 Task: Search one way flight ticket for 1 adult, 5 children, 2 infants in seat and 1 infant on lap in first from Gunnison: Gunnison-crested Butte Regional Airport to South Bend: South Bend International Airport on 8-6-2023. Choice of flights is Delta. Number of bags: 1 checked bag. Price is upto 87000. Outbound departure time preference is 21:00.
Action: Mouse moved to (253, 416)
Screenshot: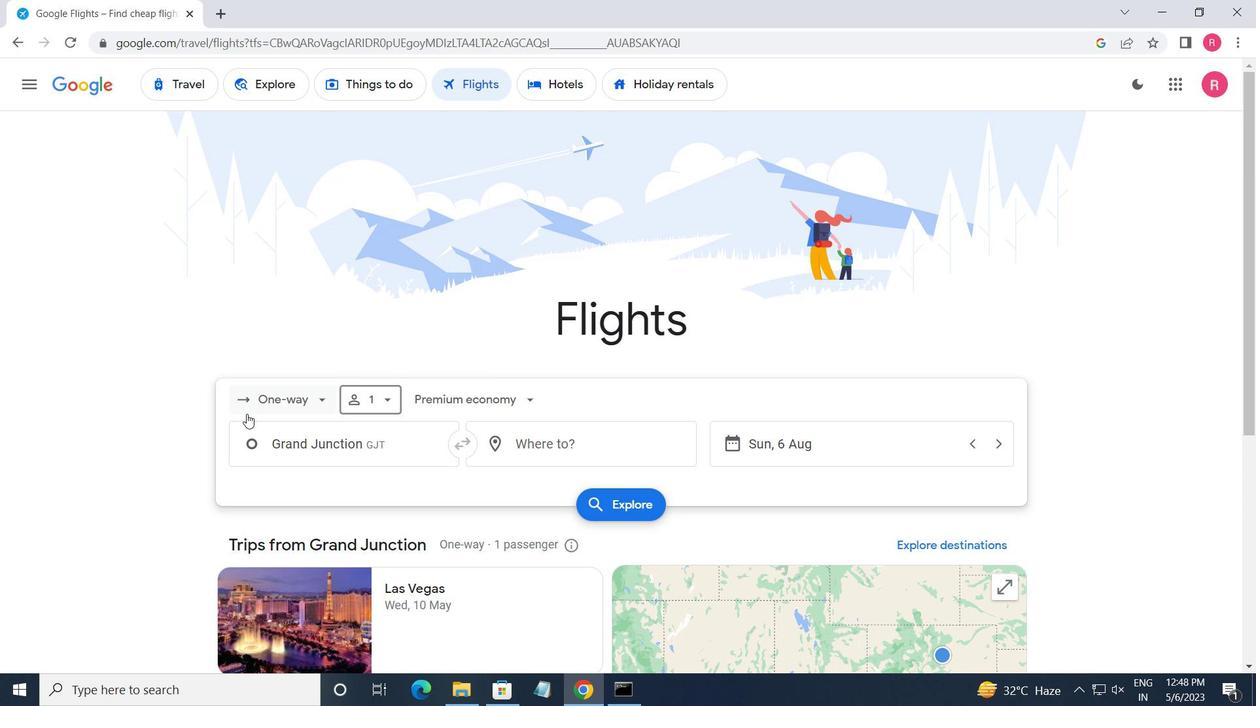 
Action: Mouse pressed left at (253, 416)
Screenshot: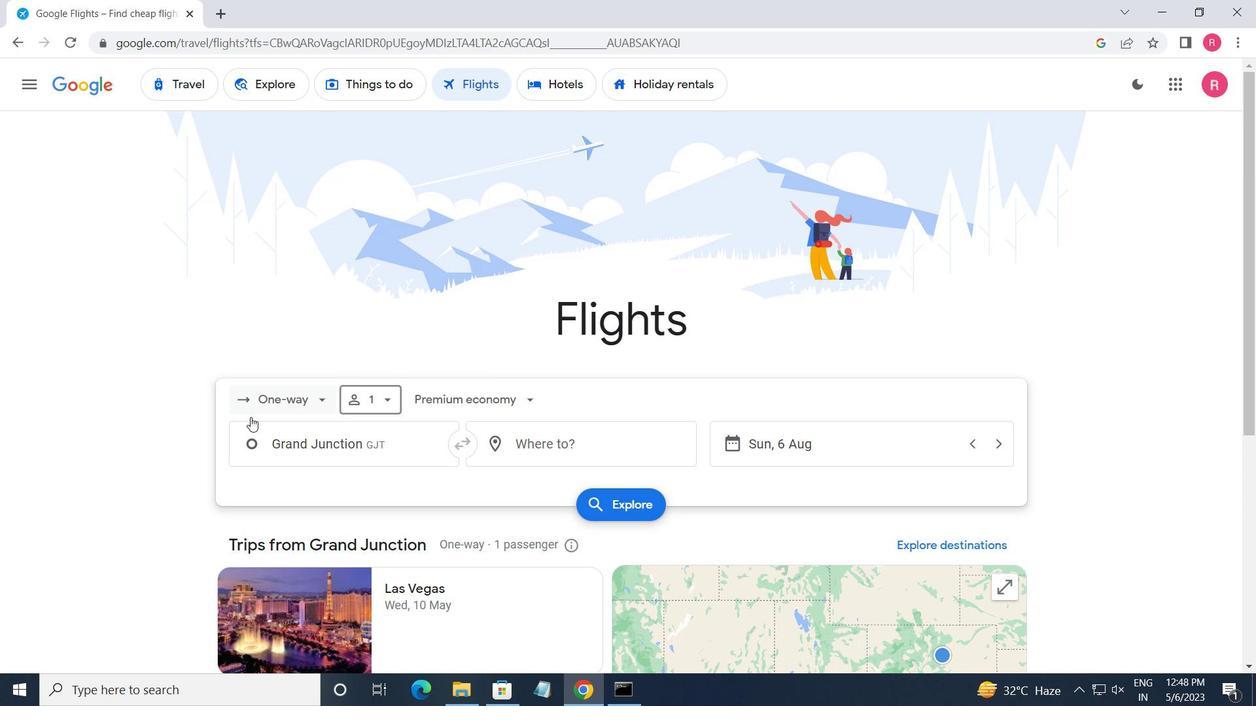 
Action: Mouse moved to (321, 471)
Screenshot: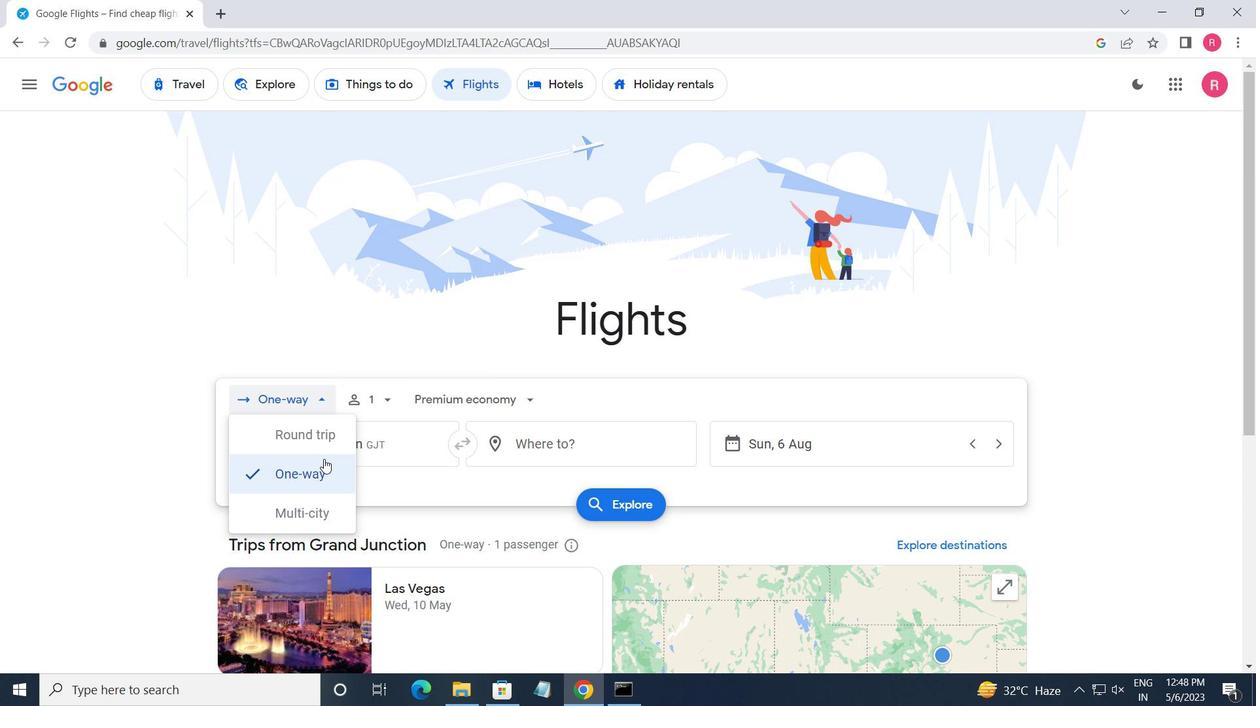 
Action: Mouse pressed left at (321, 471)
Screenshot: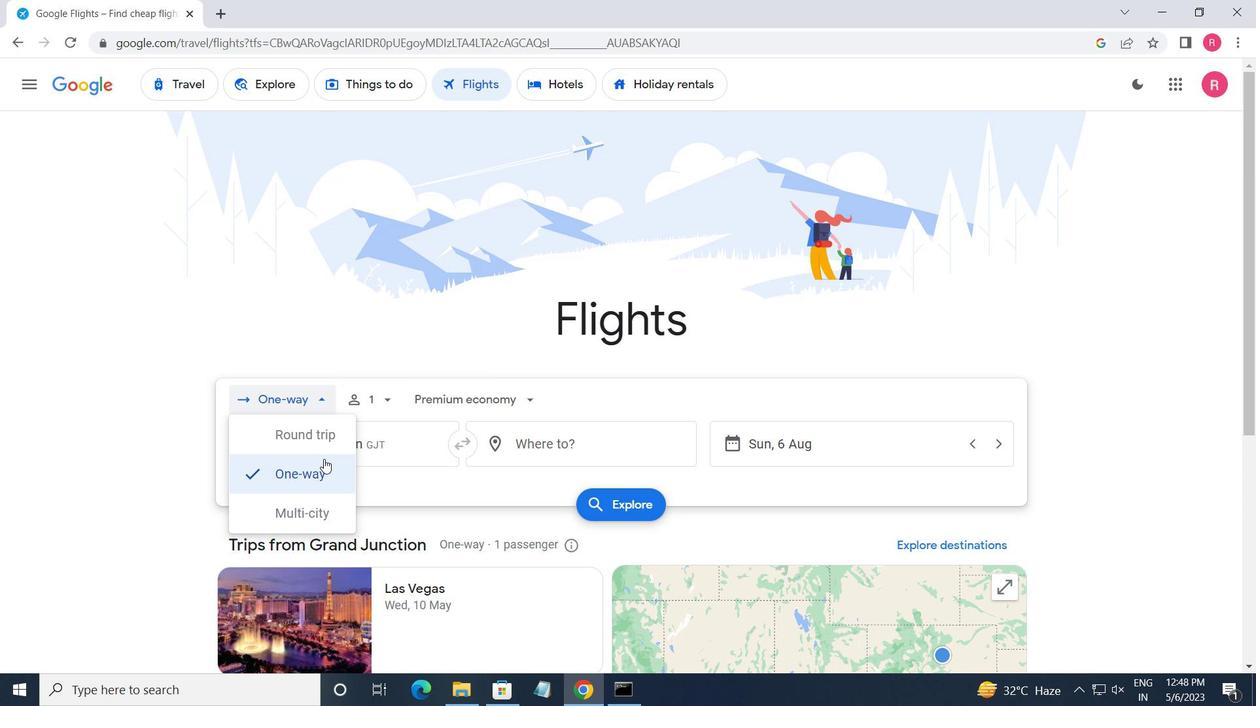 
Action: Mouse moved to (378, 412)
Screenshot: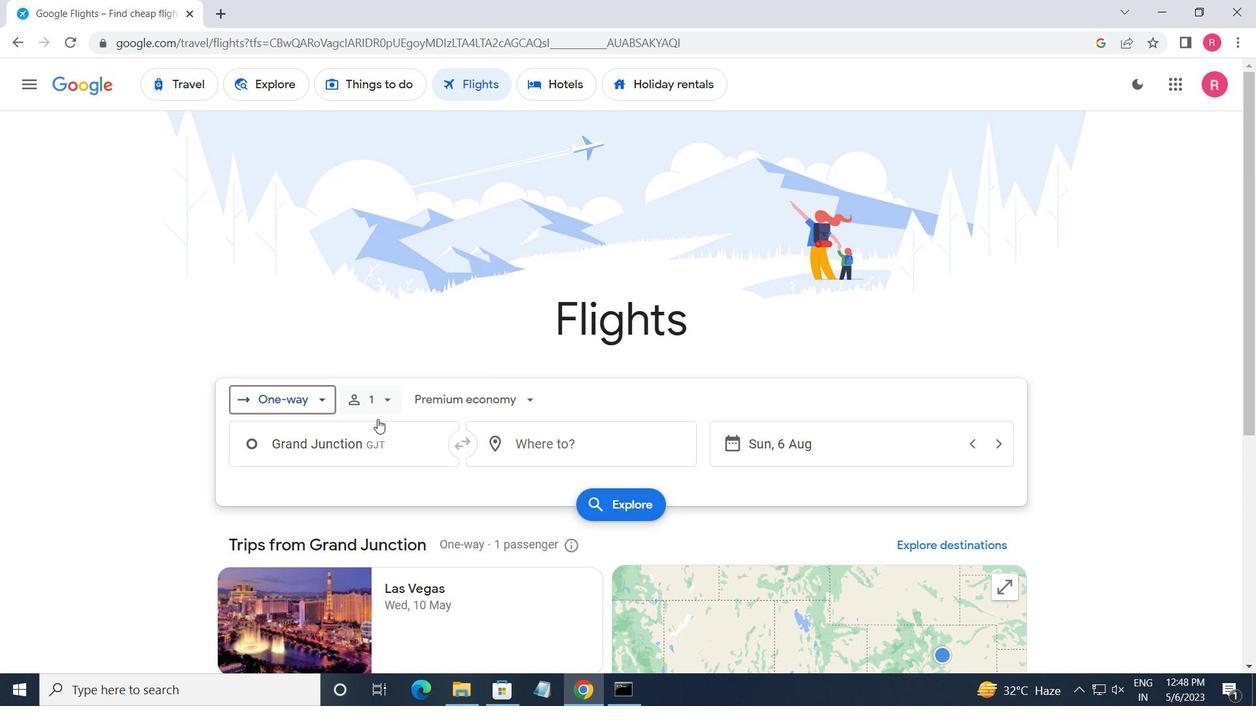 
Action: Mouse pressed left at (378, 412)
Screenshot: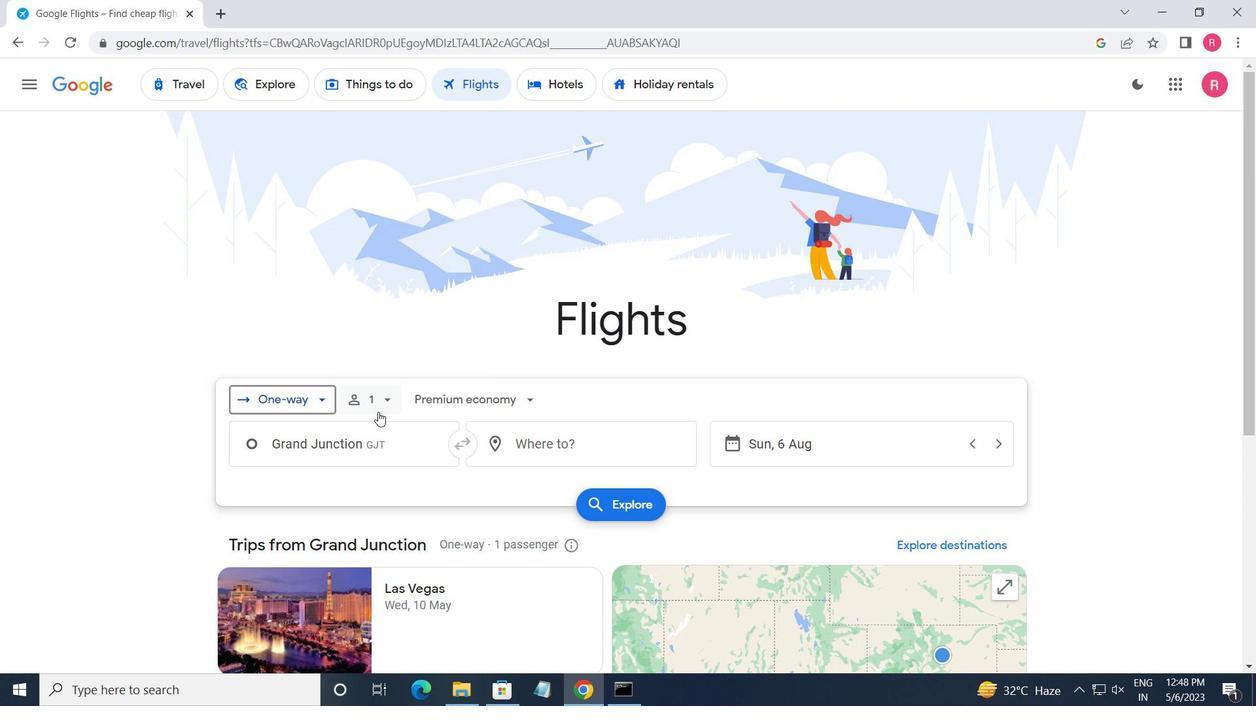 
Action: Mouse moved to (509, 481)
Screenshot: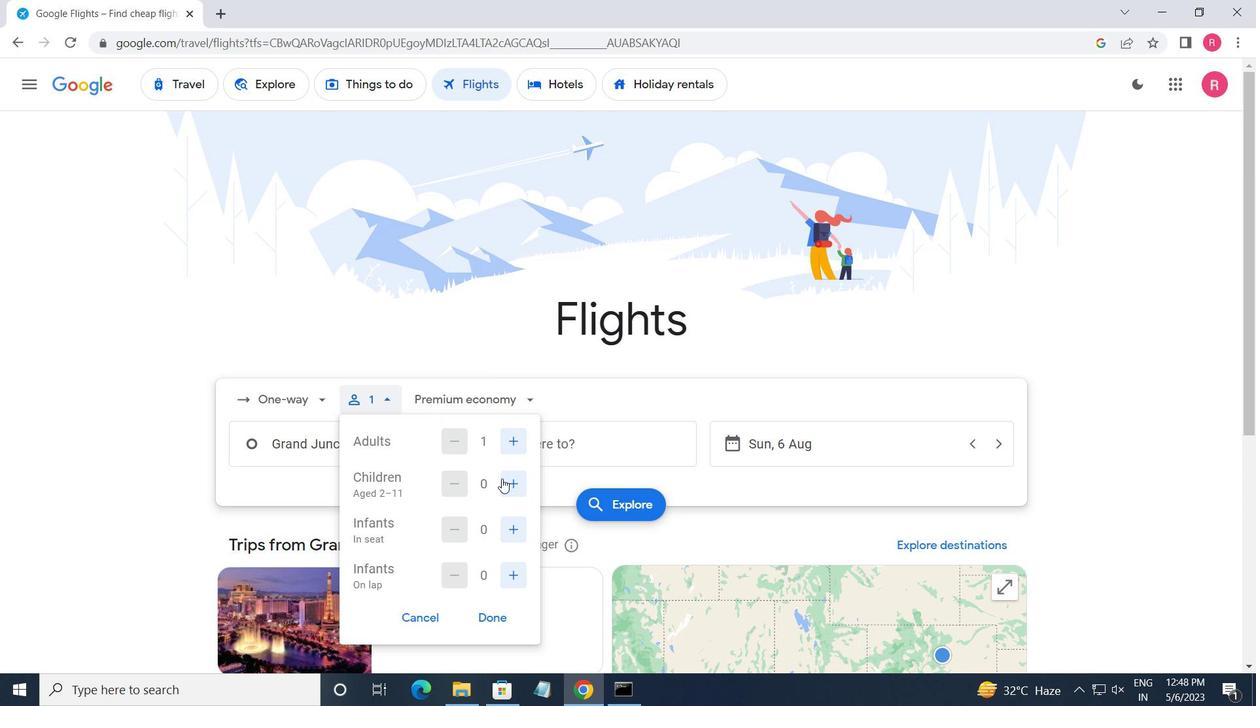 
Action: Mouse pressed left at (509, 481)
Screenshot: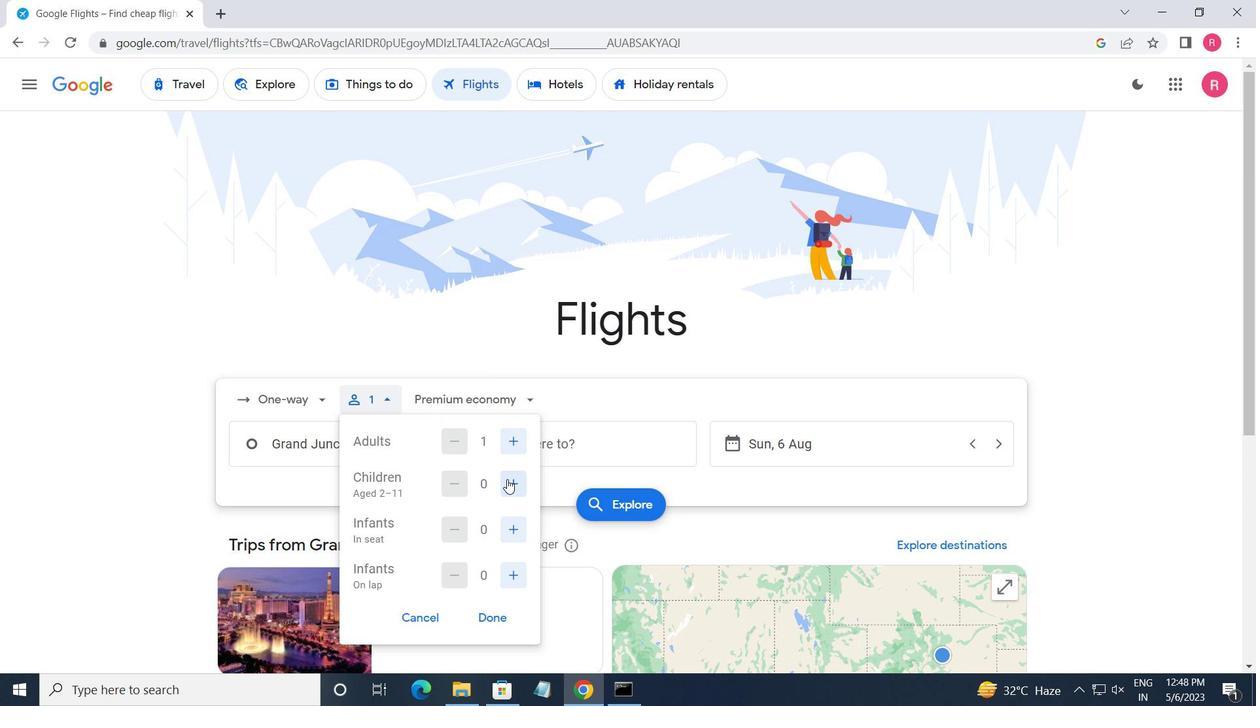 
Action: Mouse pressed left at (509, 481)
Screenshot: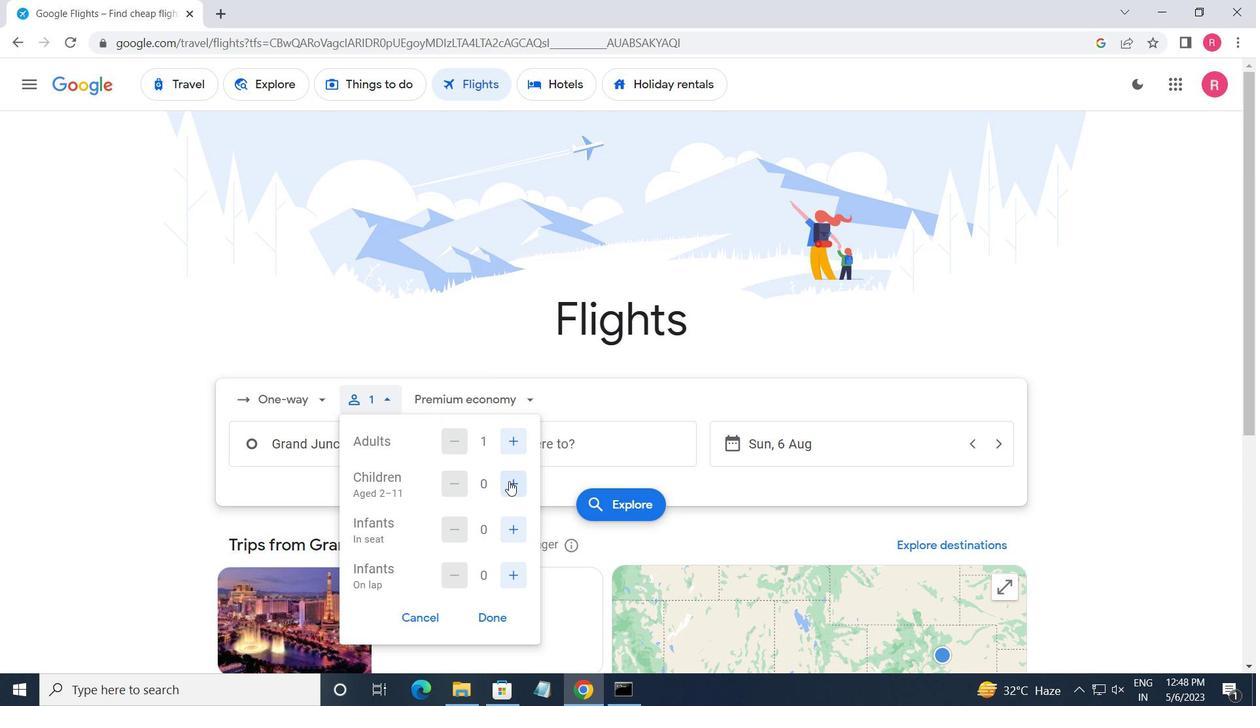 
Action: Mouse pressed left at (509, 481)
Screenshot: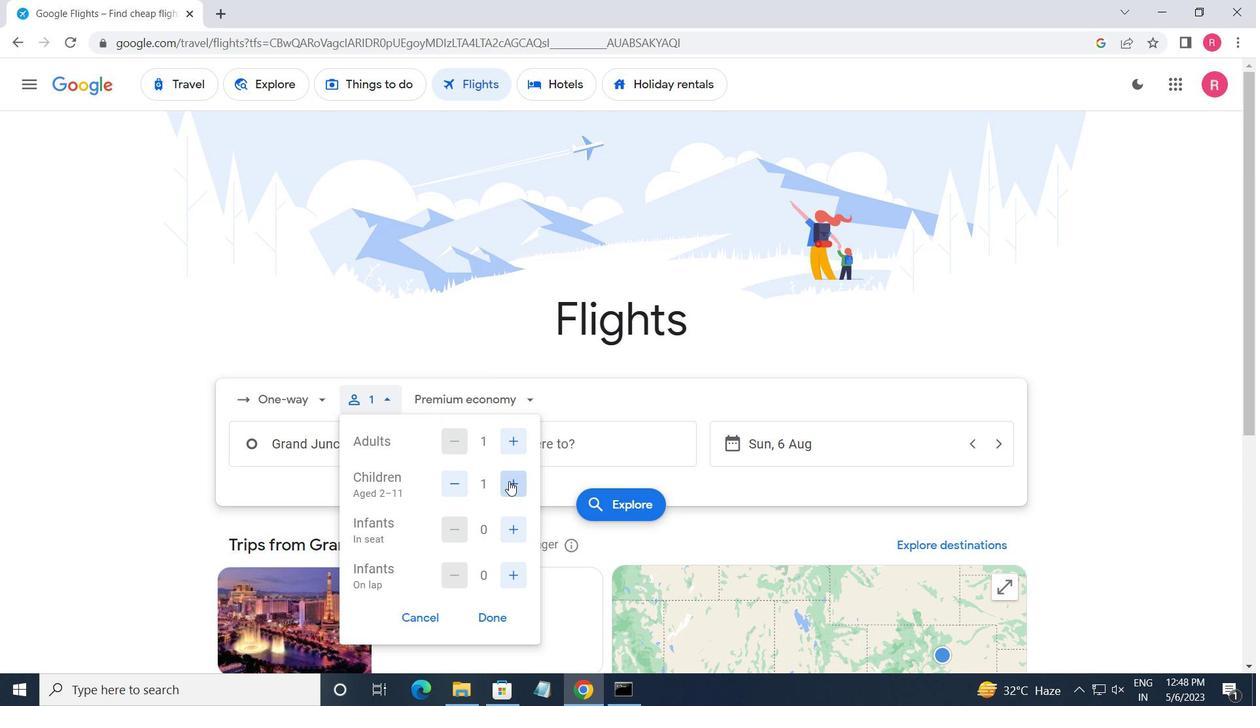
Action: Mouse pressed left at (509, 481)
Screenshot: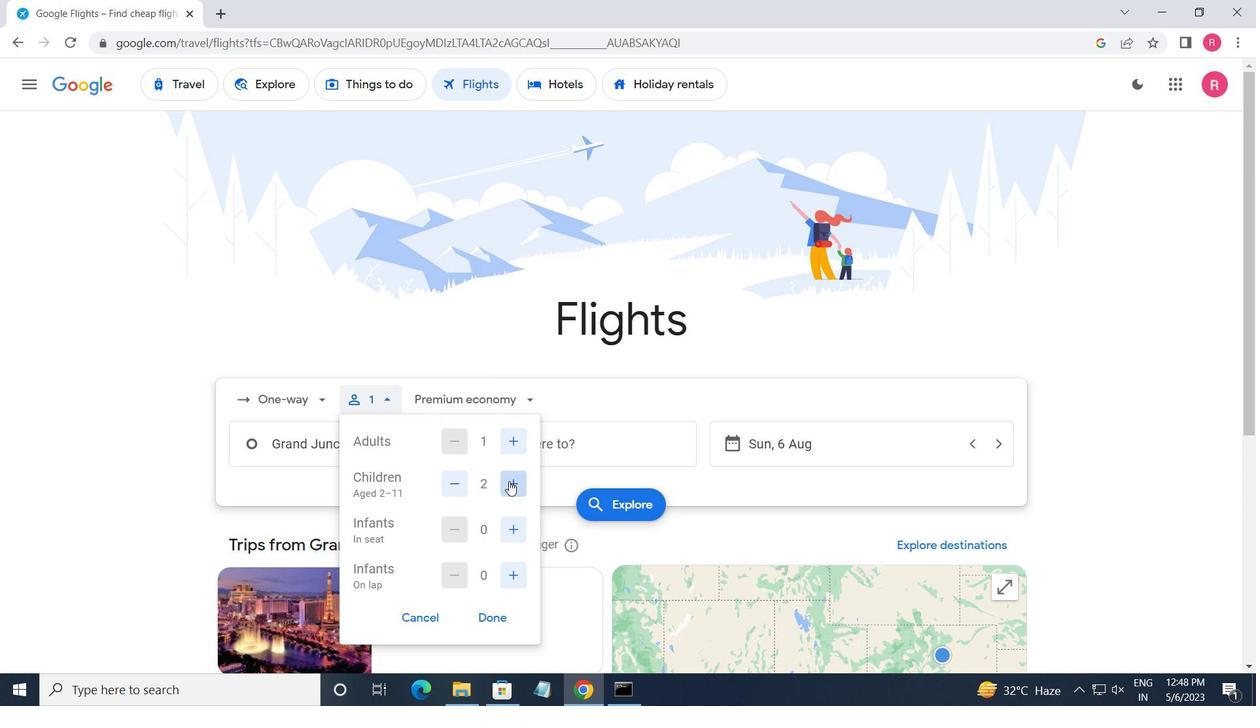 
Action: Mouse pressed left at (509, 481)
Screenshot: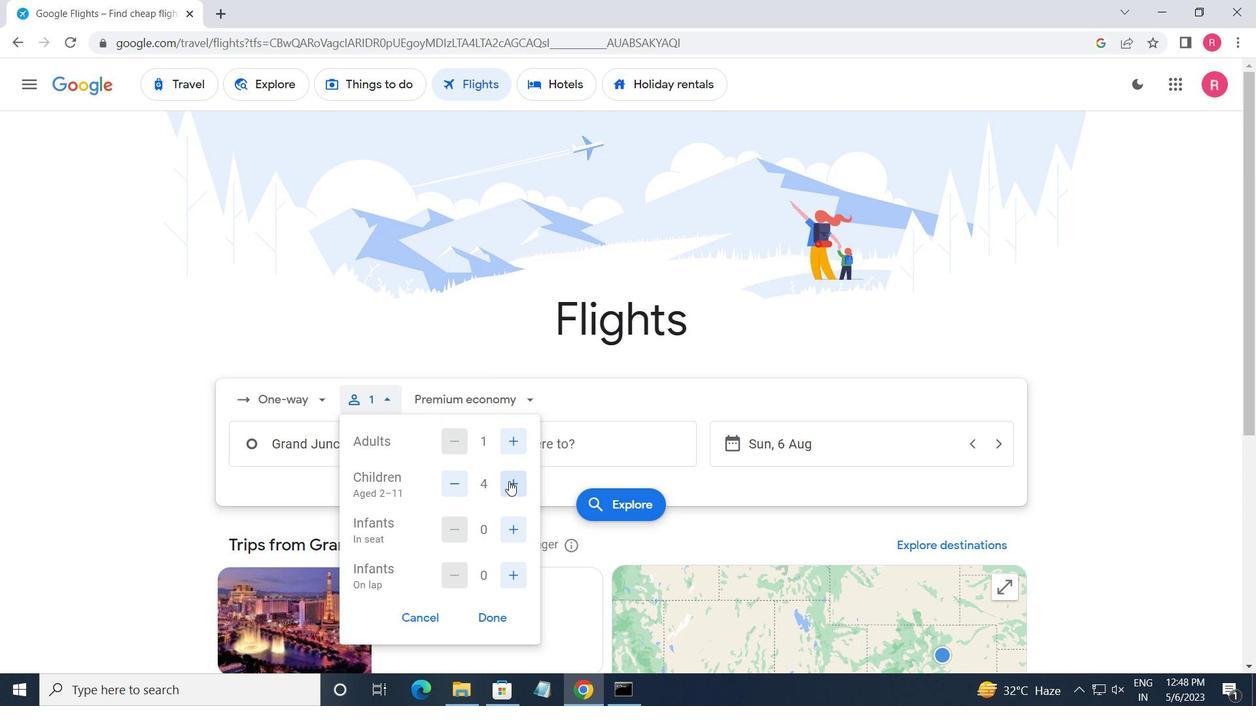 
Action: Mouse moved to (514, 516)
Screenshot: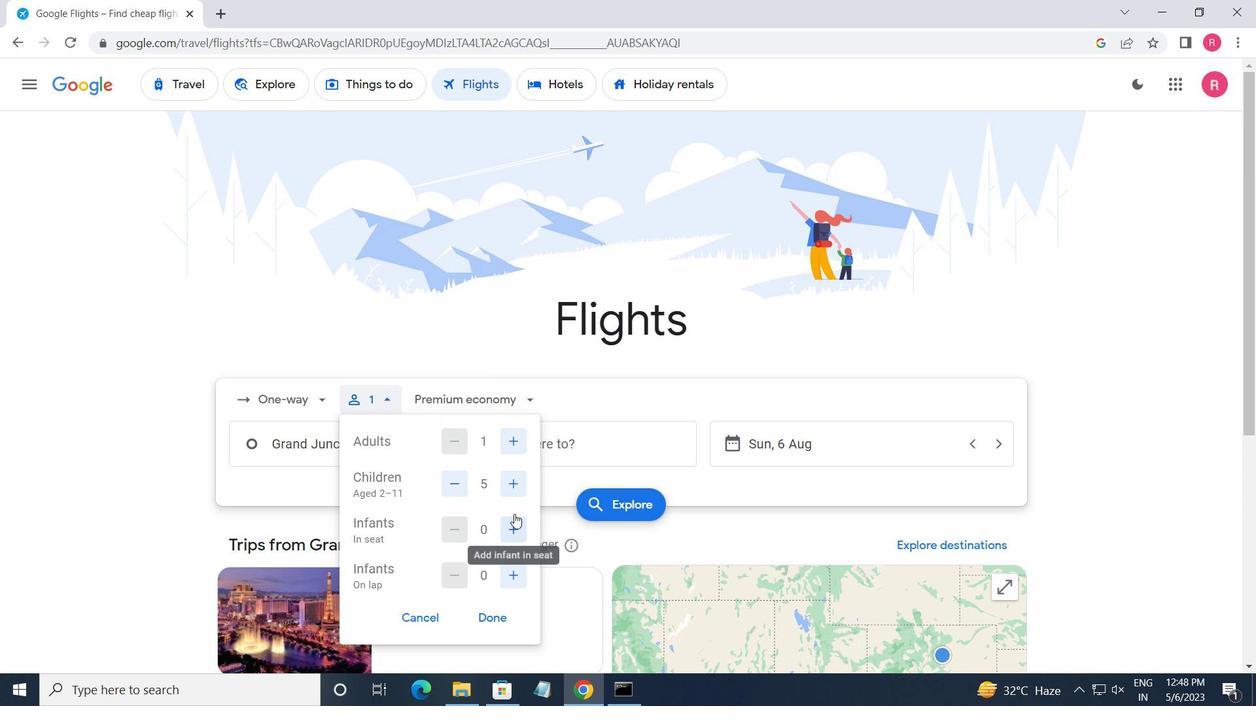 
Action: Mouse pressed left at (514, 516)
Screenshot: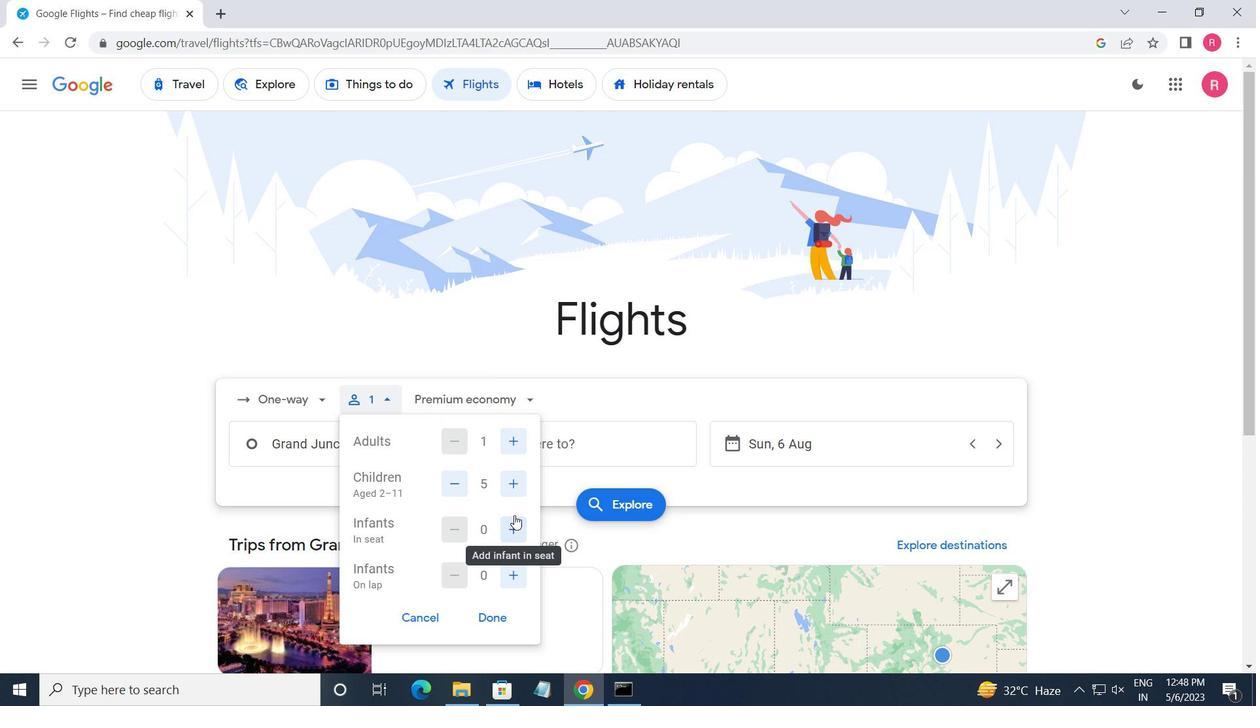 
Action: Mouse pressed left at (514, 516)
Screenshot: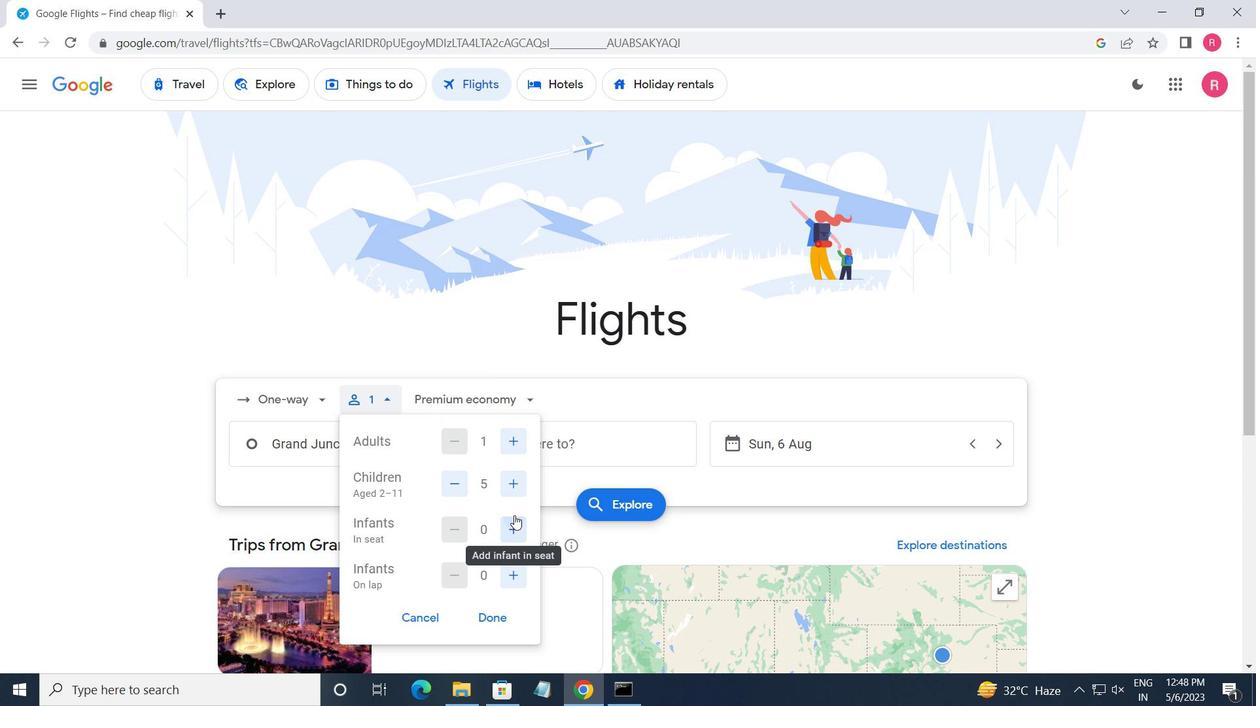 
Action: Mouse moved to (518, 571)
Screenshot: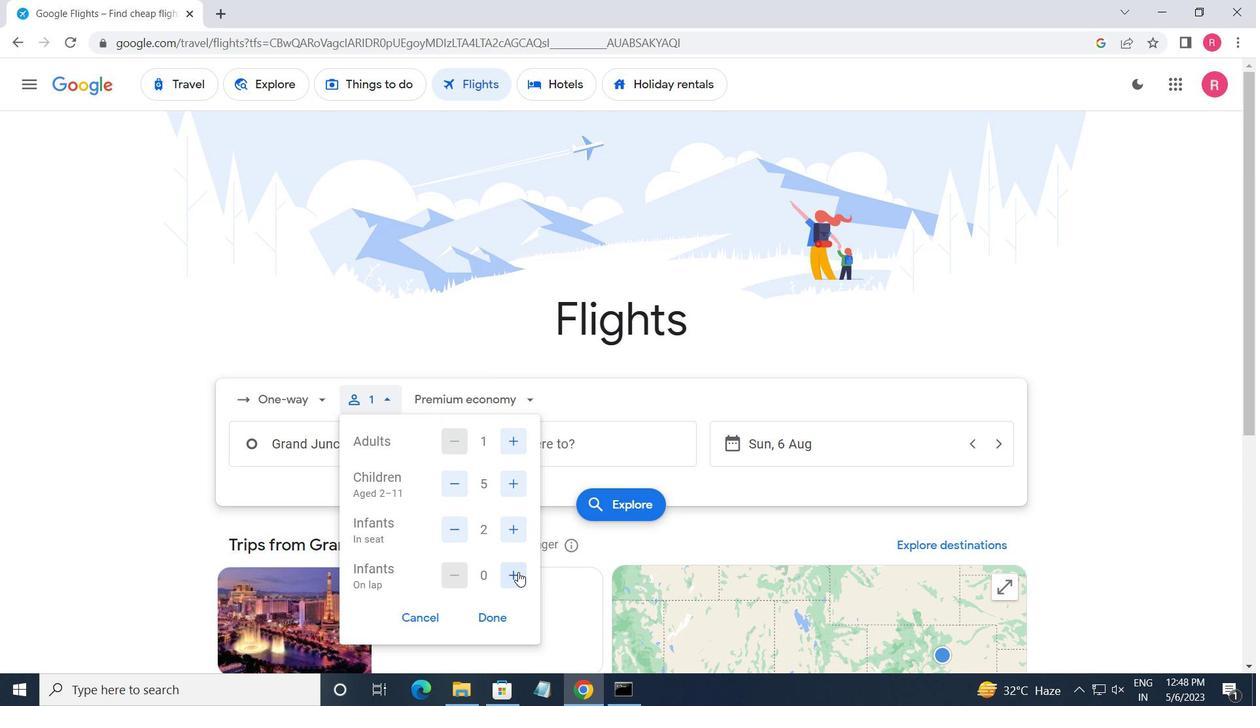 
Action: Mouse pressed left at (518, 571)
Screenshot: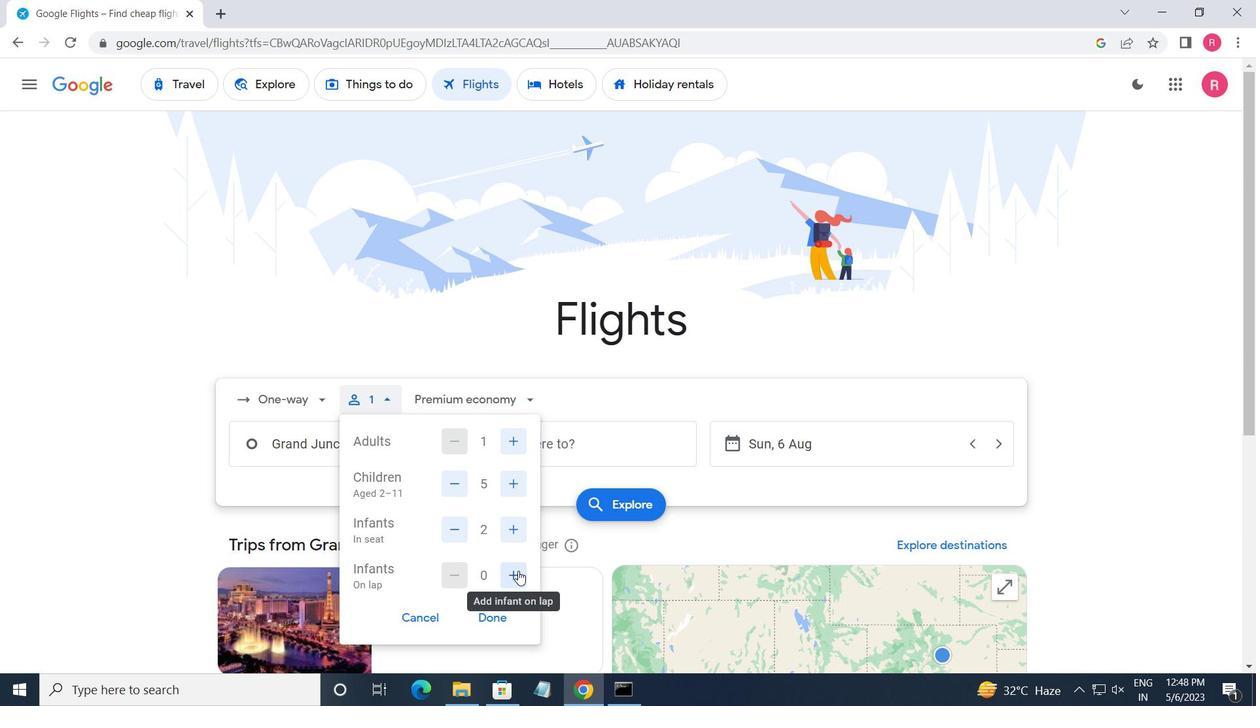 
Action: Mouse moved to (460, 595)
Screenshot: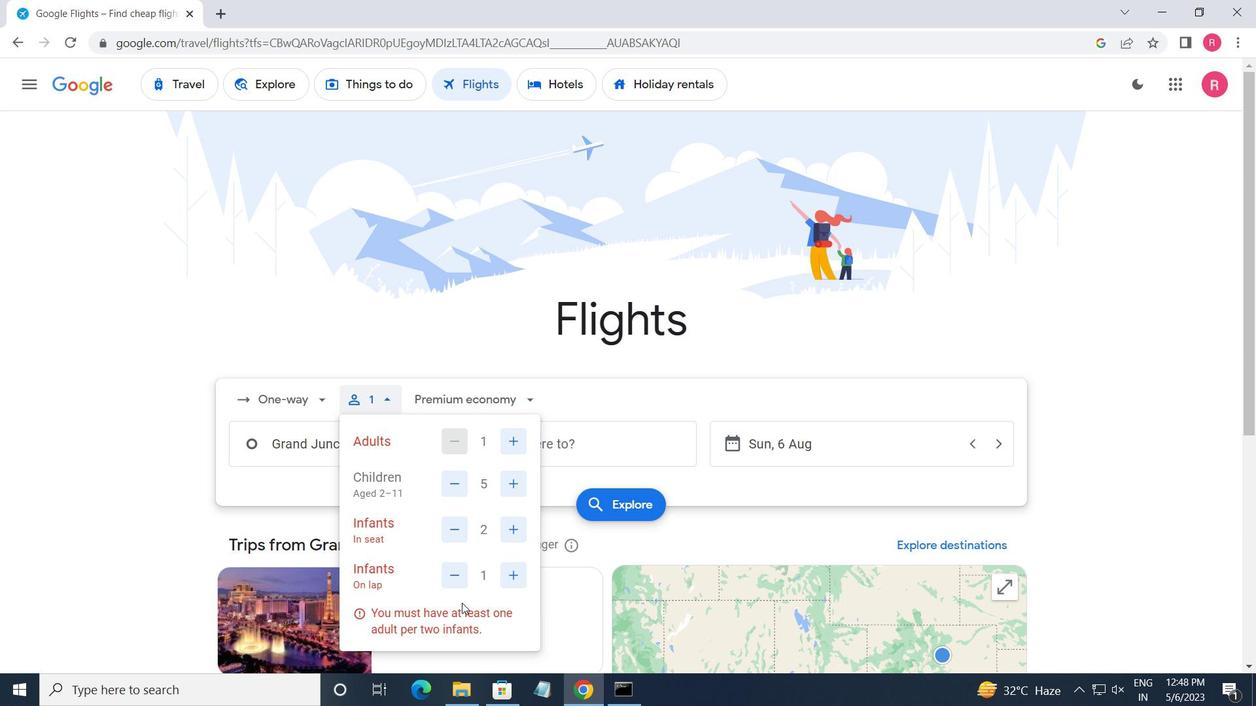 
Action: Mouse pressed left at (460, 595)
Screenshot: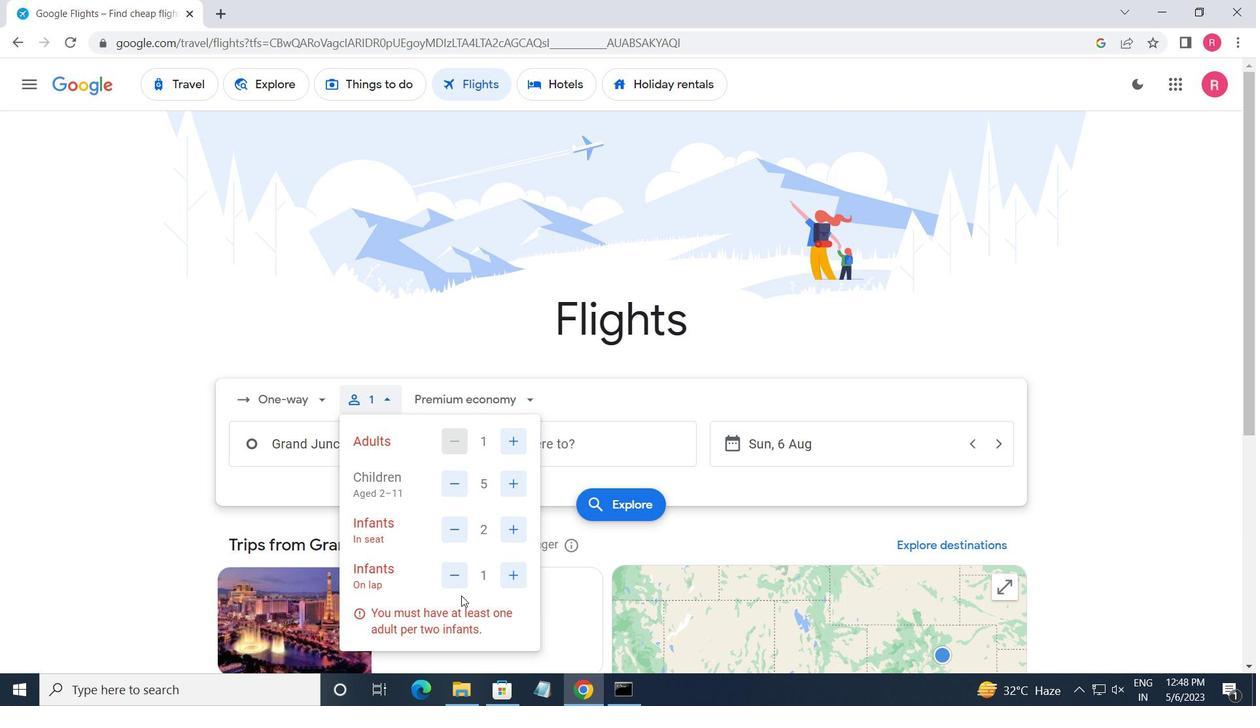 
Action: Mouse moved to (459, 585)
Screenshot: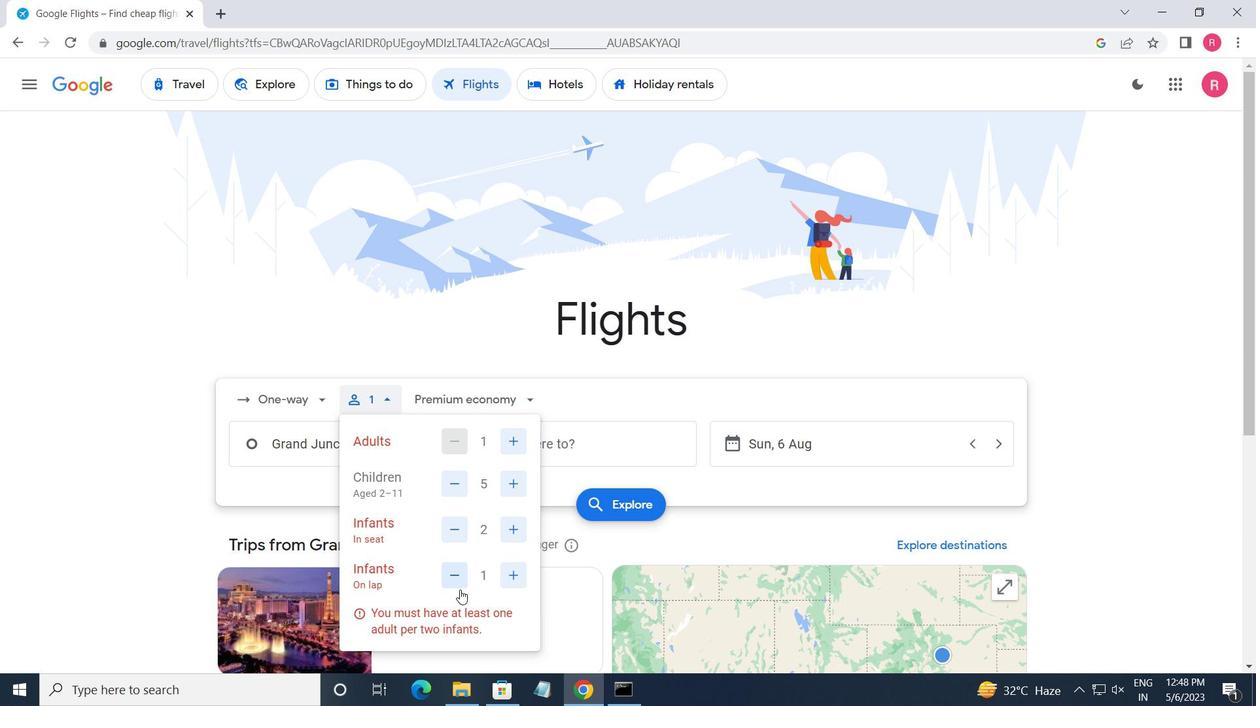 
Action: Mouse pressed left at (459, 585)
Screenshot: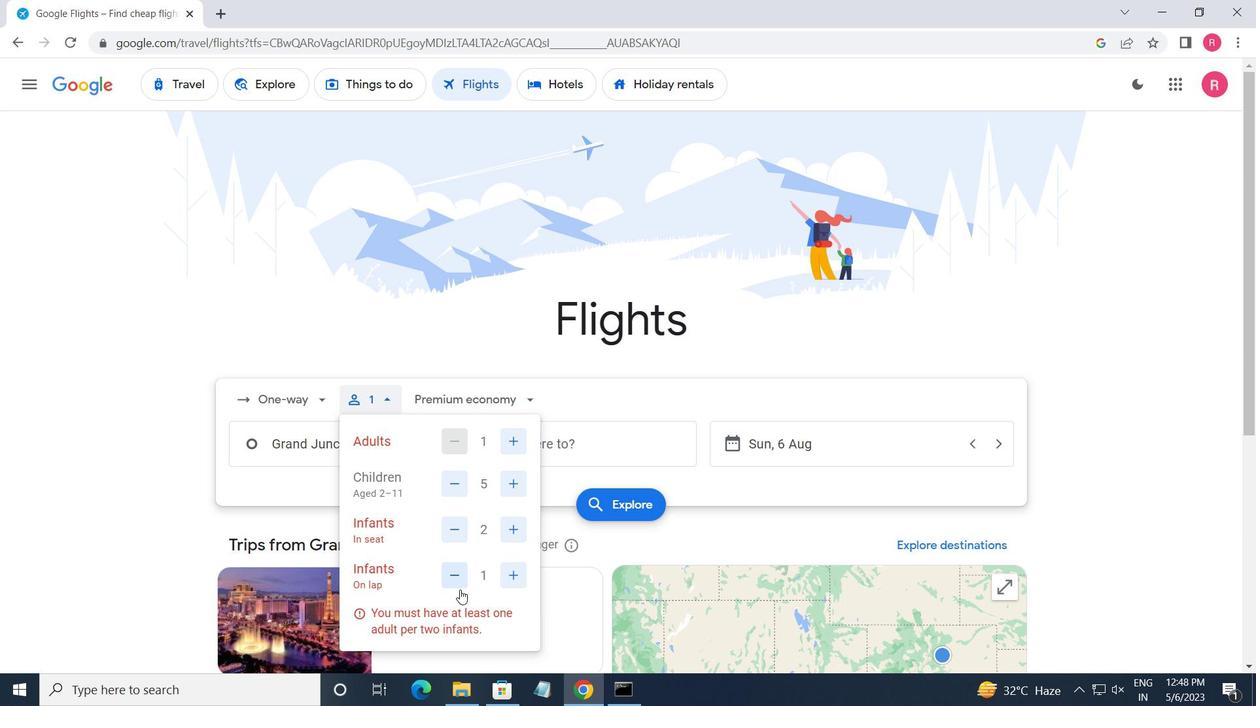 
Action: Mouse moved to (488, 621)
Screenshot: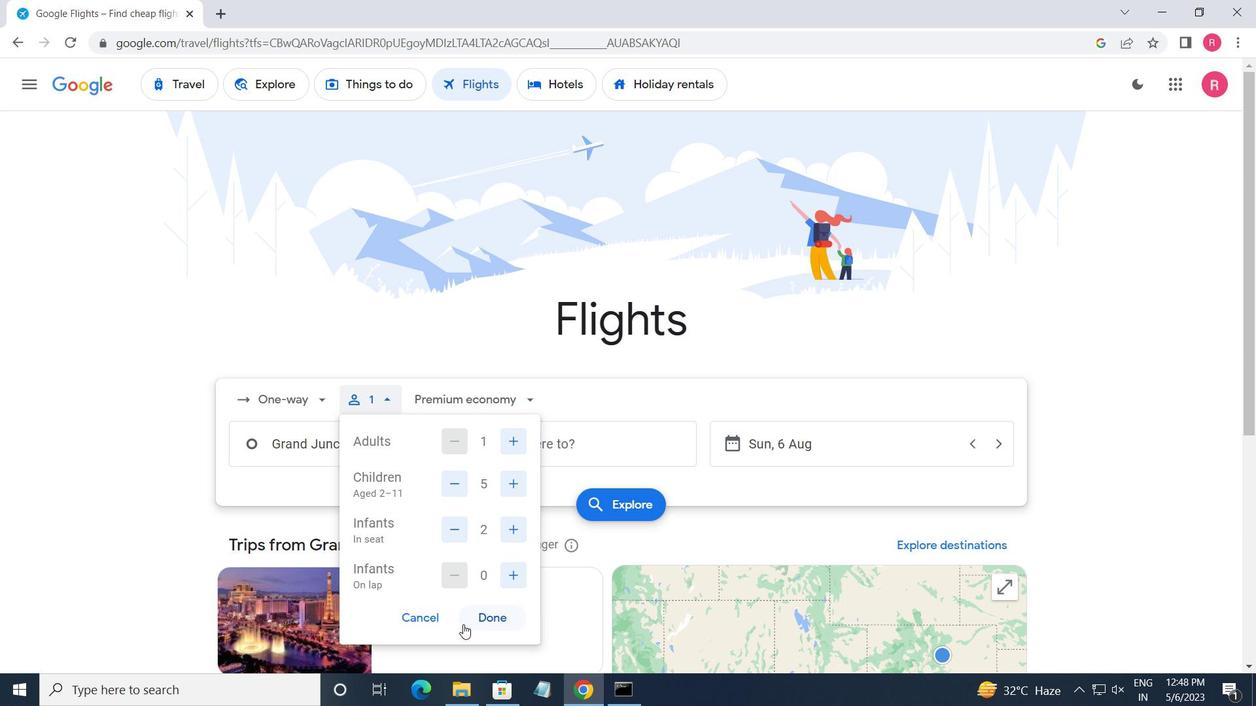 
Action: Mouse pressed left at (488, 621)
Screenshot: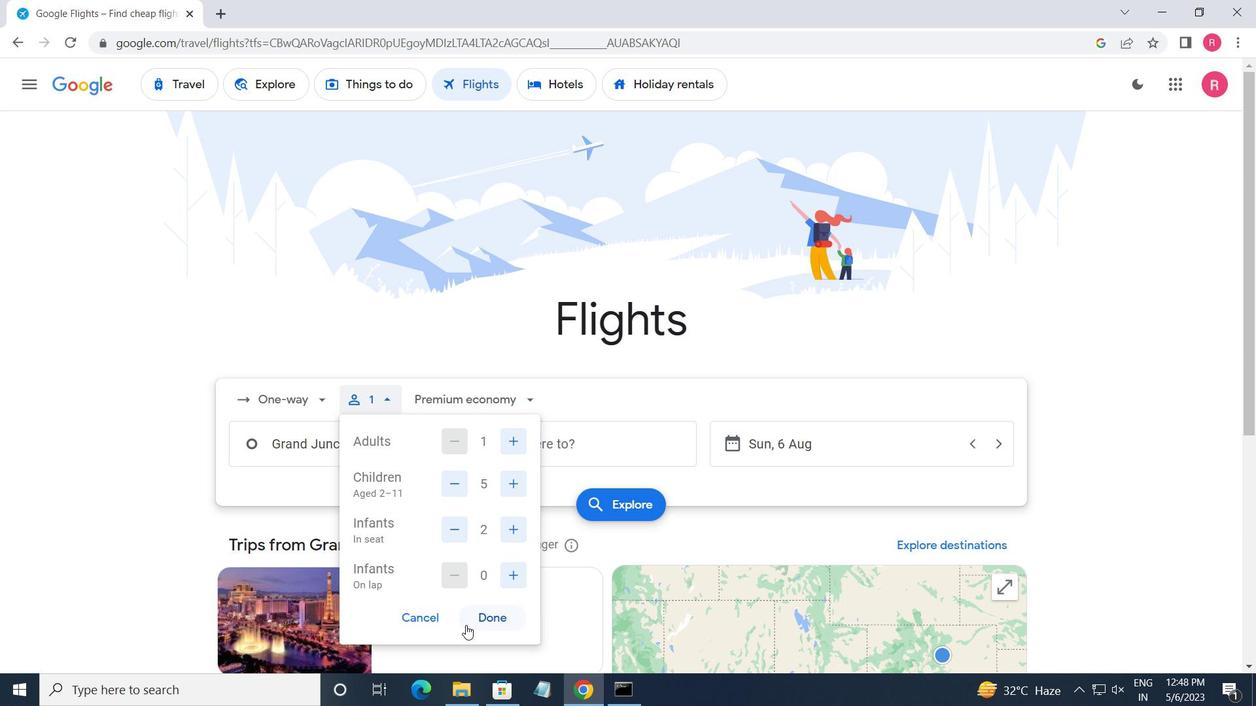 
Action: Mouse moved to (450, 397)
Screenshot: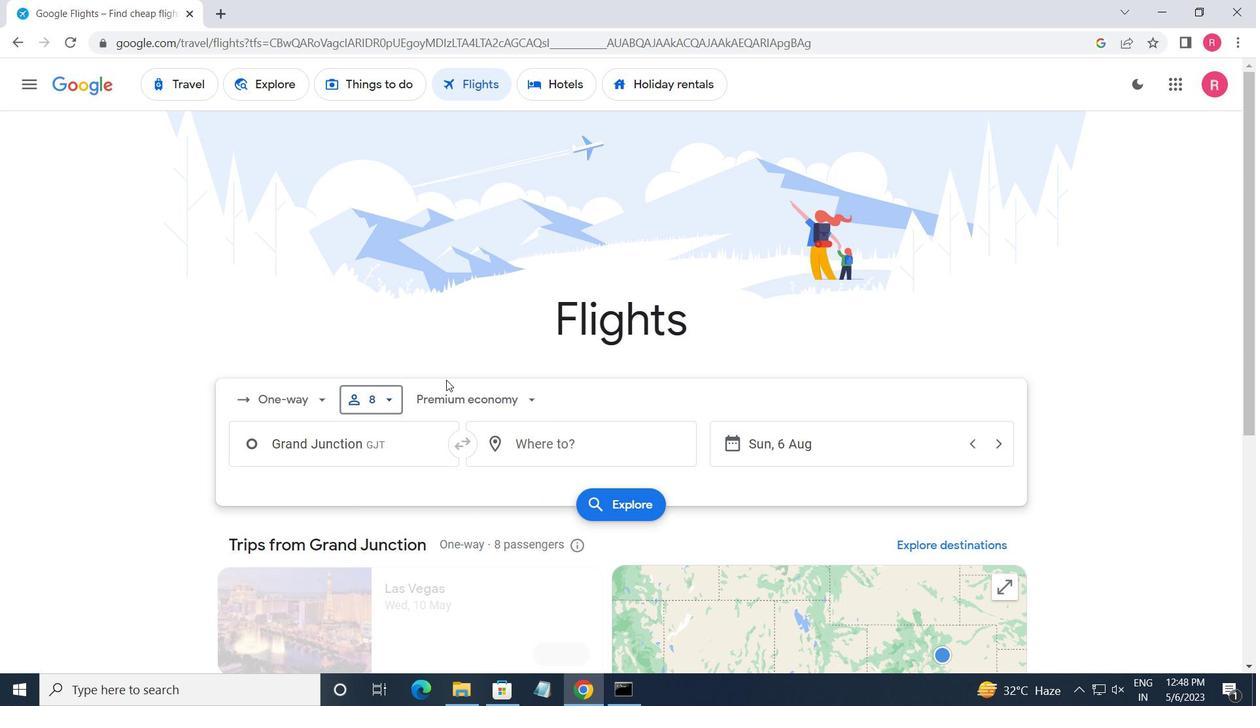 
Action: Mouse pressed left at (450, 397)
Screenshot: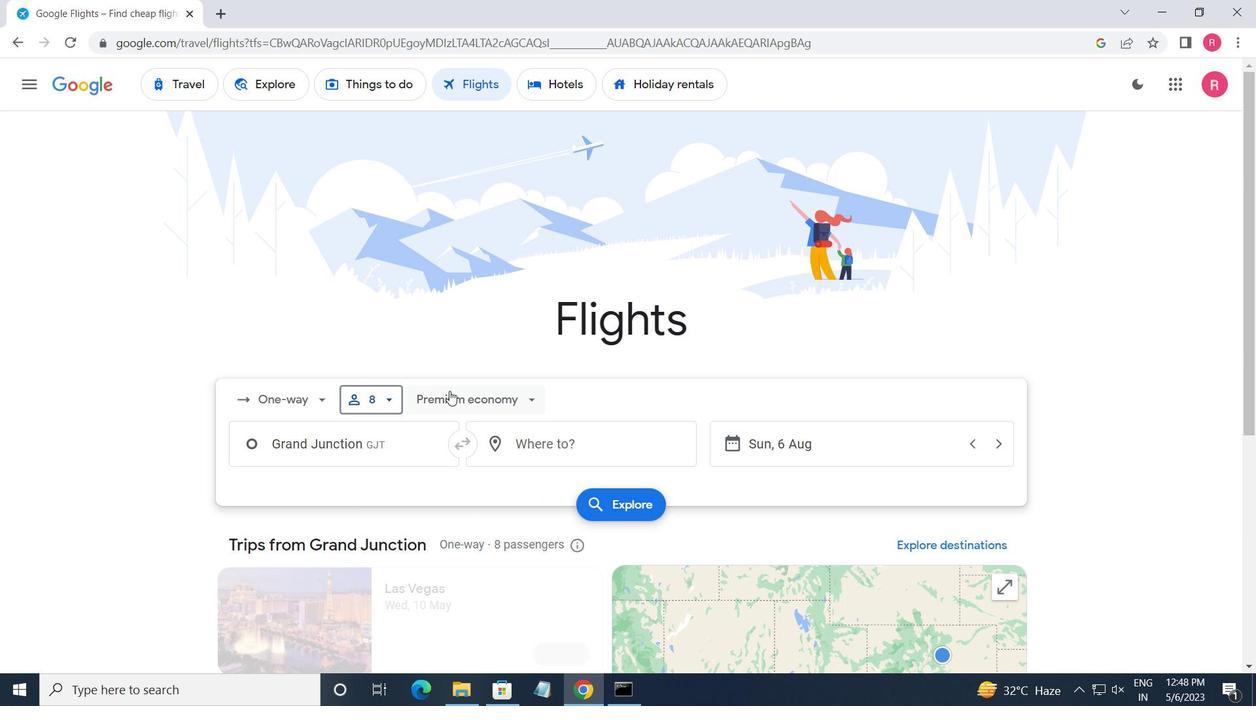 
Action: Mouse moved to (524, 544)
Screenshot: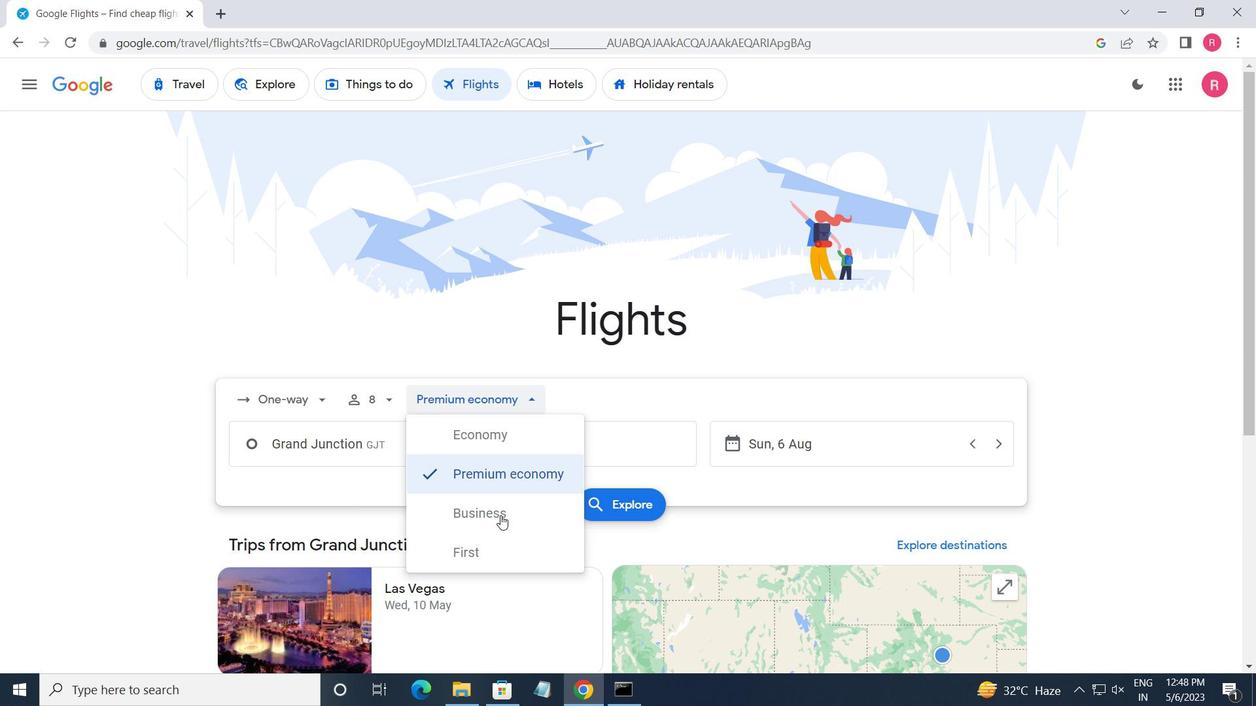 
Action: Mouse pressed left at (524, 544)
Screenshot: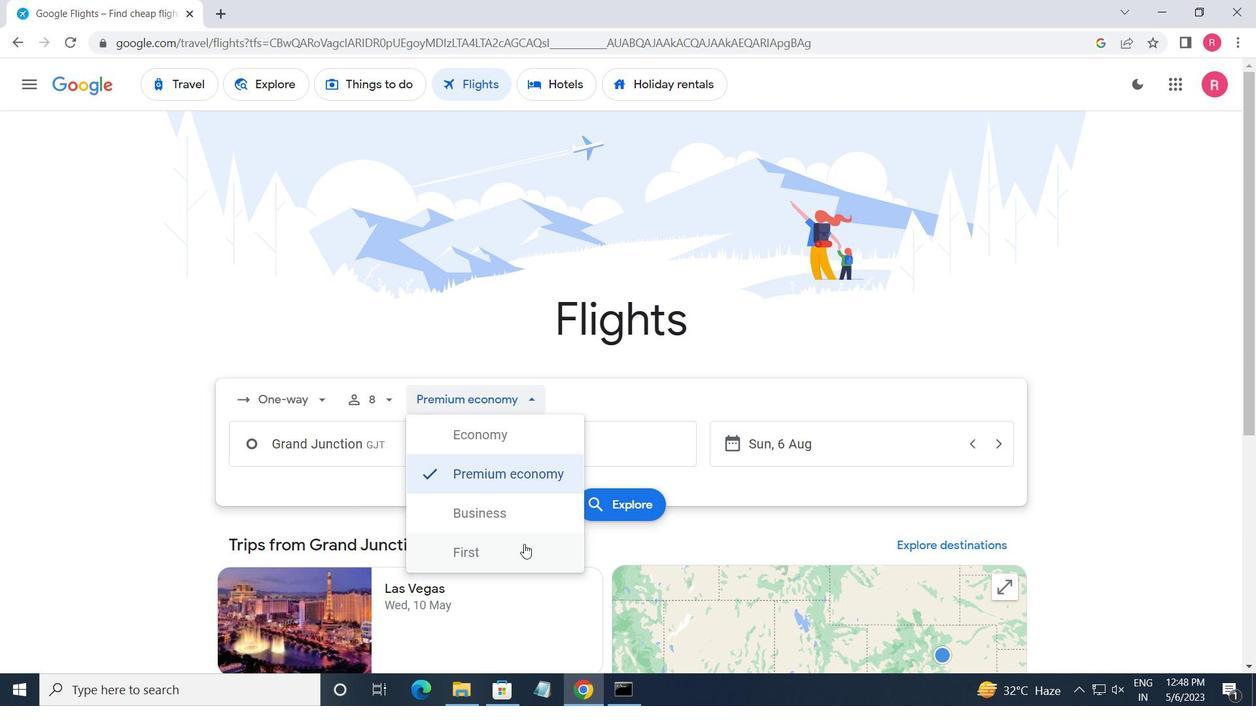 
Action: Mouse moved to (397, 457)
Screenshot: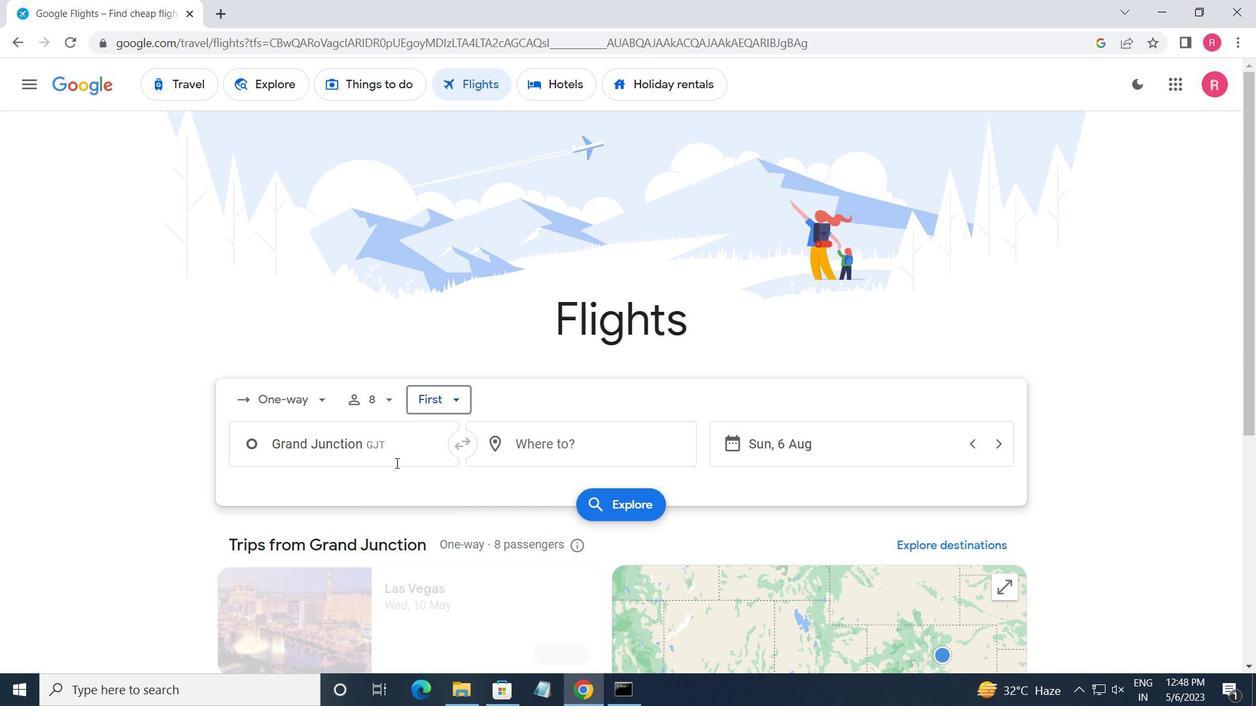 
Action: Mouse pressed left at (397, 457)
Screenshot: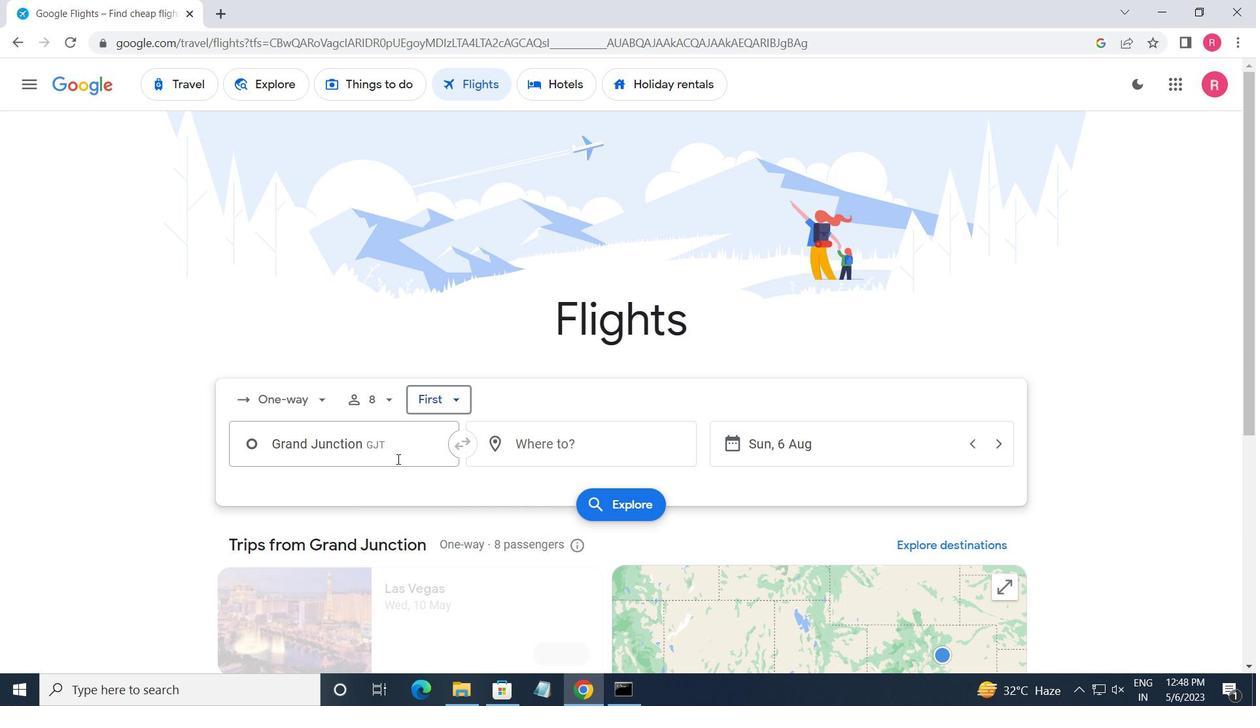
Action: Key pressed <Key.shift>GUNNISON
Screenshot: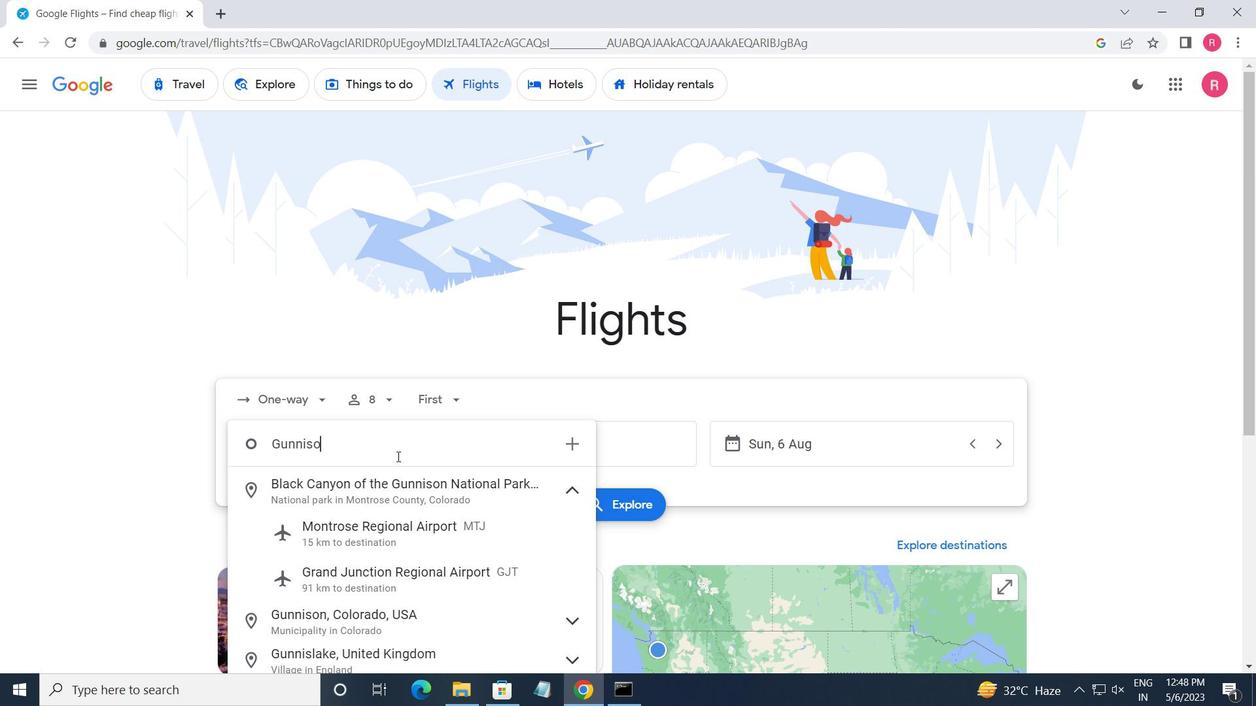 
Action: Mouse moved to (400, 455)
Screenshot: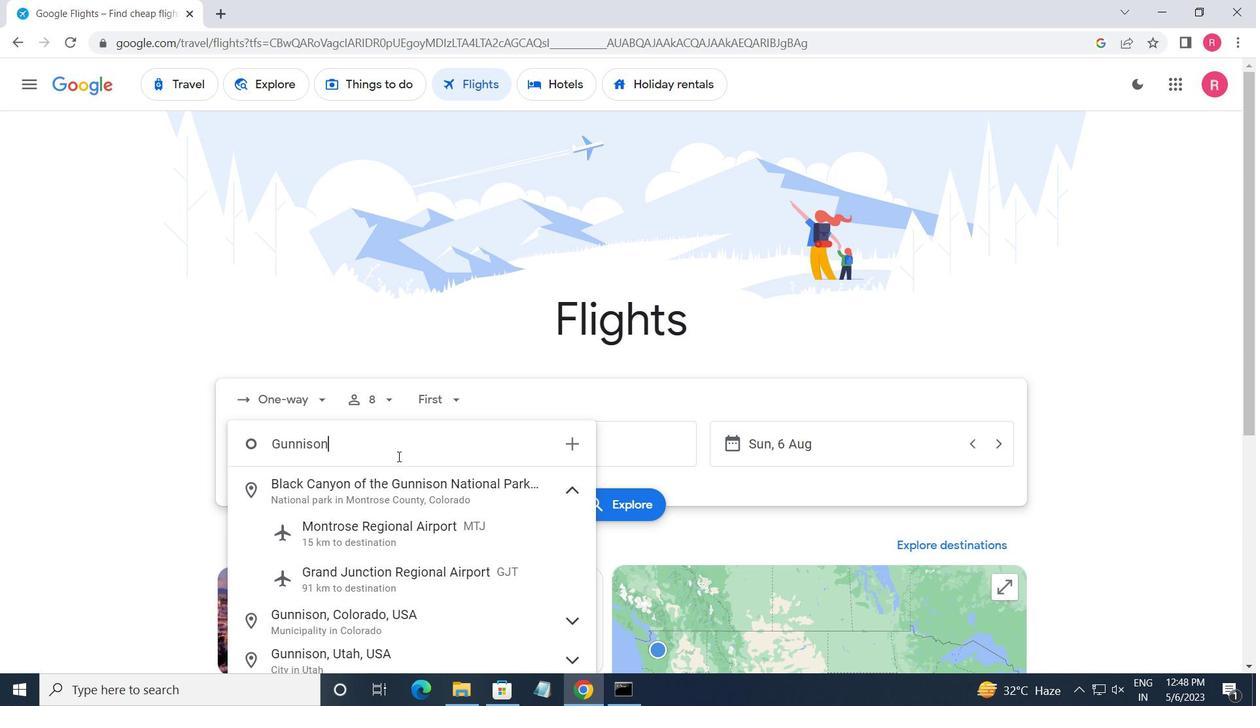 
Action: Key pressed -<Key.shift>C
Screenshot: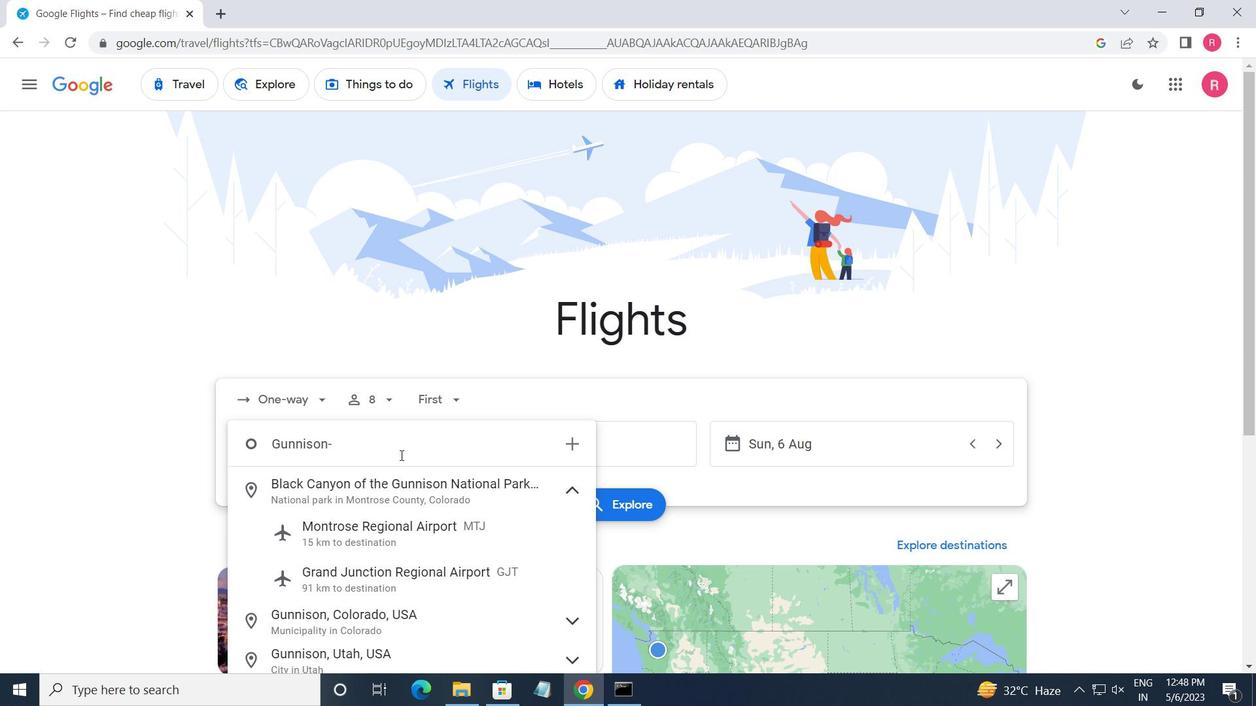 
Action: Mouse moved to (382, 469)
Screenshot: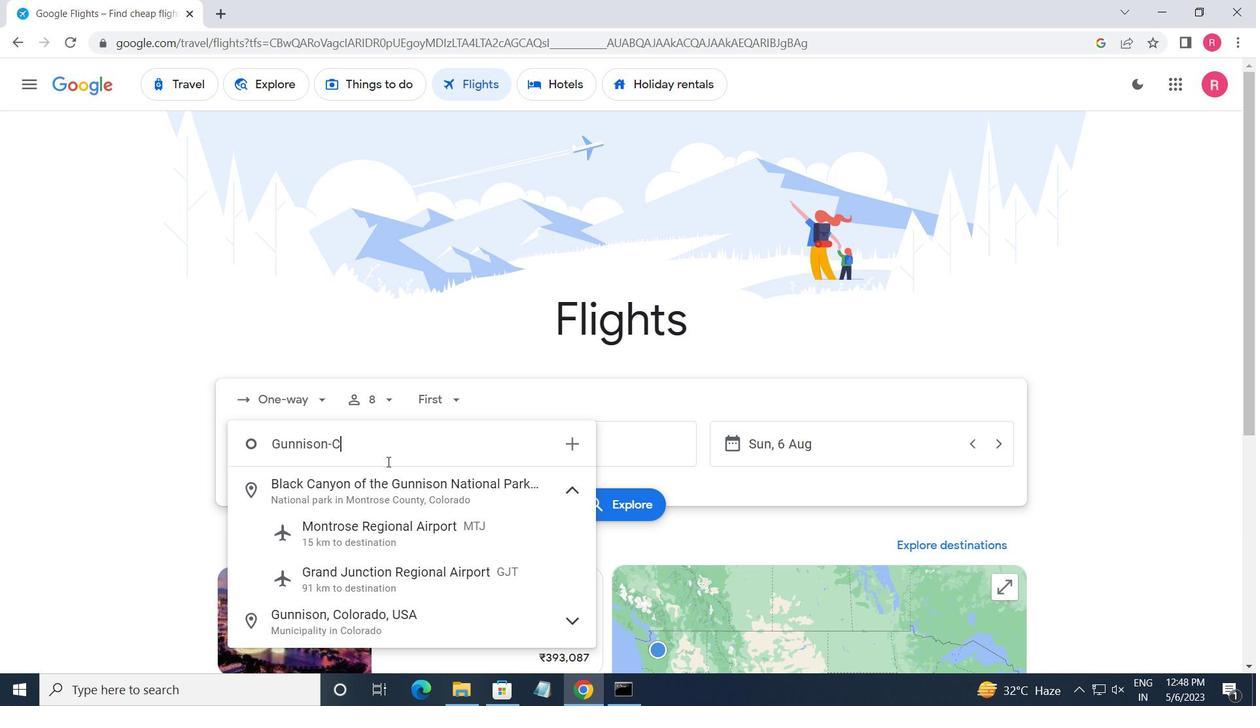 
Action: Key pressed RE
Screenshot: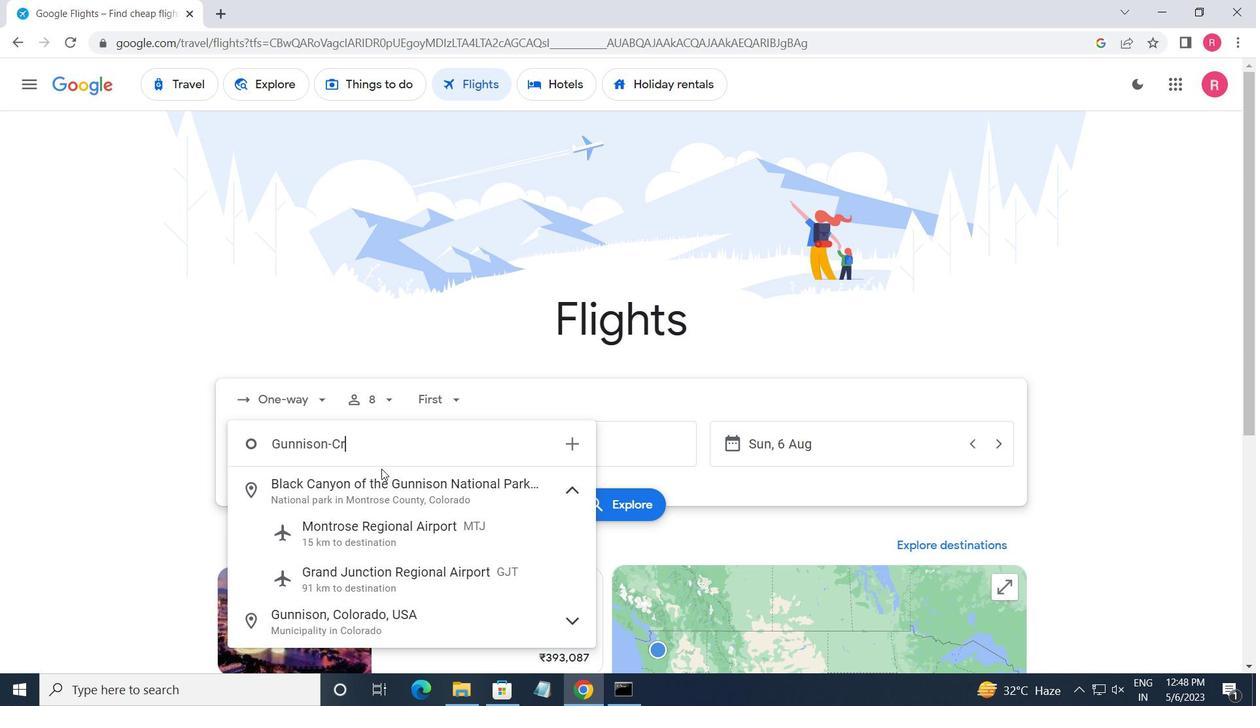 
Action: Mouse moved to (401, 490)
Screenshot: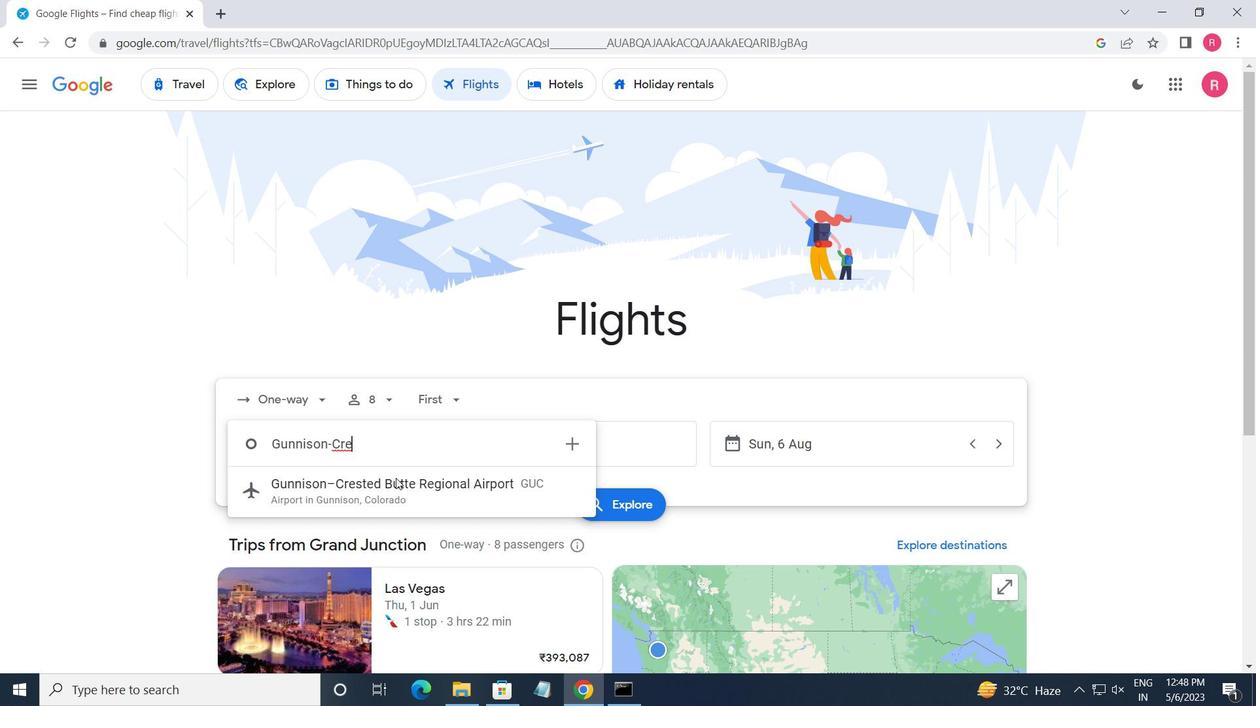 
Action: Mouse pressed left at (401, 490)
Screenshot: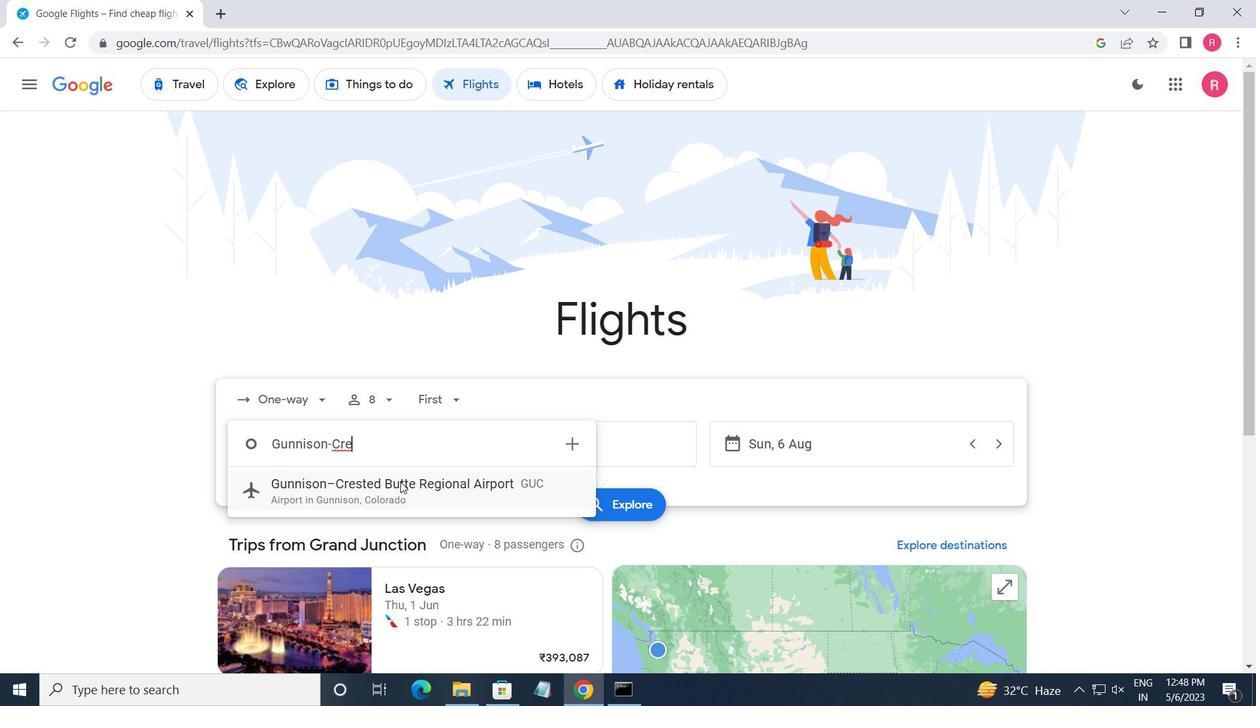 
Action: Mouse moved to (555, 459)
Screenshot: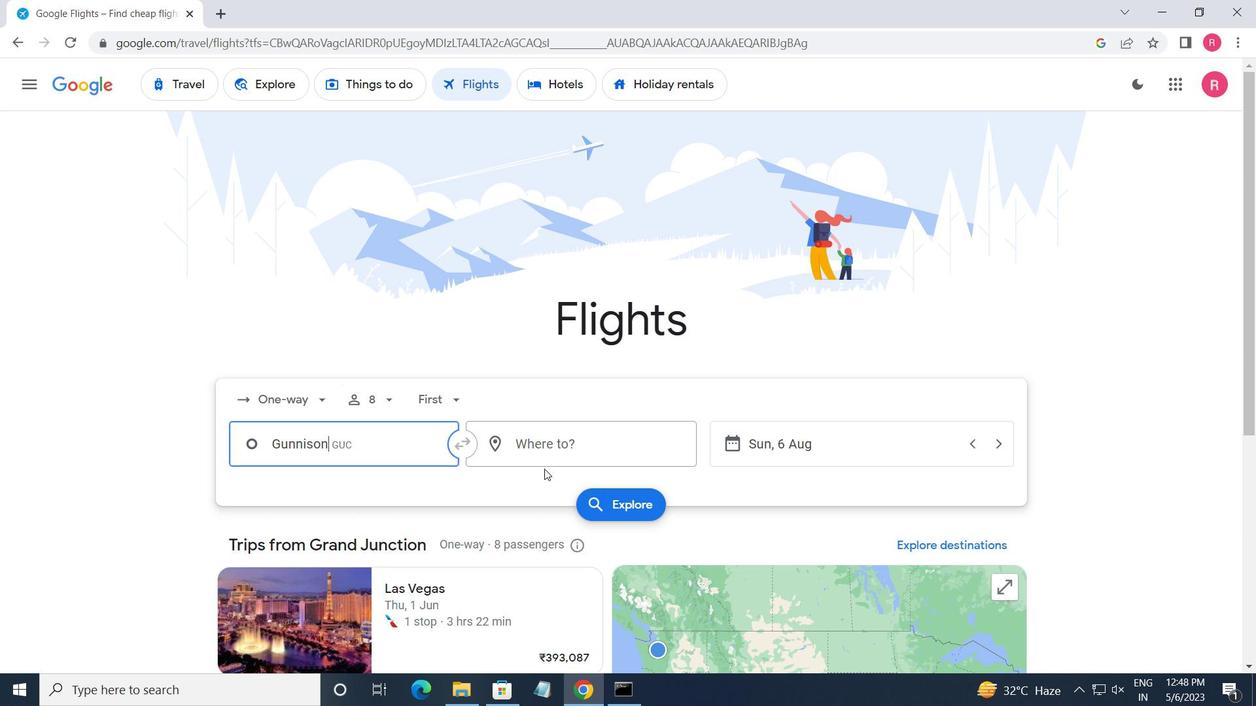 
Action: Mouse pressed left at (555, 459)
Screenshot: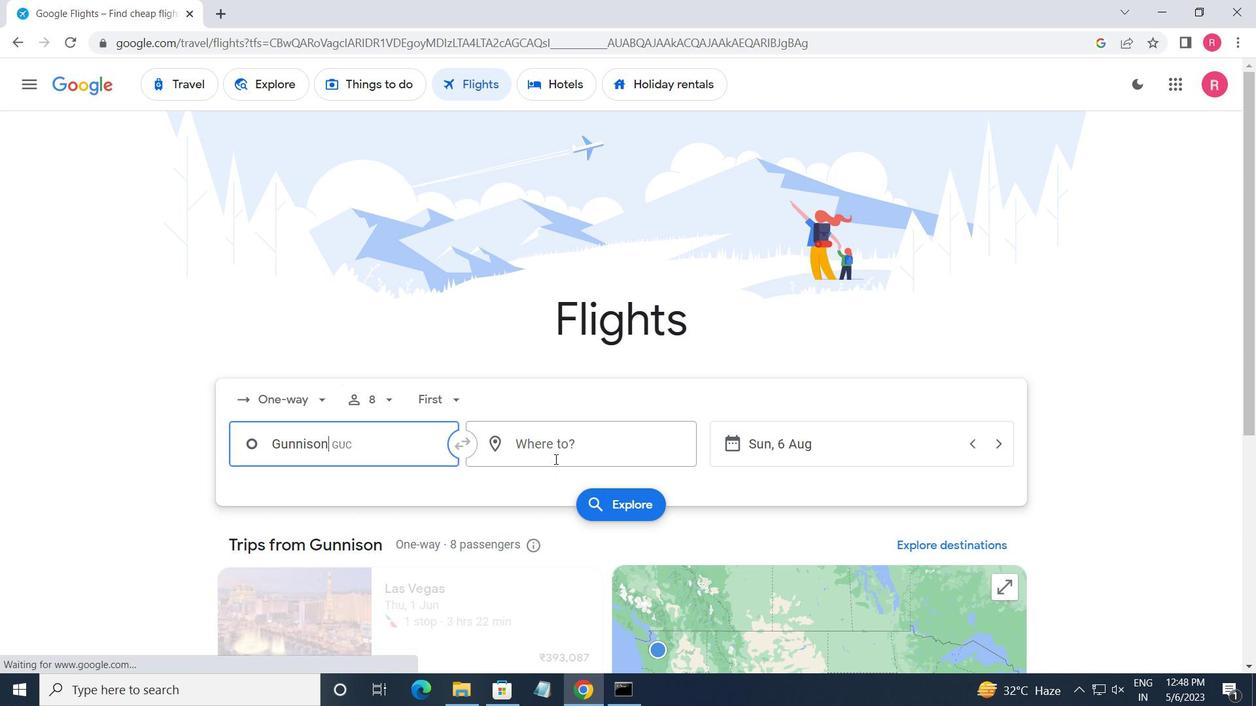 
Action: Mouse moved to (556, 458)
Screenshot: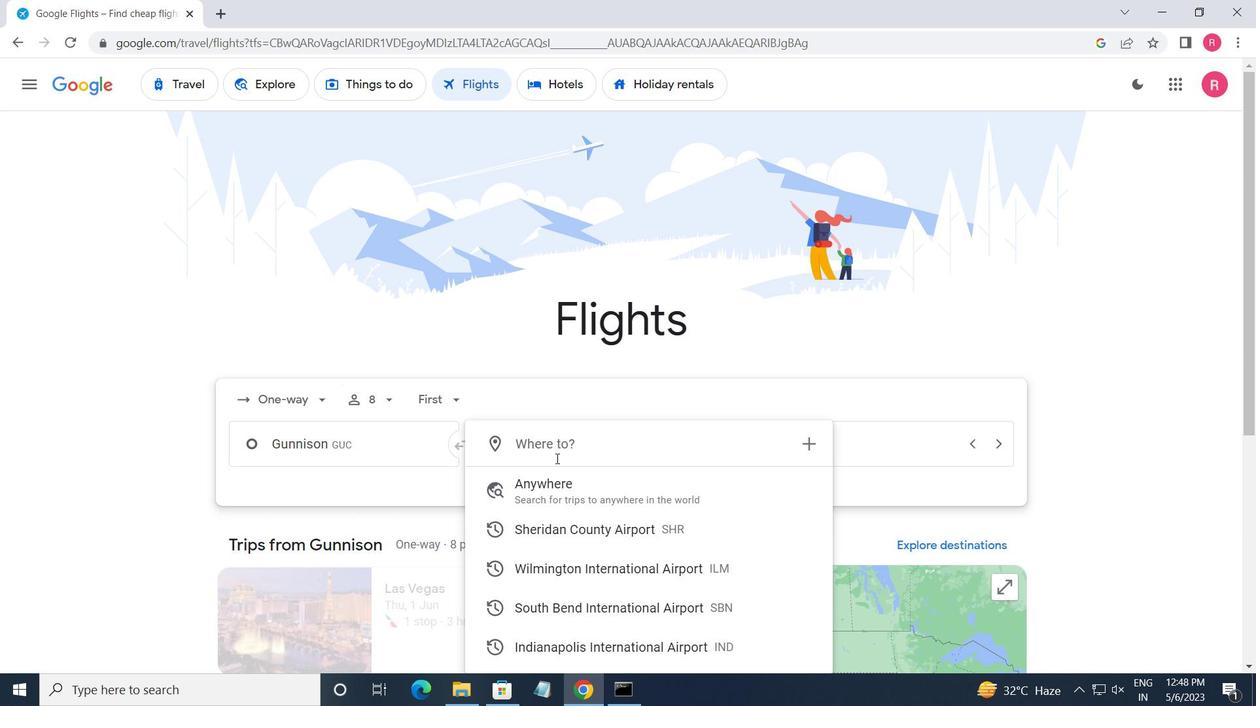 
Action: Key pressed <Key.shift>SOUY<Key.backspace>TH<Key.space><Key.shift><Key.shift><Key.shift><Key.shift><Key.shift><Key.shift><Key.shift><Key.shift><Key.shift>BEND
Screenshot: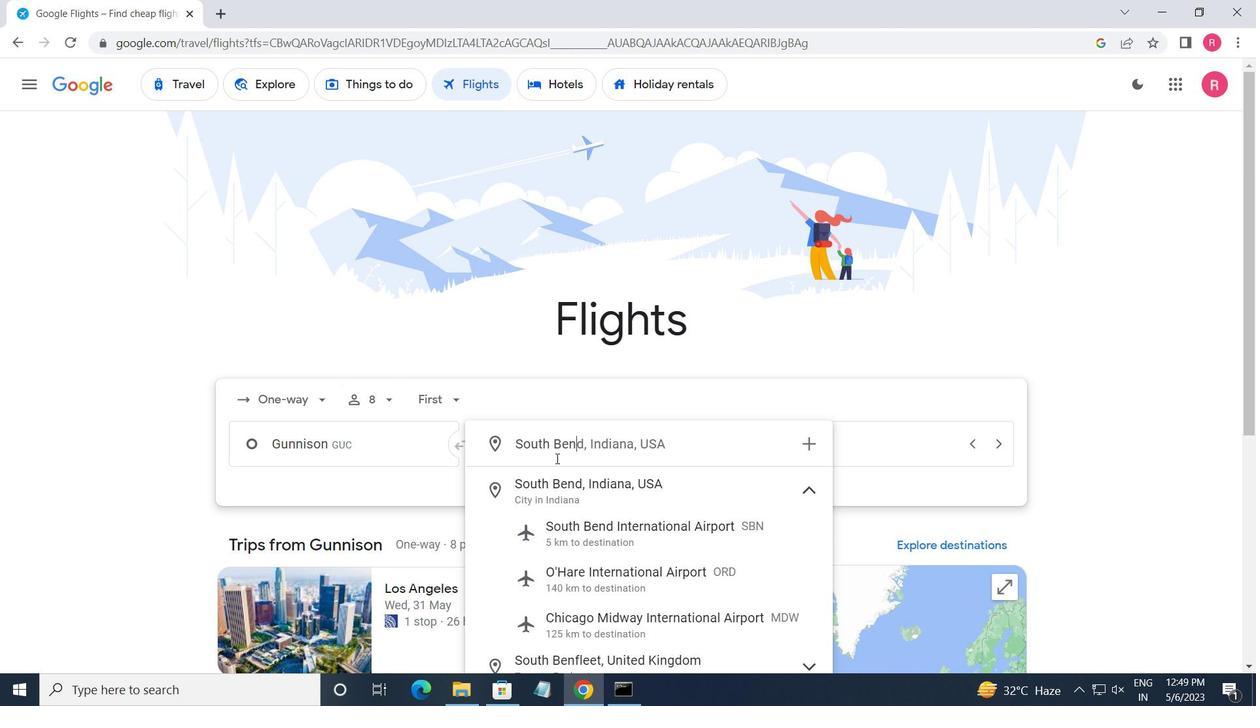 
Action: Mouse moved to (594, 523)
Screenshot: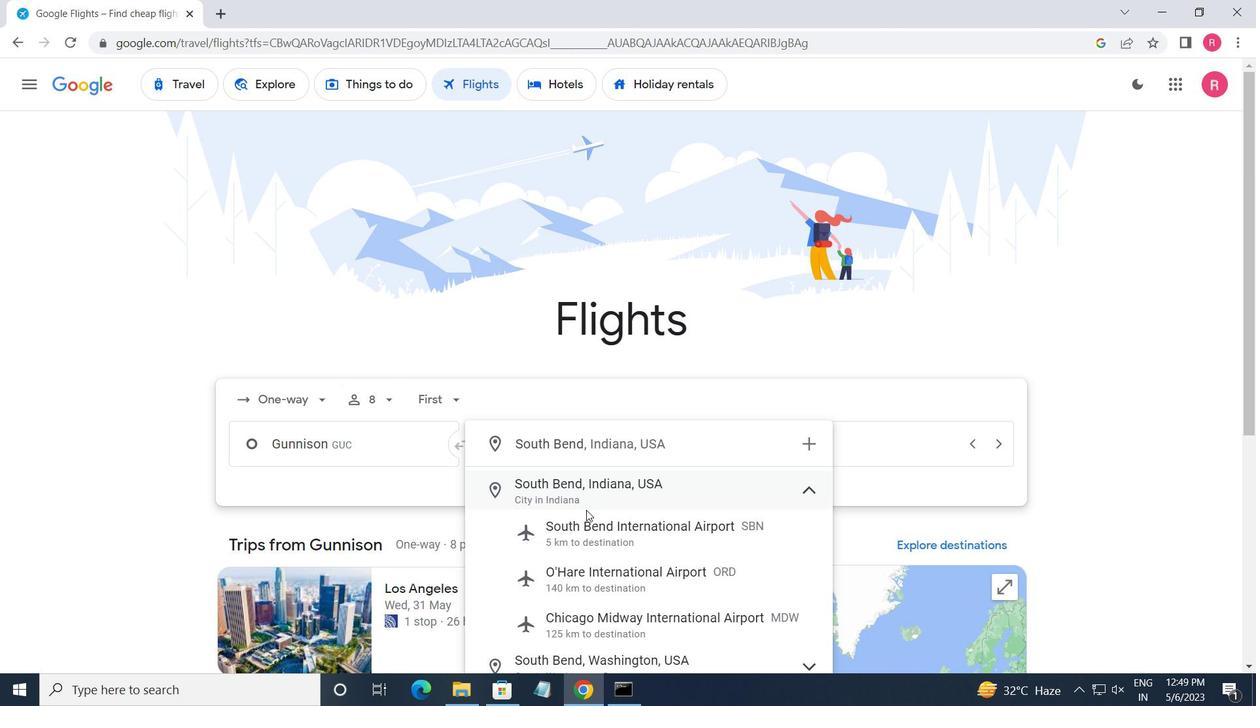
Action: Mouse pressed left at (594, 523)
Screenshot: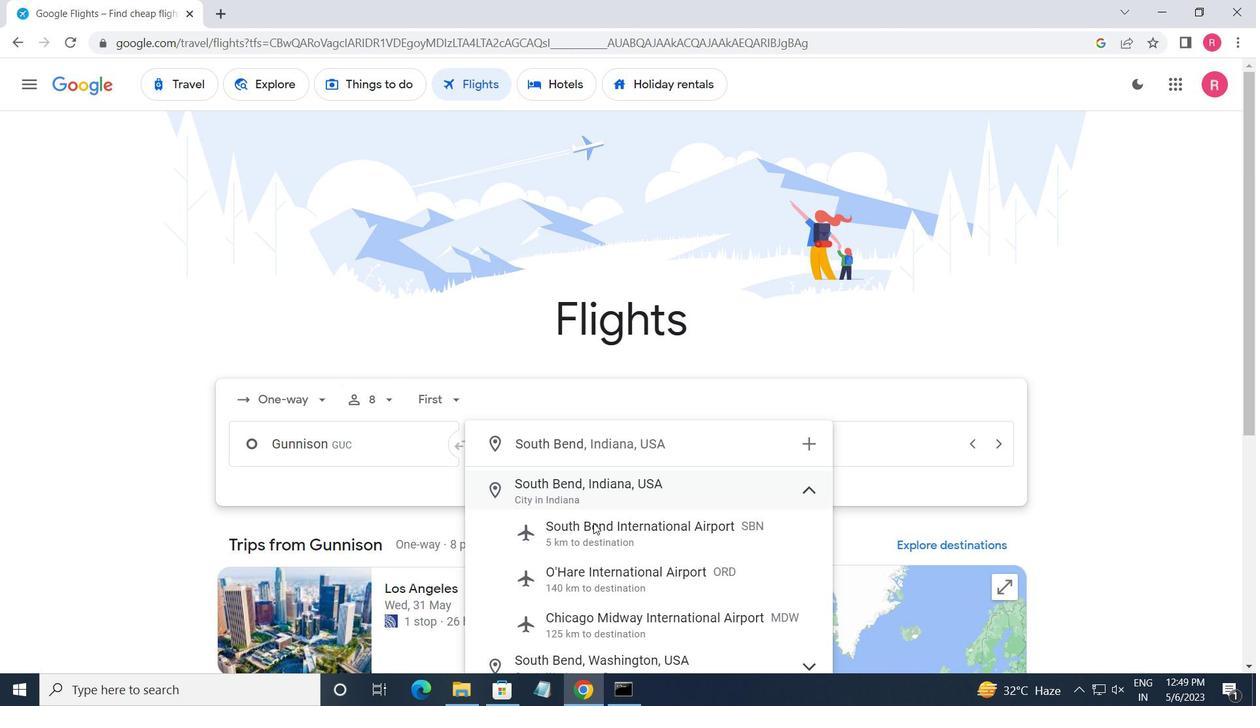 
Action: Mouse moved to (596, 527)
Screenshot: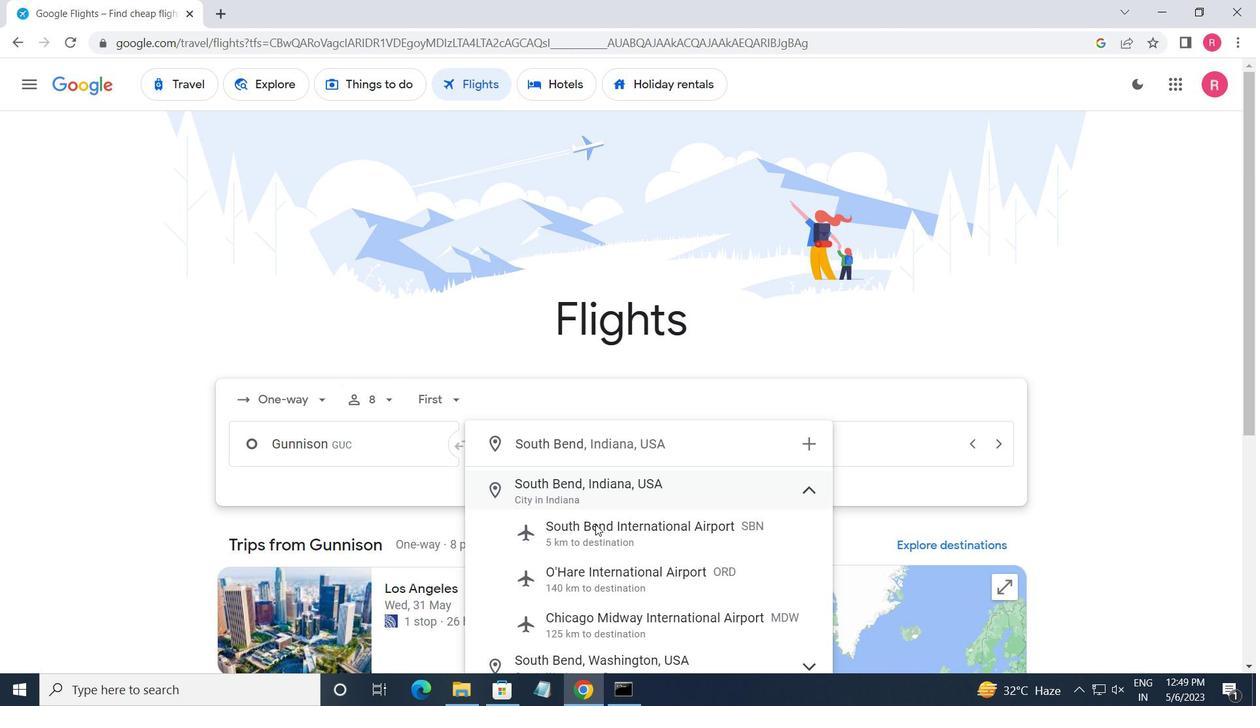 
Action: Mouse pressed left at (596, 527)
Screenshot: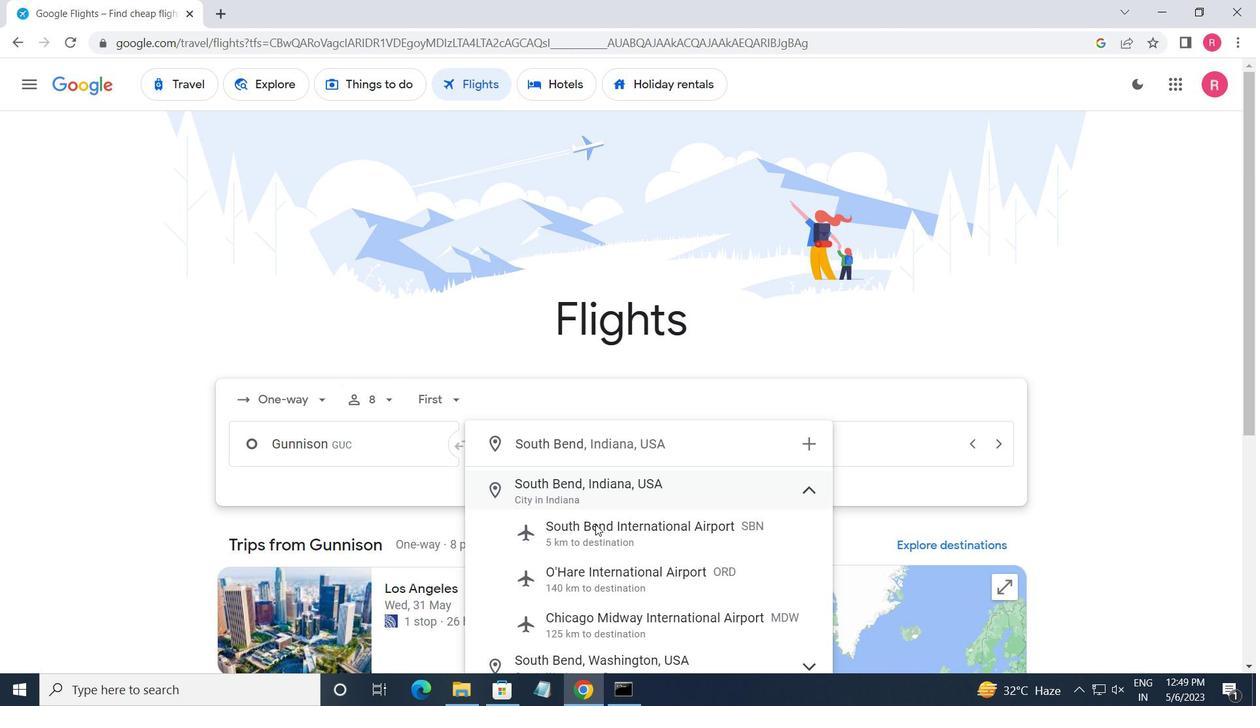 
Action: Mouse moved to (800, 446)
Screenshot: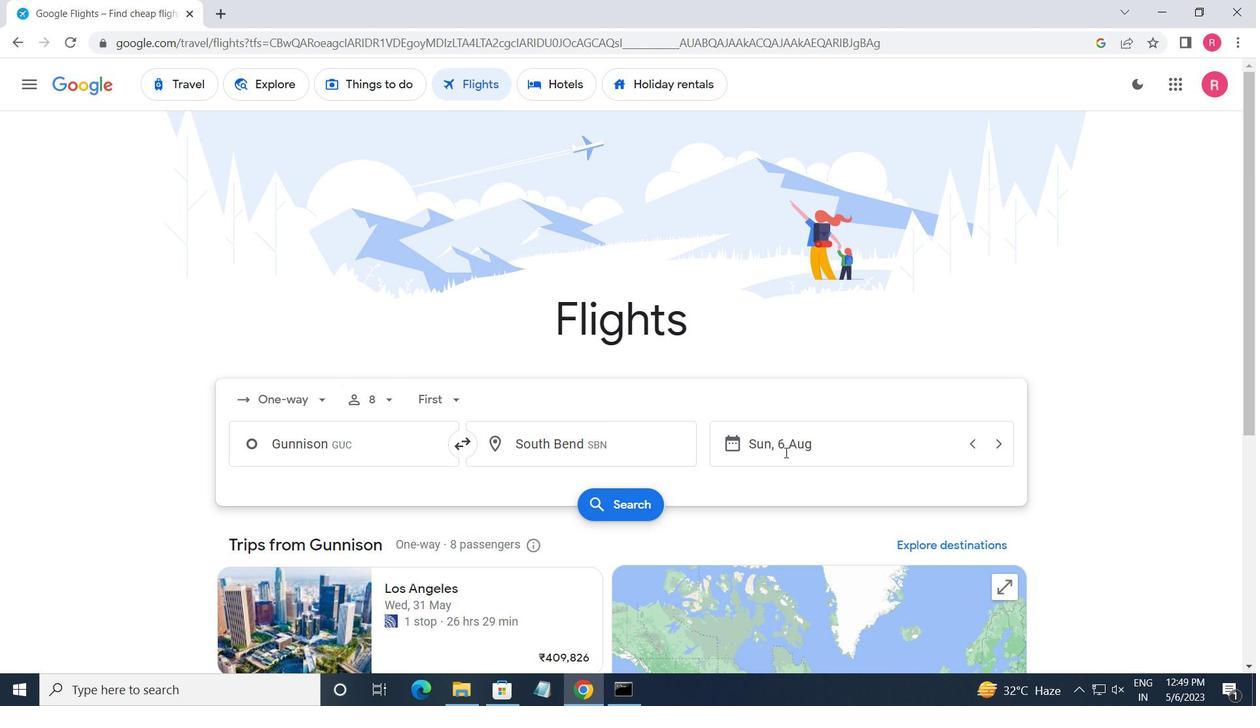 
Action: Mouse pressed left at (800, 446)
Screenshot: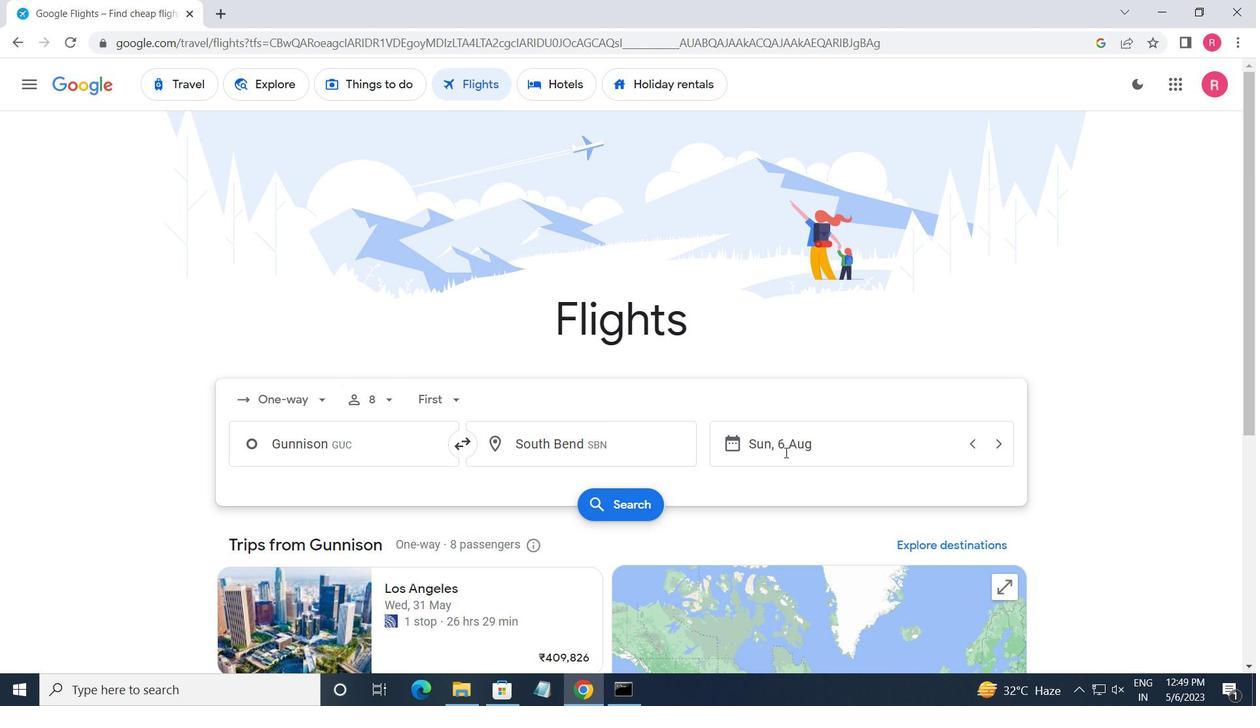 
Action: Mouse moved to (440, 423)
Screenshot: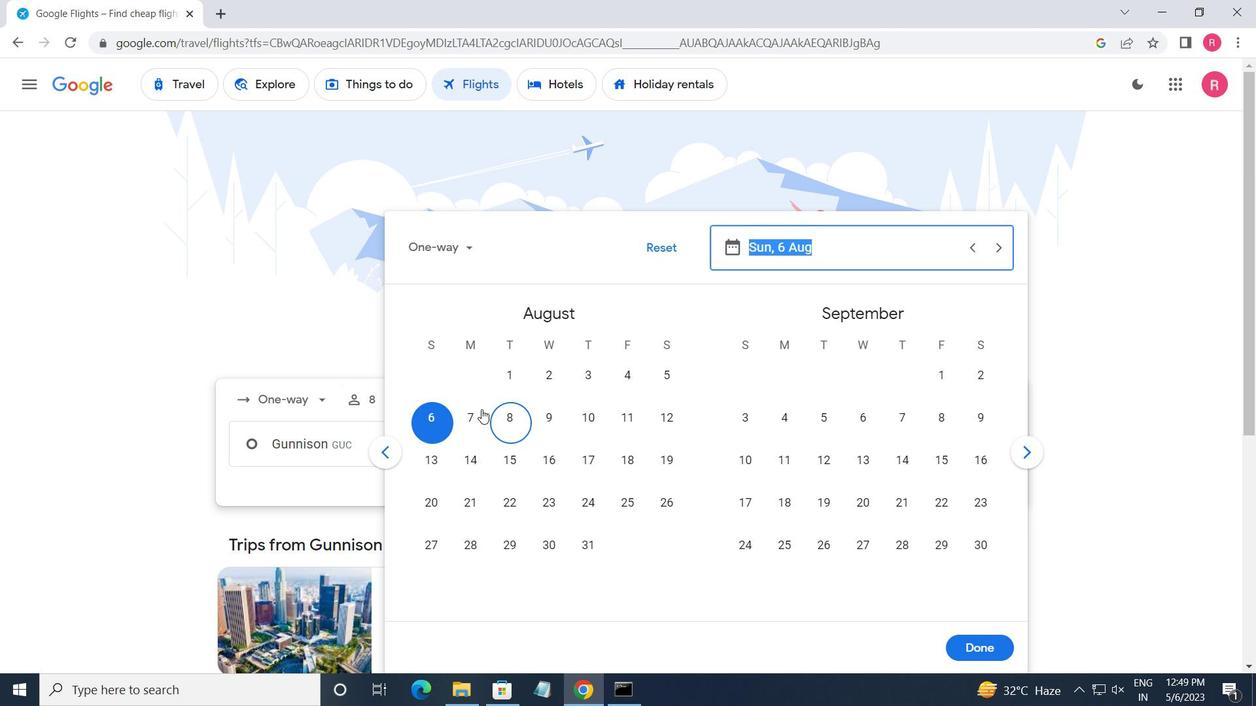 
Action: Mouse pressed left at (440, 423)
Screenshot: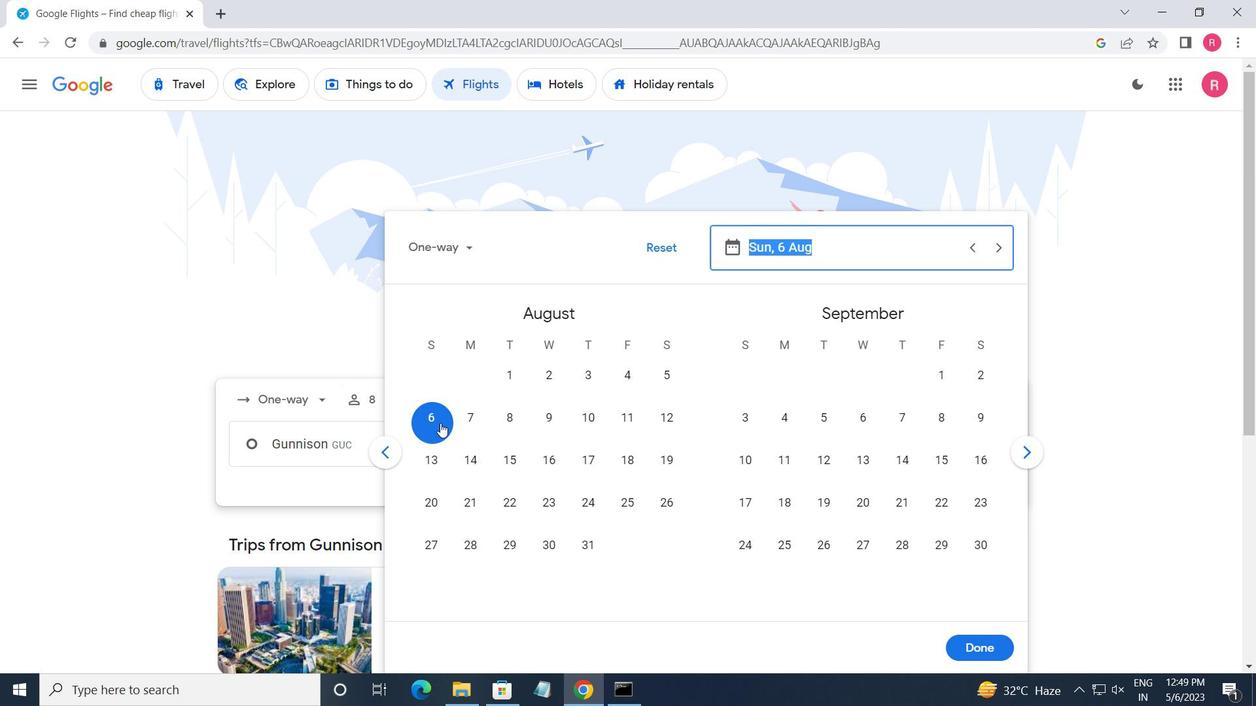 
Action: Mouse moved to (973, 637)
Screenshot: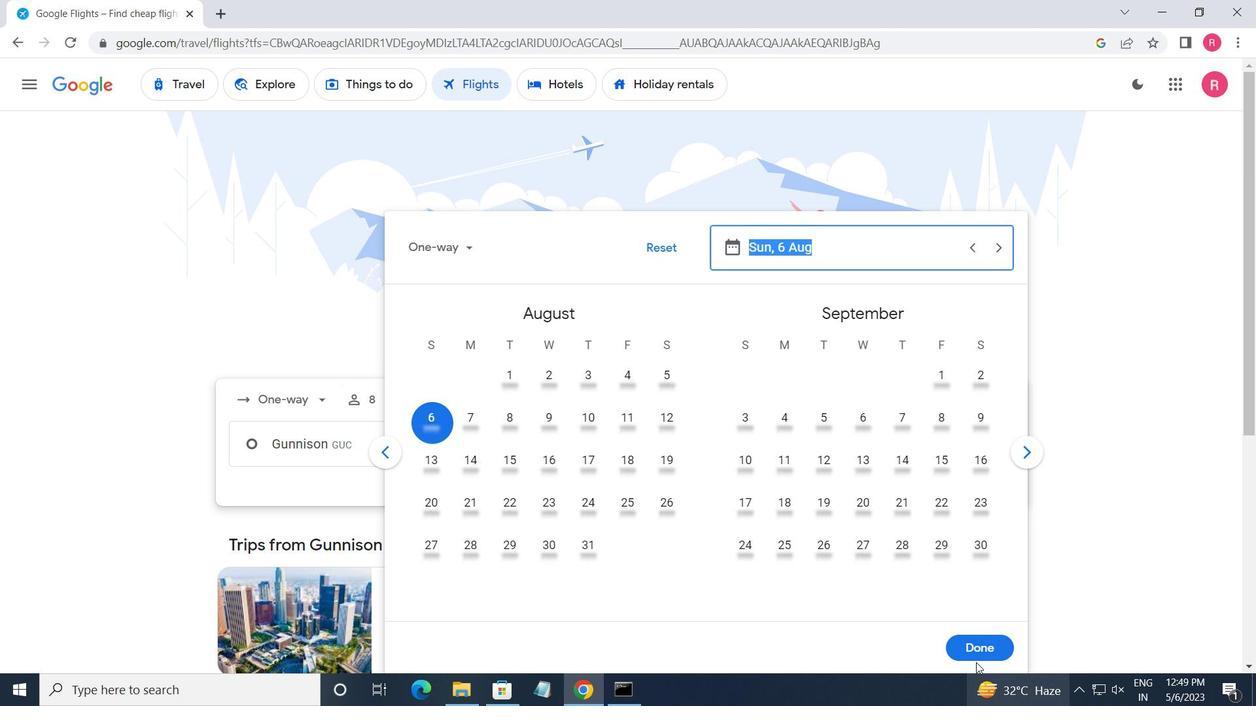 
Action: Mouse pressed left at (973, 637)
Screenshot: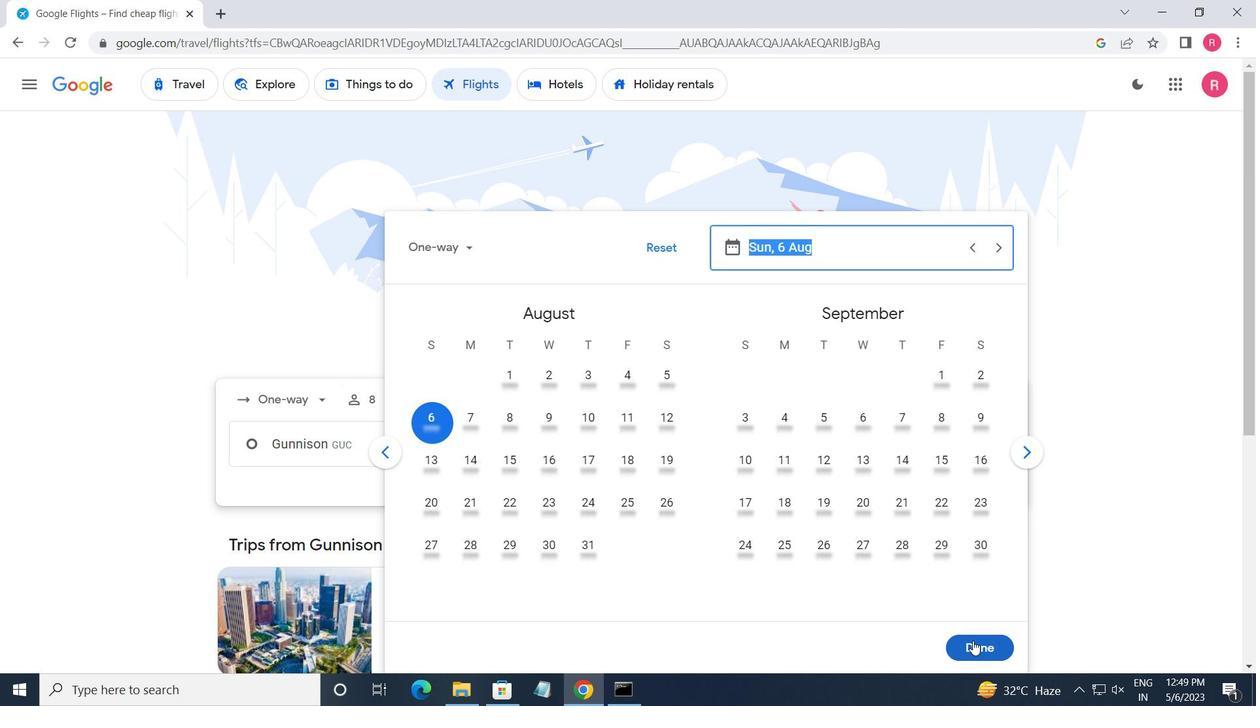 
Action: Mouse moved to (624, 507)
Screenshot: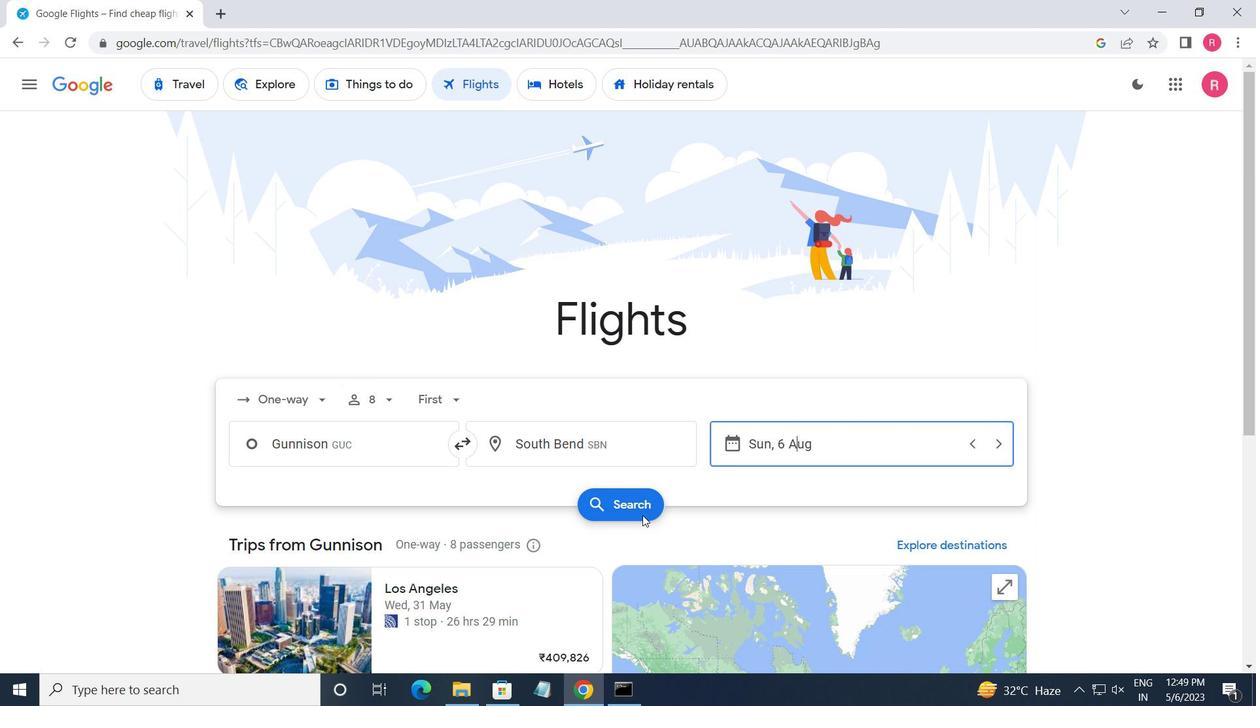 
Action: Mouse pressed left at (624, 507)
Screenshot: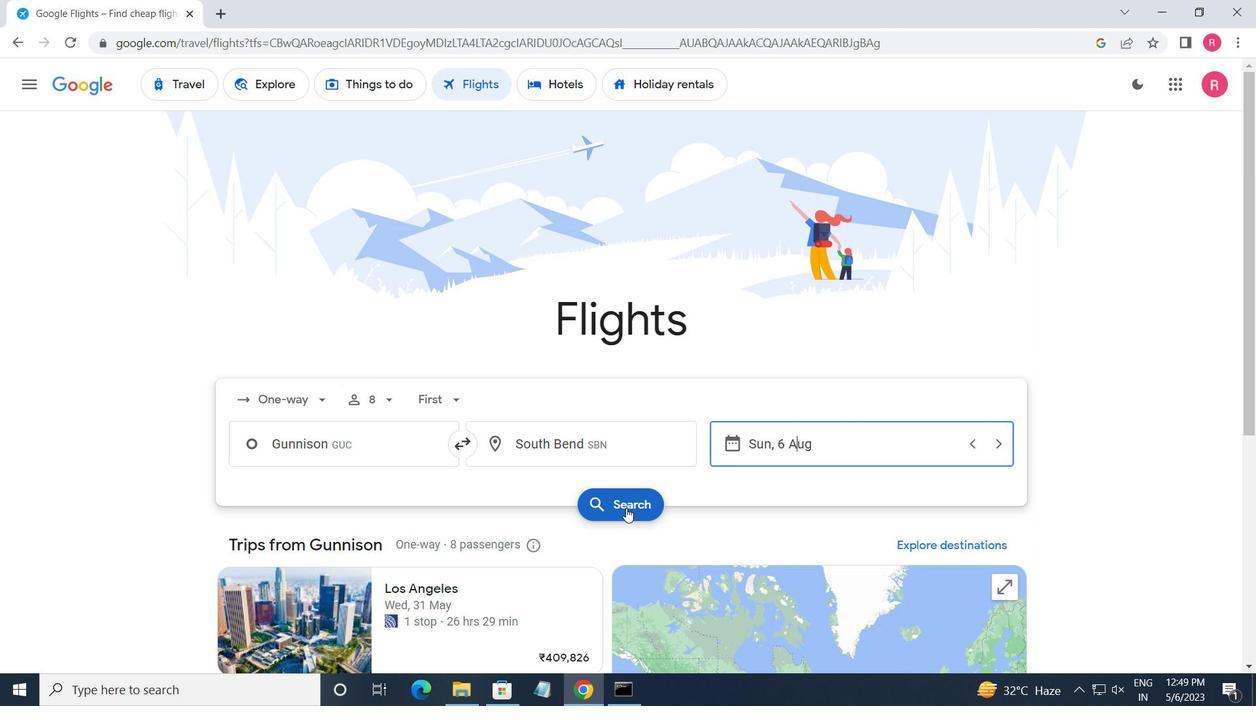 
Action: Mouse moved to (244, 242)
Screenshot: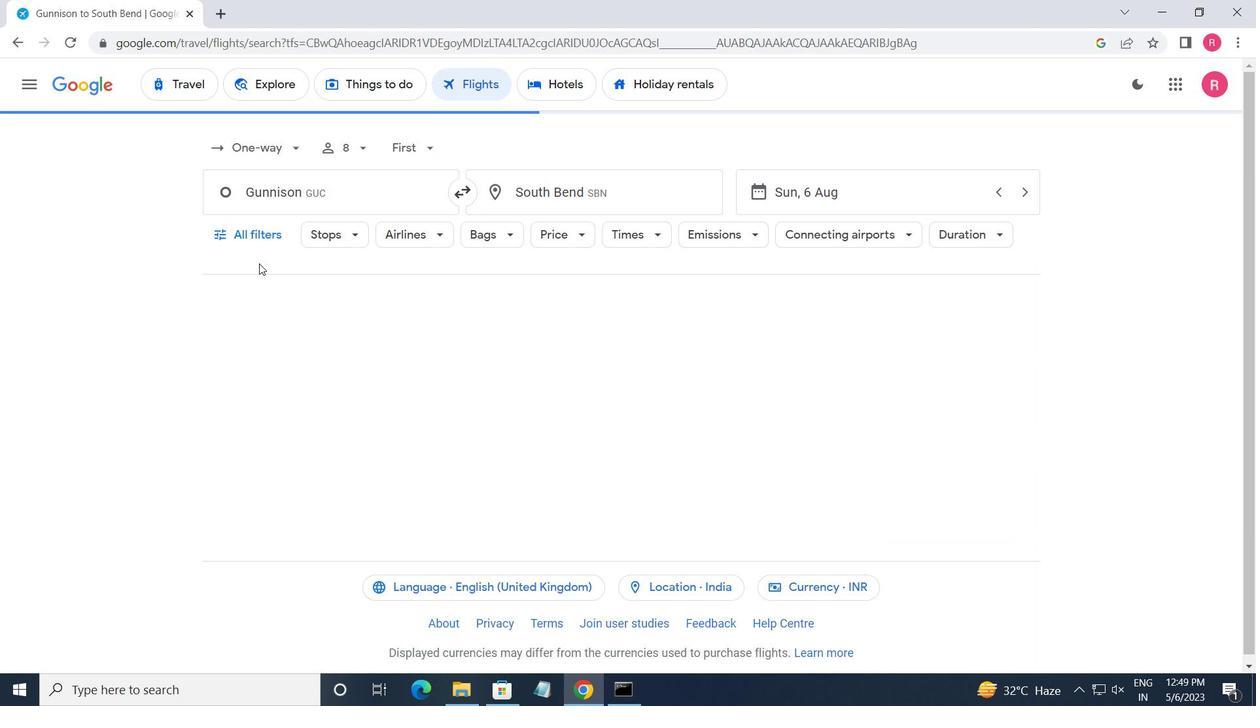 
Action: Mouse pressed left at (244, 242)
Screenshot: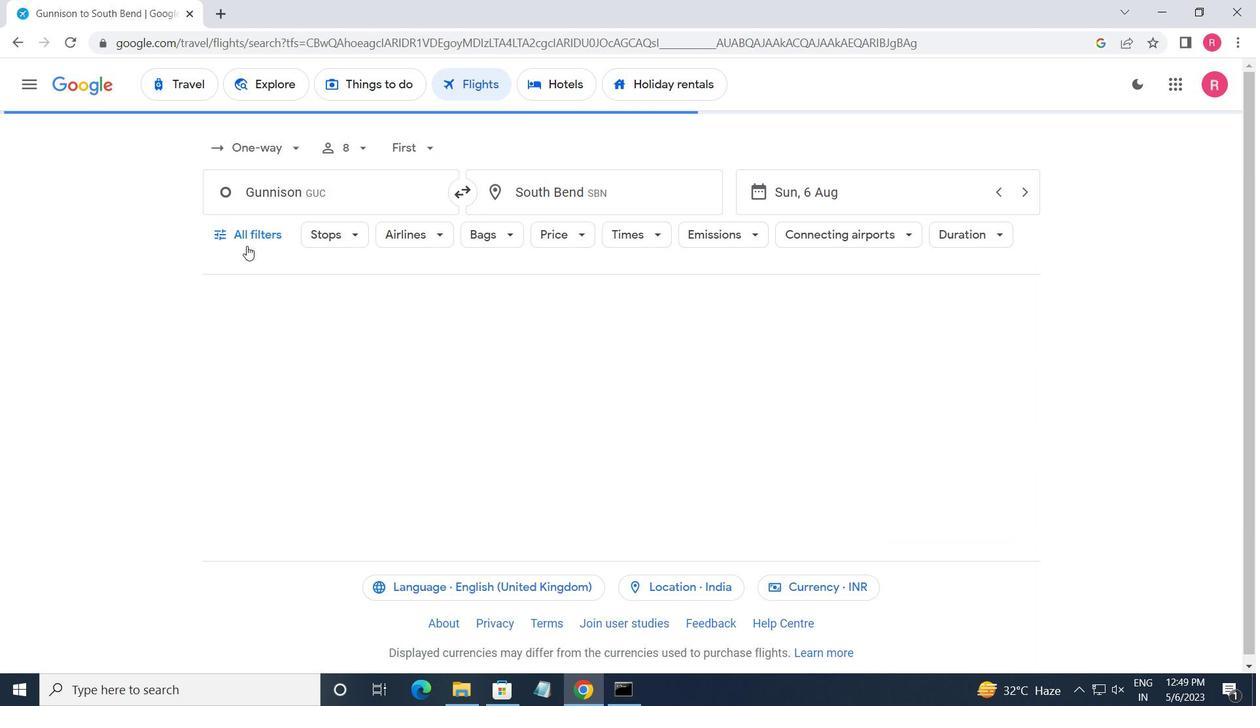 
Action: Mouse moved to (863, 188)
Screenshot: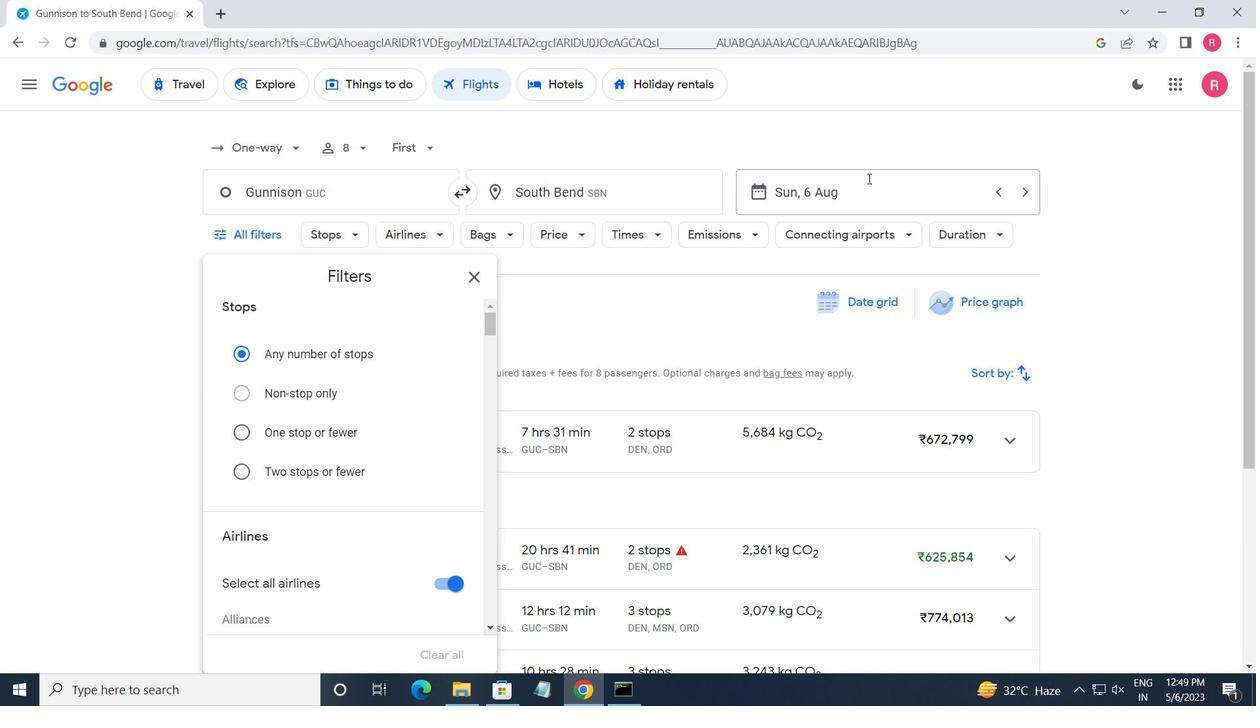 
Action: Mouse pressed left at (863, 188)
Screenshot: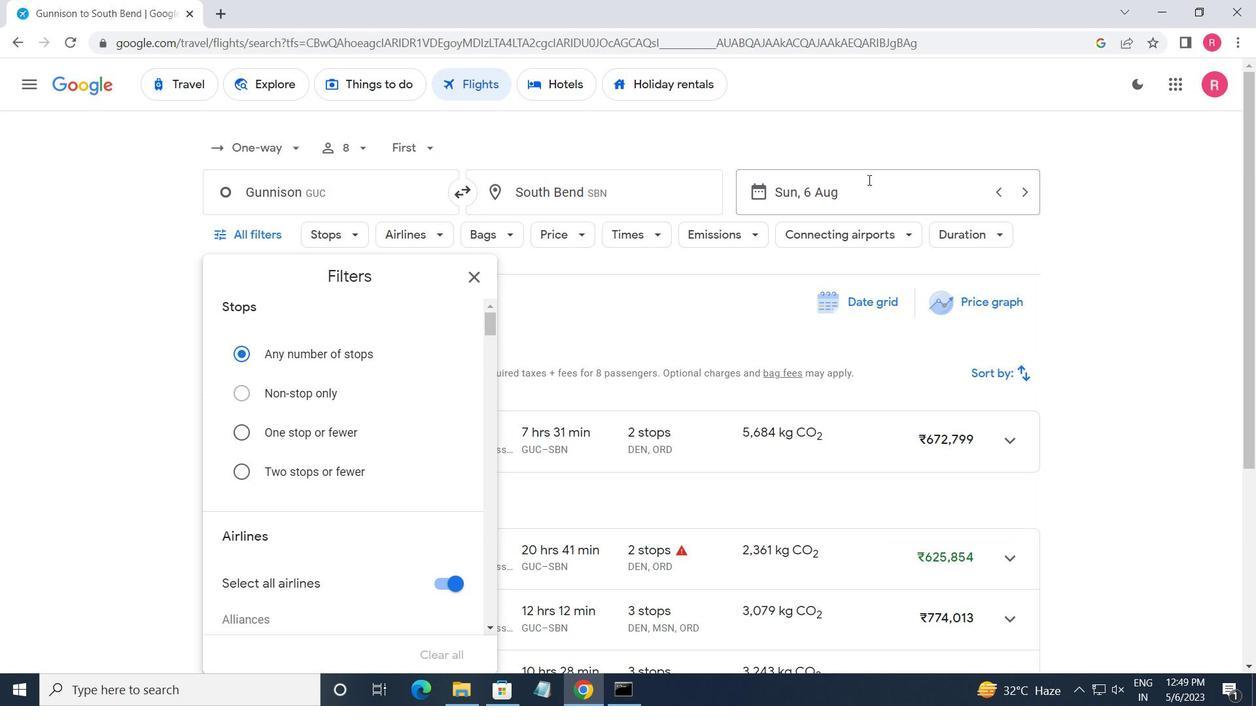 
Action: Mouse moved to (461, 364)
Screenshot: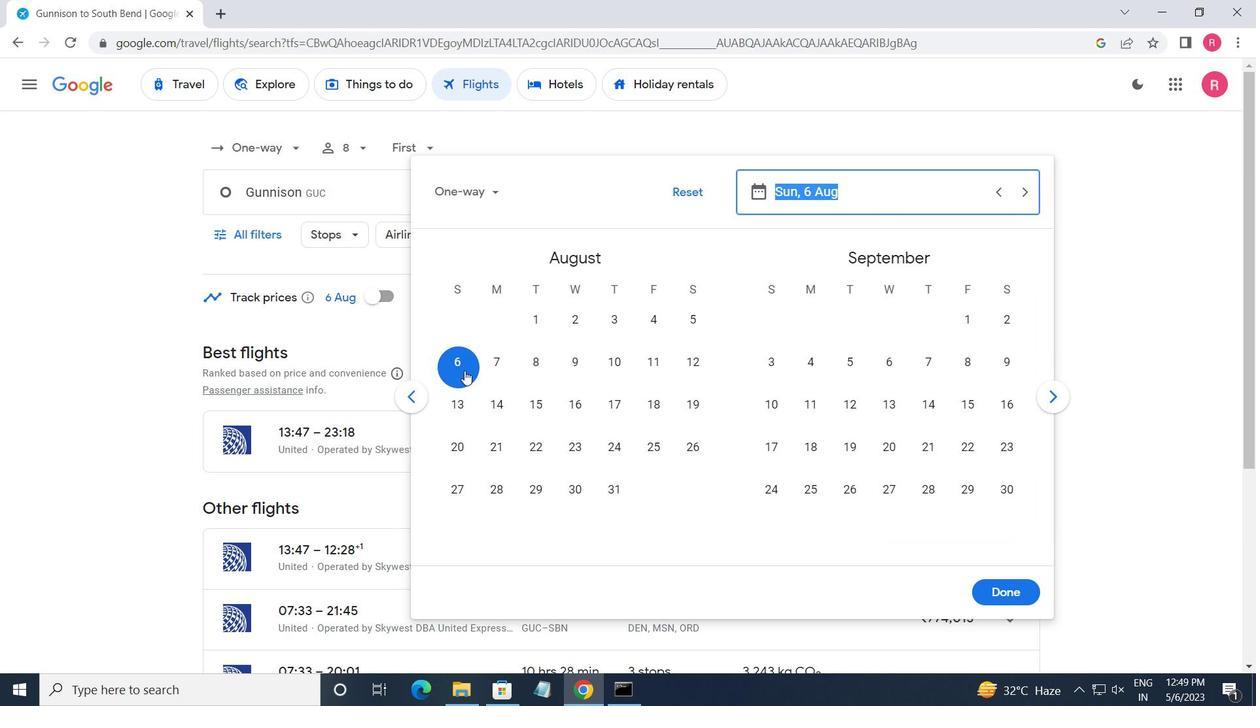 
Action: Mouse pressed left at (461, 364)
Screenshot: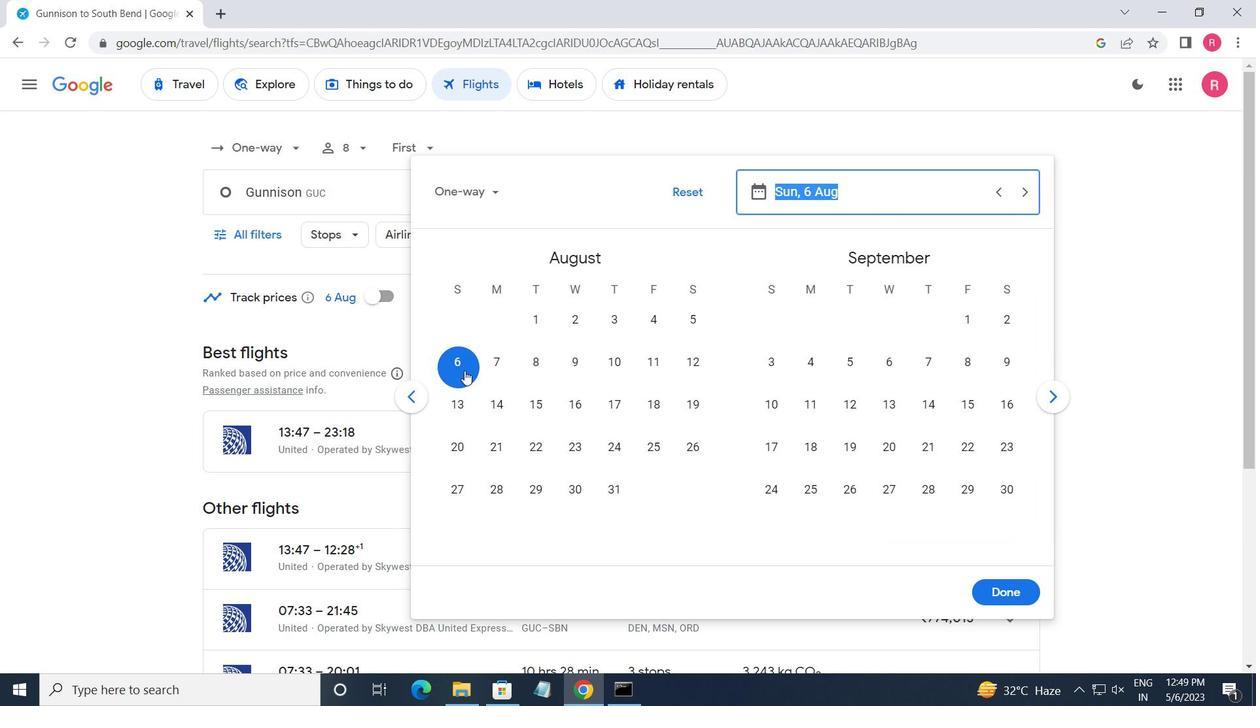 
Action: Mouse moved to (1008, 584)
Screenshot: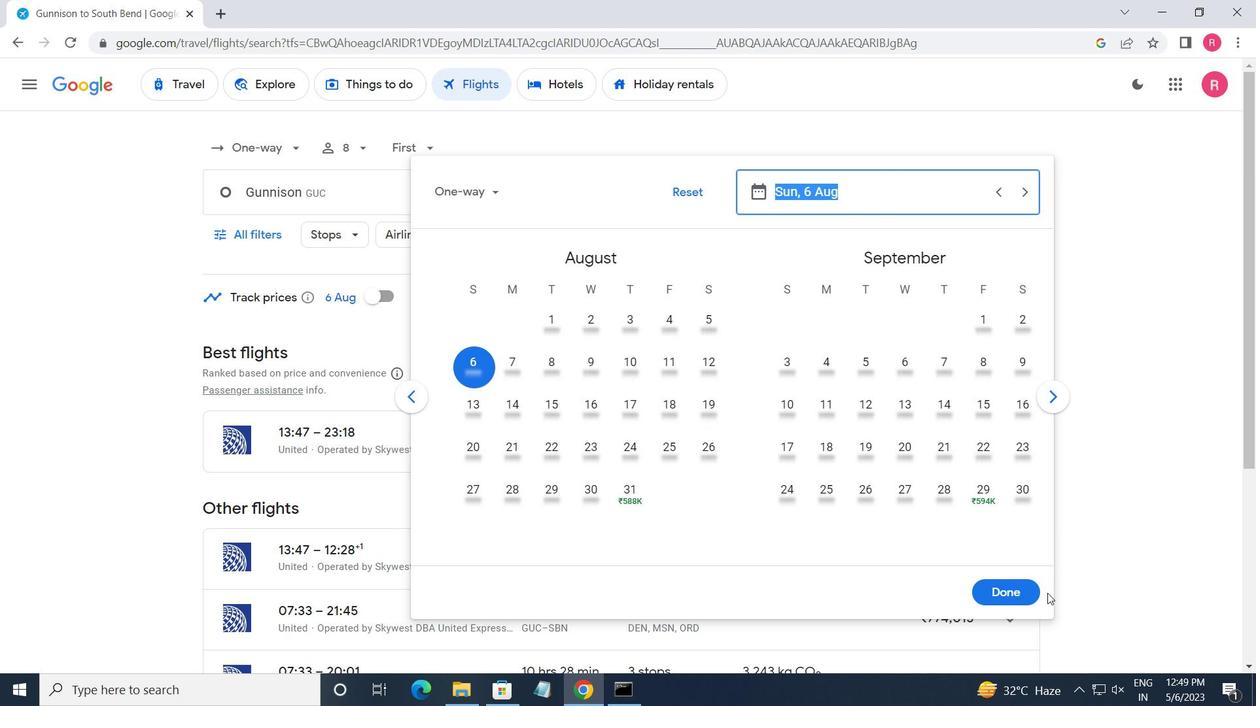 
Action: Mouse pressed left at (1008, 584)
Screenshot: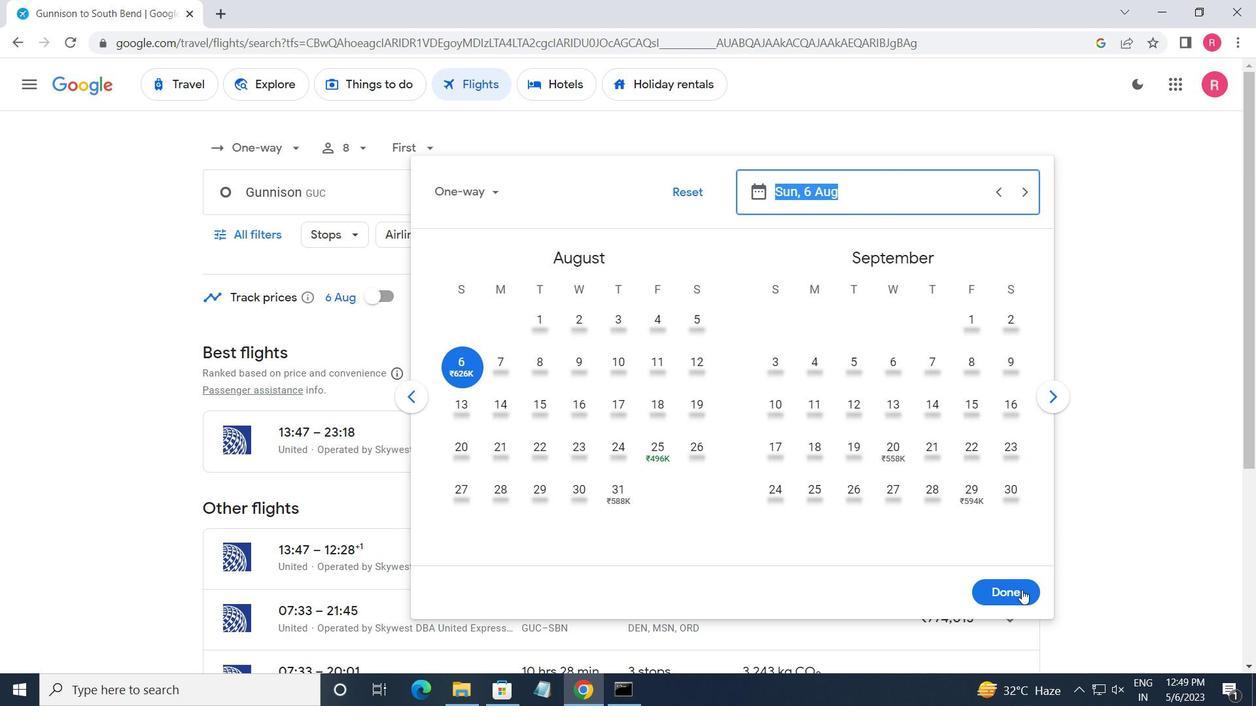 
Action: Mouse moved to (280, 232)
Screenshot: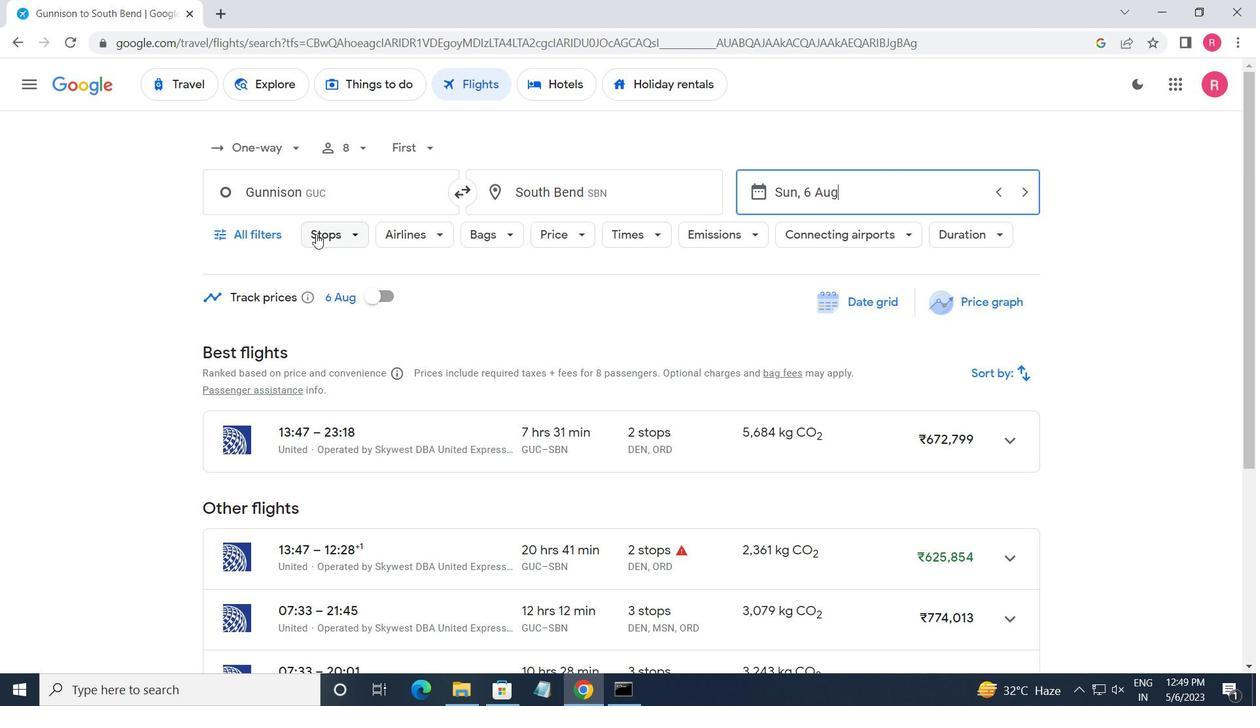 
Action: Mouse pressed left at (280, 232)
Screenshot: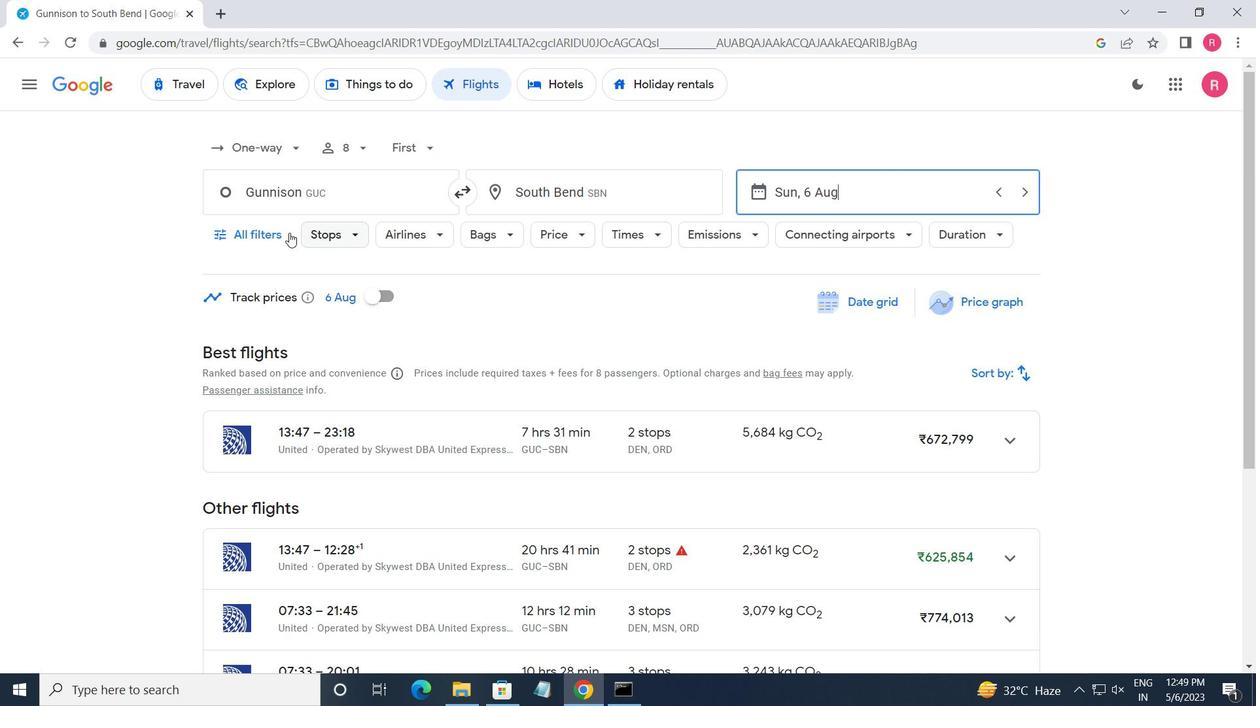 
Action: Mouse moved to (423, 429)
Screenshot: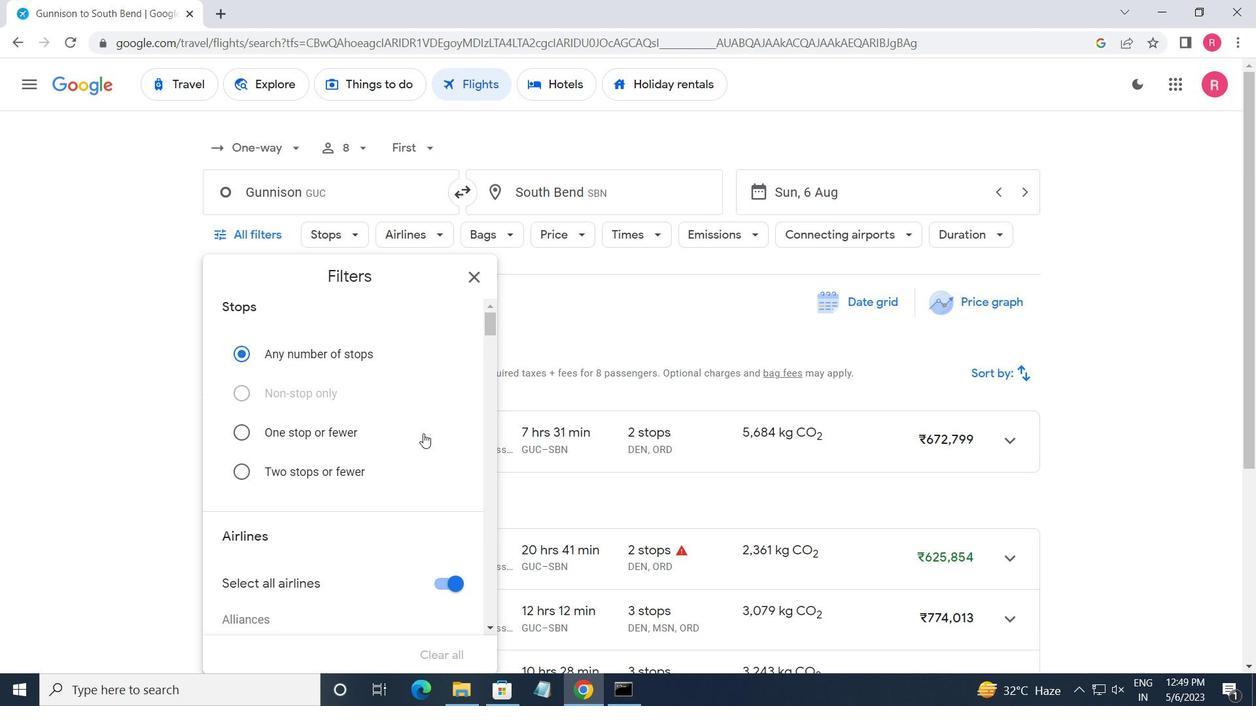 
Action: Mouse scrolled (423, 429) with delta (0, 0)
Screenshot: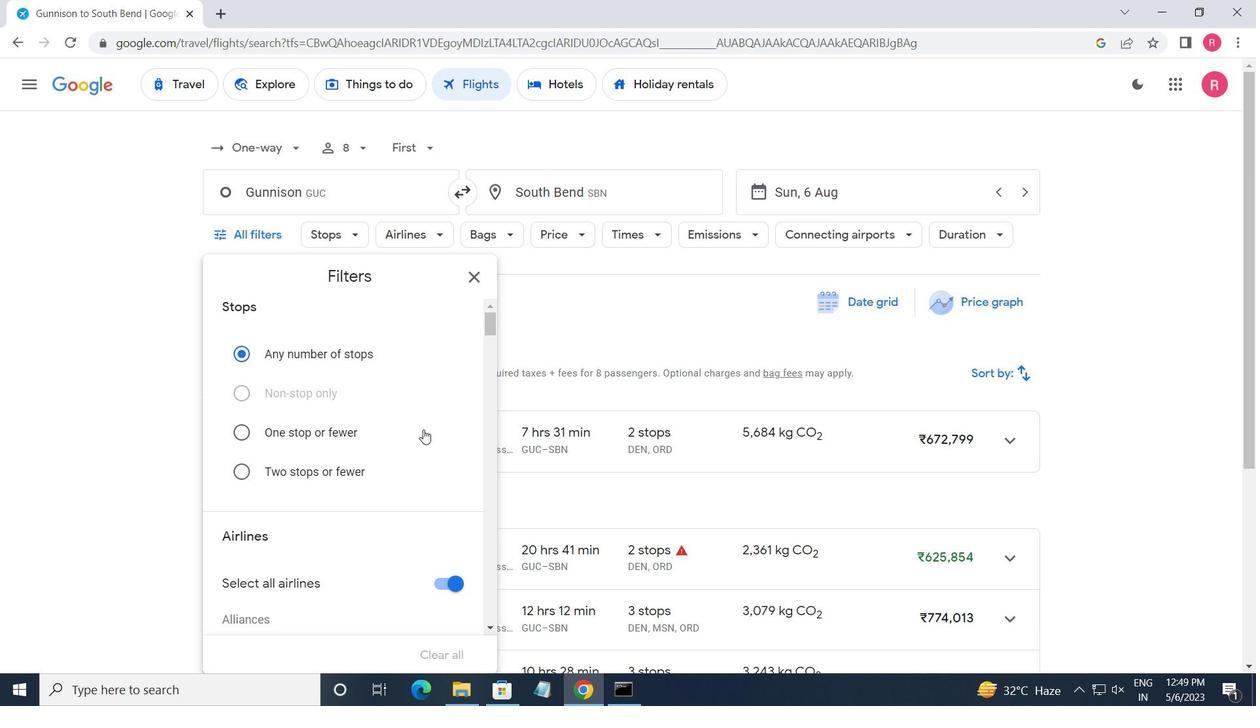 
Action: Mouse scrolled (423, 429) with delta (0, 0)
Screenshot: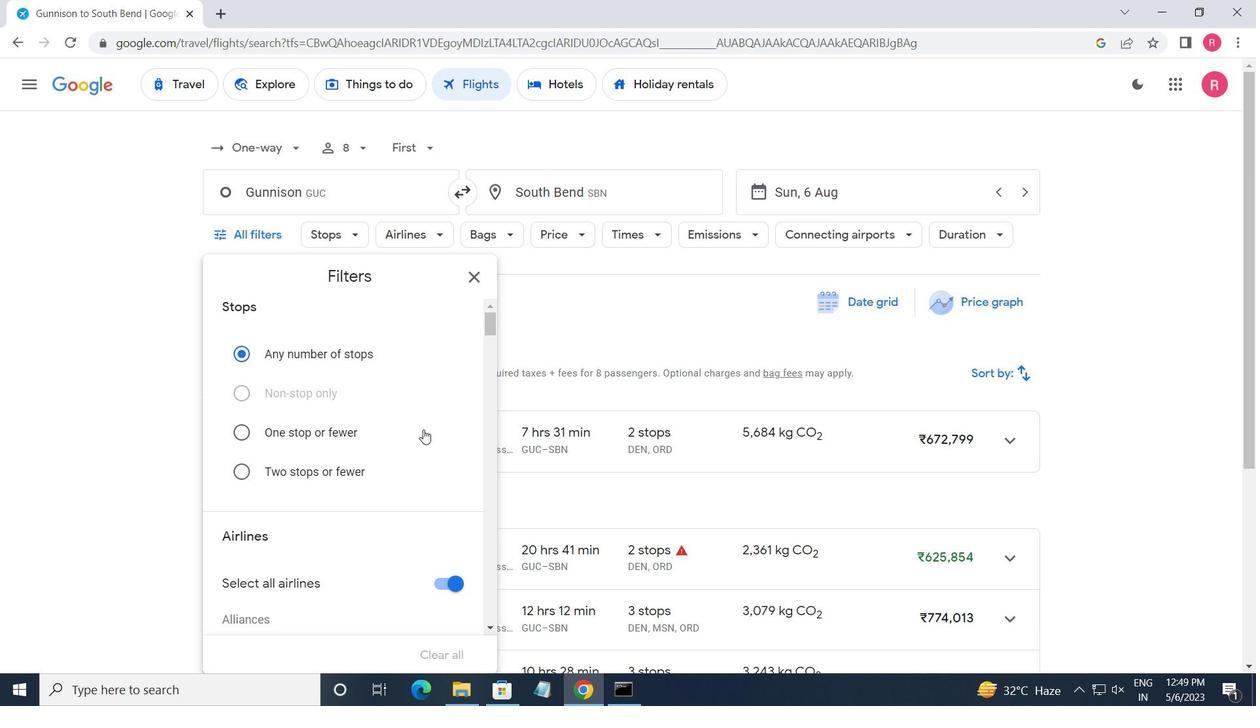 
Action: Mouse scrolled (423, 429) with delta (0, 0)
Screenshot: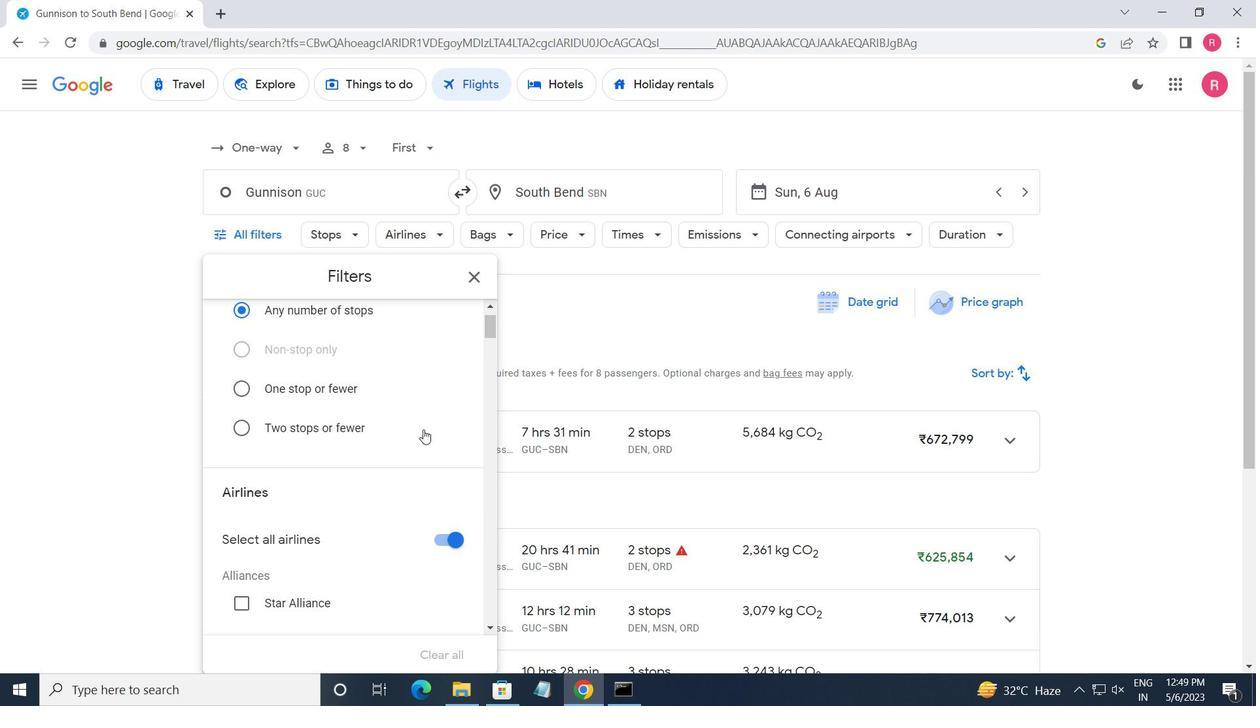 
Action: Mouse scrolled (423, 429) with delta (0, 0)
Screenshot: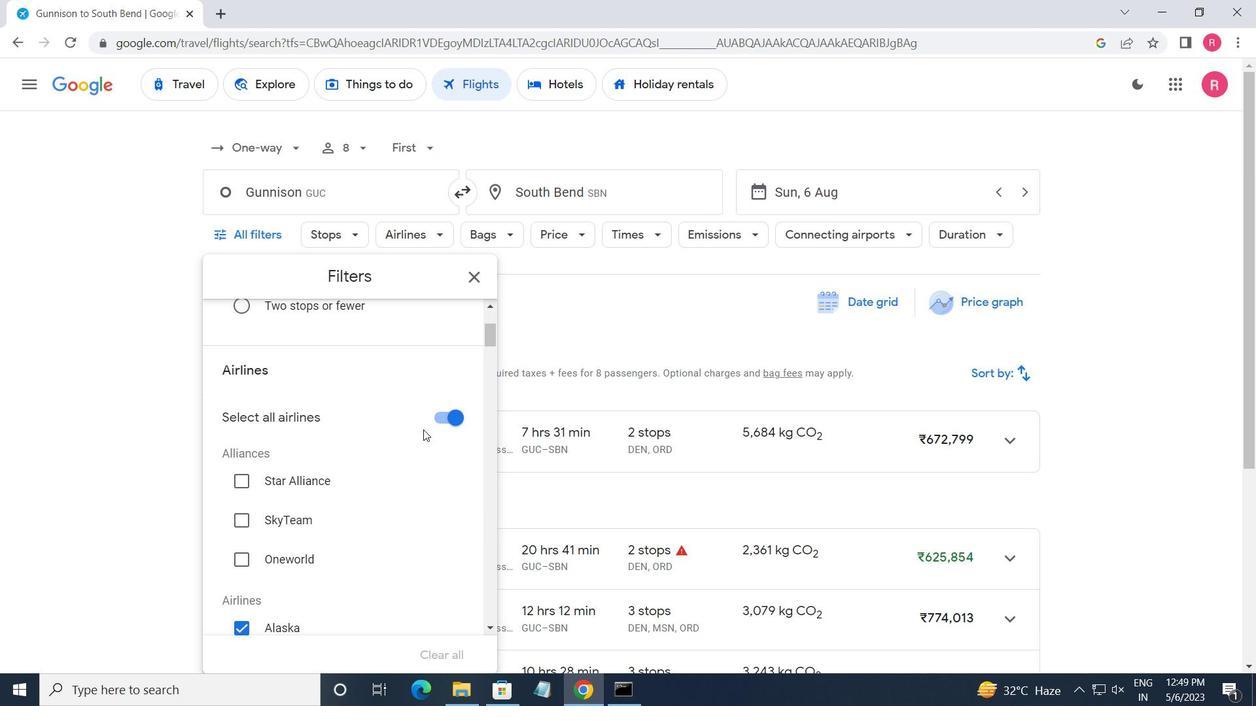 
Action: Mouse scrolled (423, 429) with delta (0, 0)
Screenshot: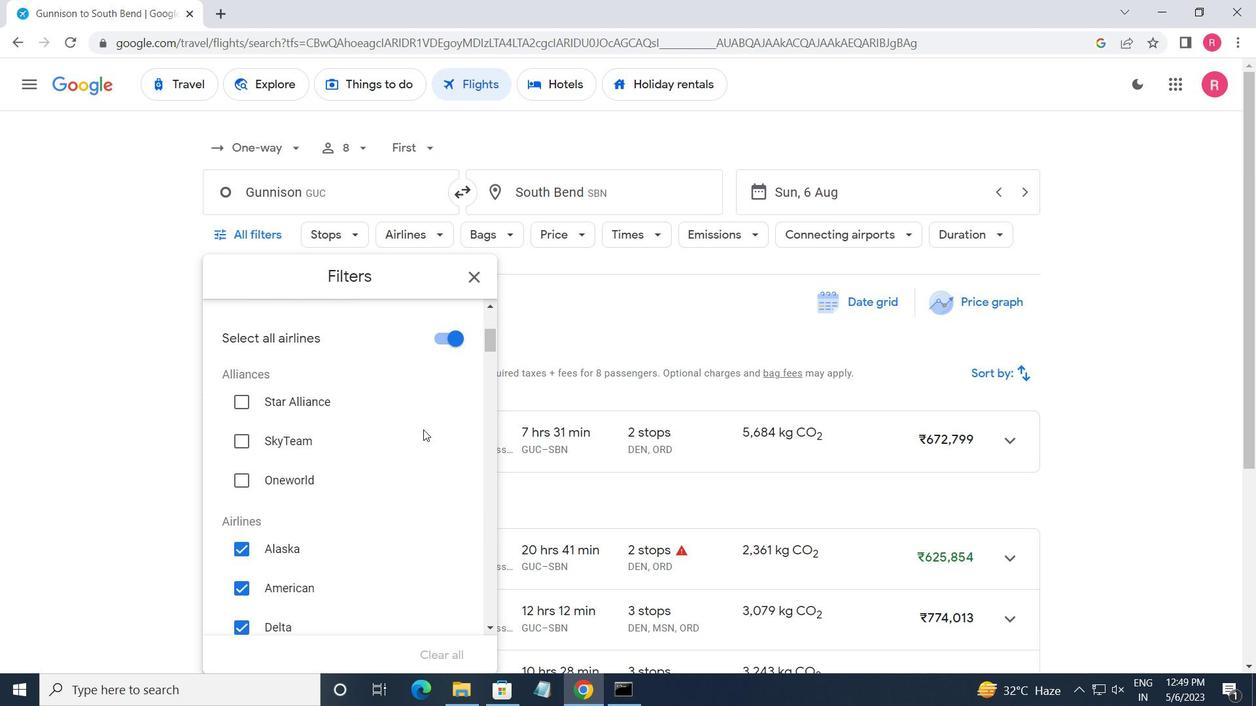 
Action: Mouse moved to (429, 457)
Screenshot: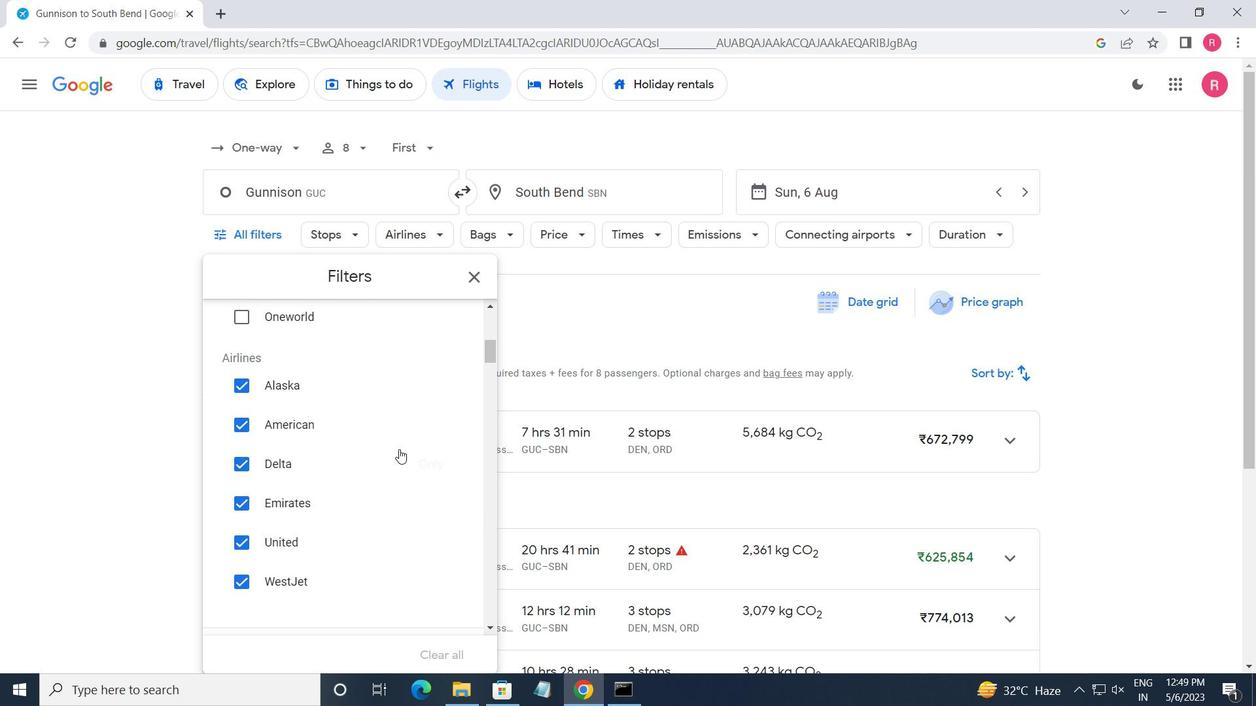 
Action: Mouse pressed left at (429, 457)
Screenshot: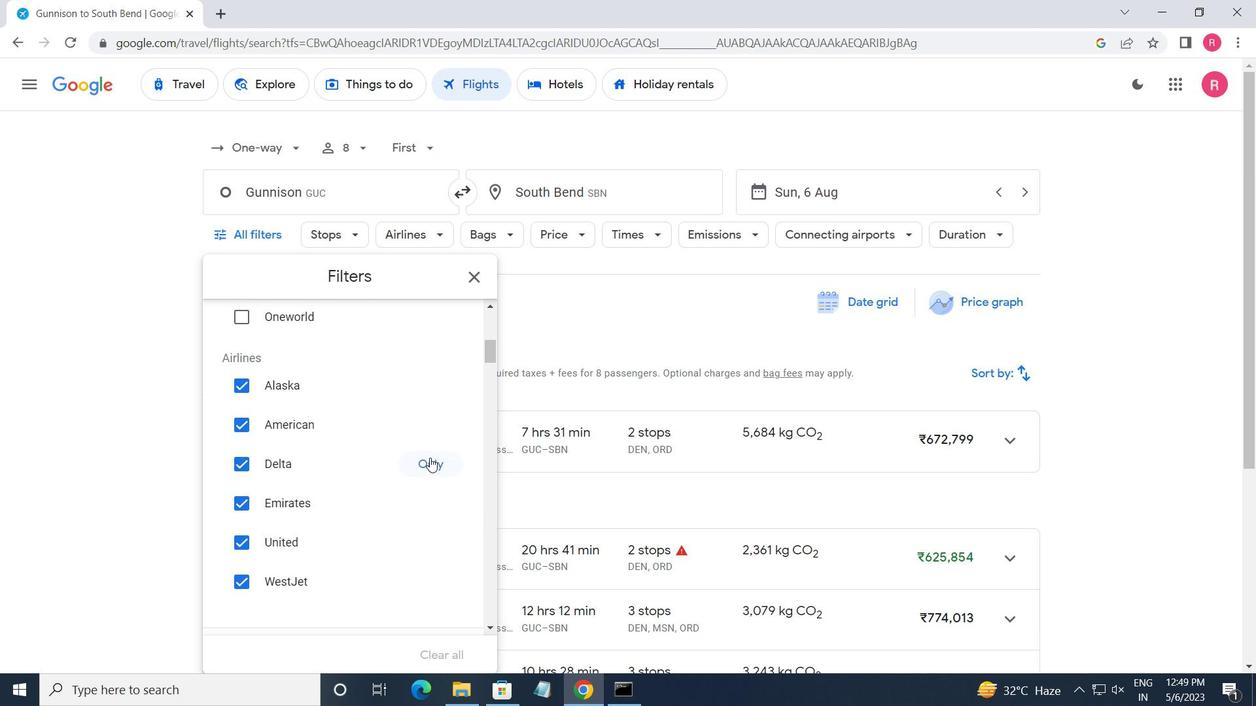 
Action: Mouse moved to (442, 461)
Screenshot: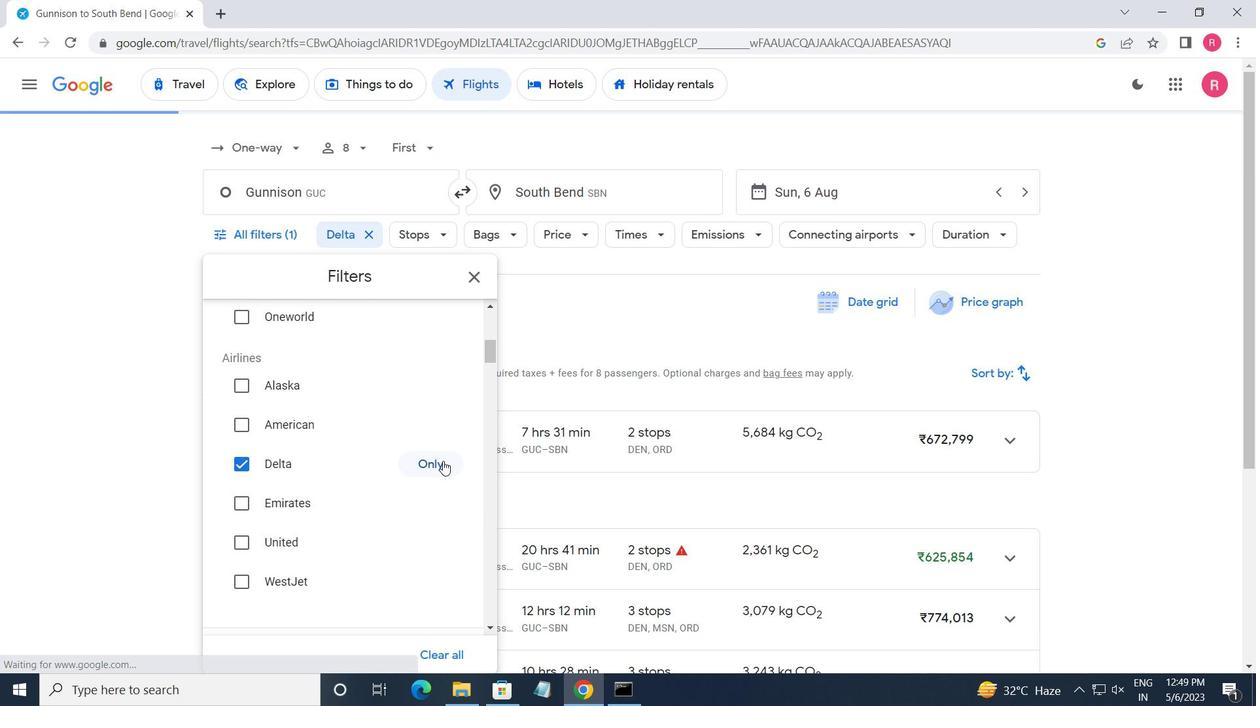 
Action: Mouse scrolled (442, 460) with delta (0, 0)
Screenshot: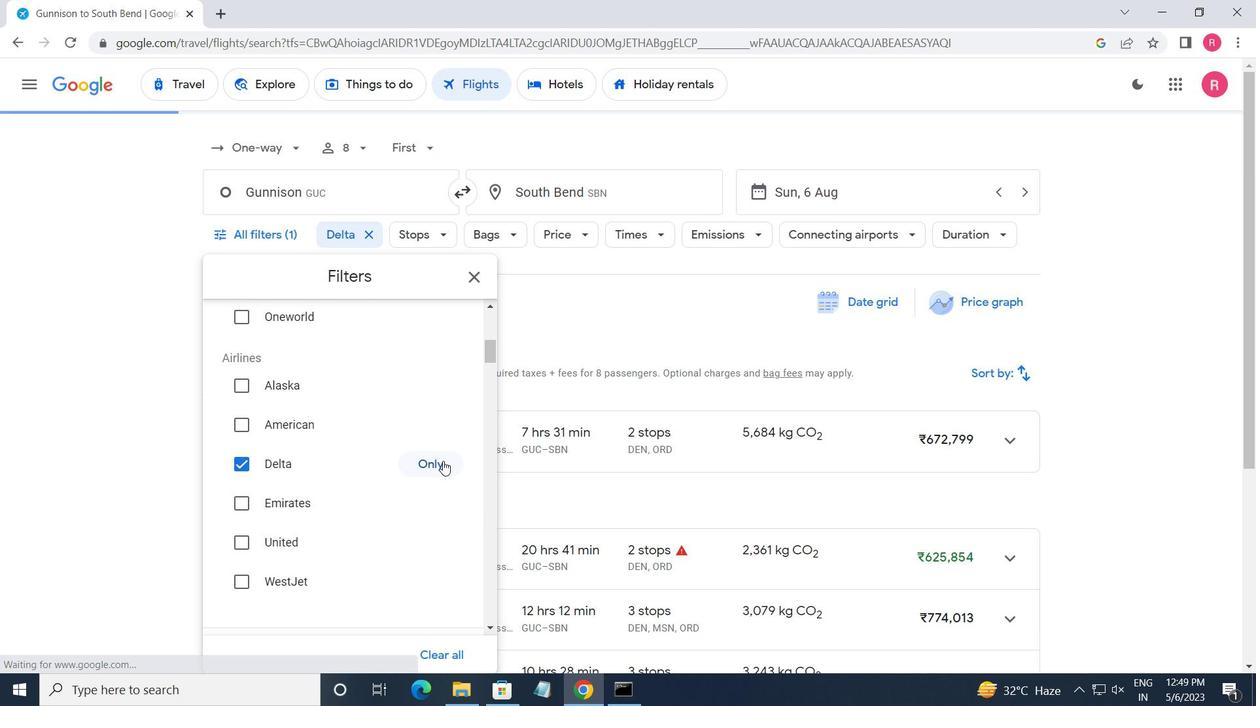 
Action: Mouse moved to (442, 459)
Screenshot: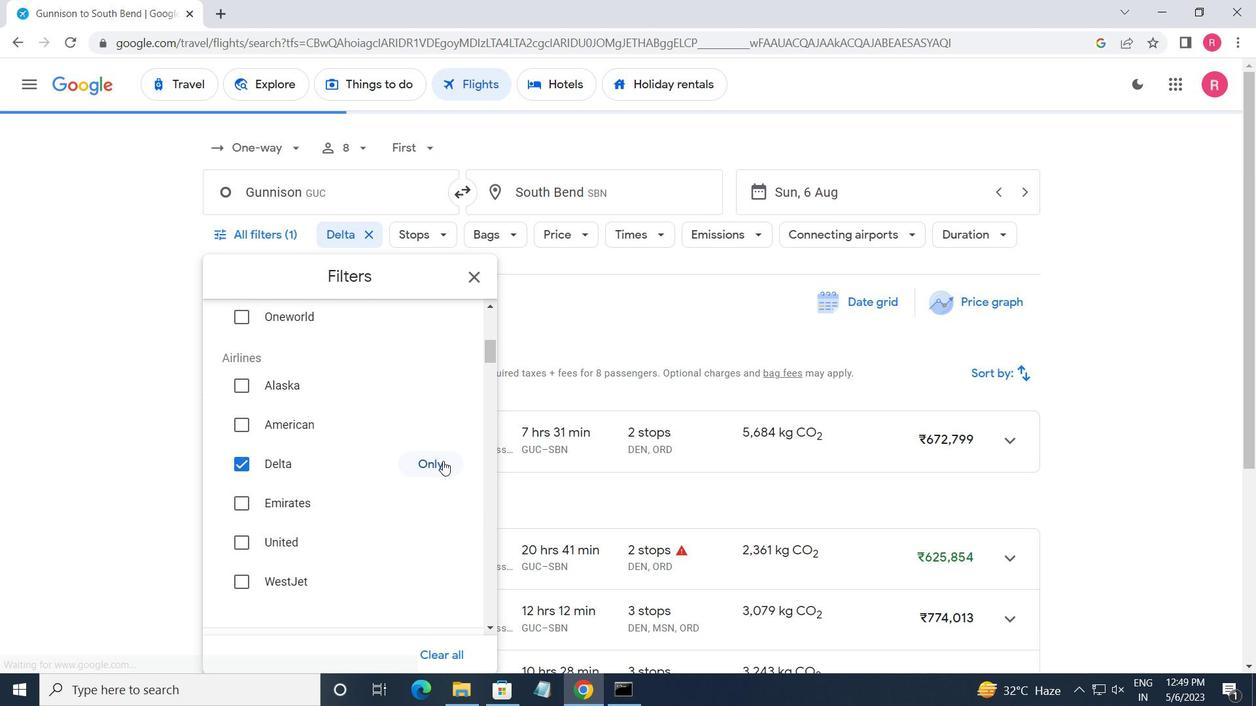 
Action: Mouse scrolled (442, 459) with delta (0, 0)
Screenshot: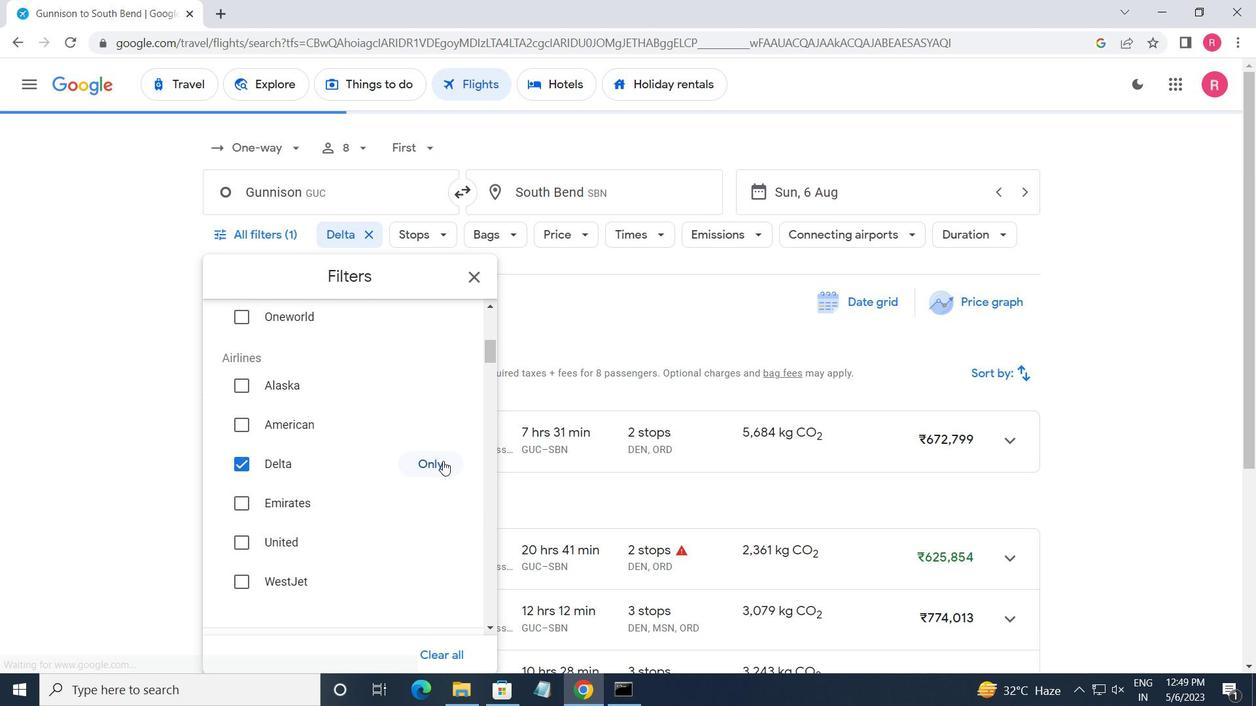 
Action: Mouse moved to (456, 578)
Screenshot: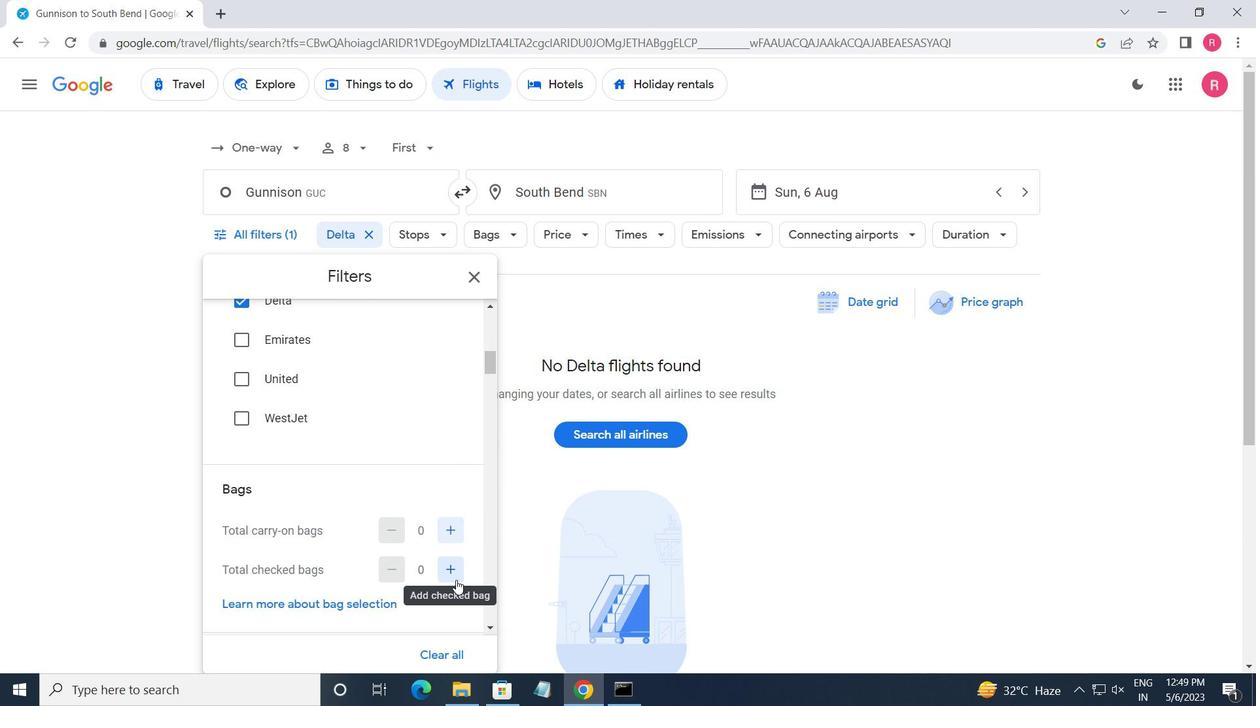 
Action: Mouse pressed left at (456, 578)
Screenshot: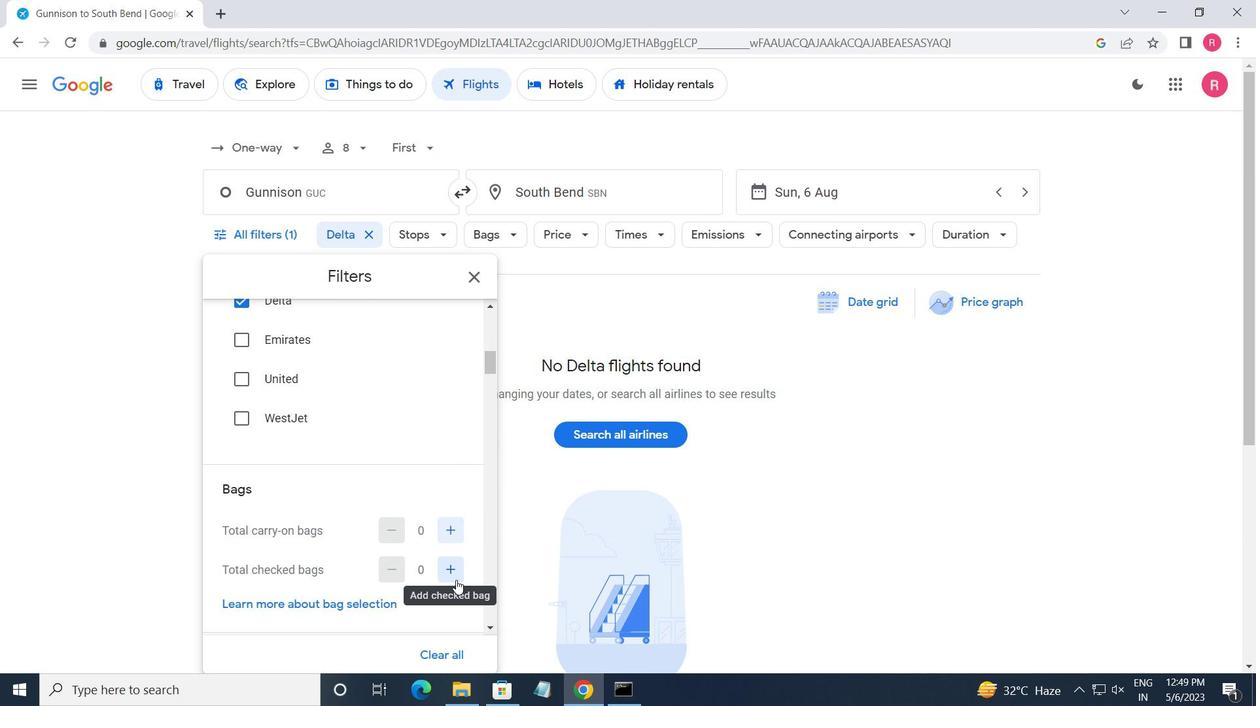 
Action: Mouse moved to (458, 570)
Screenshot: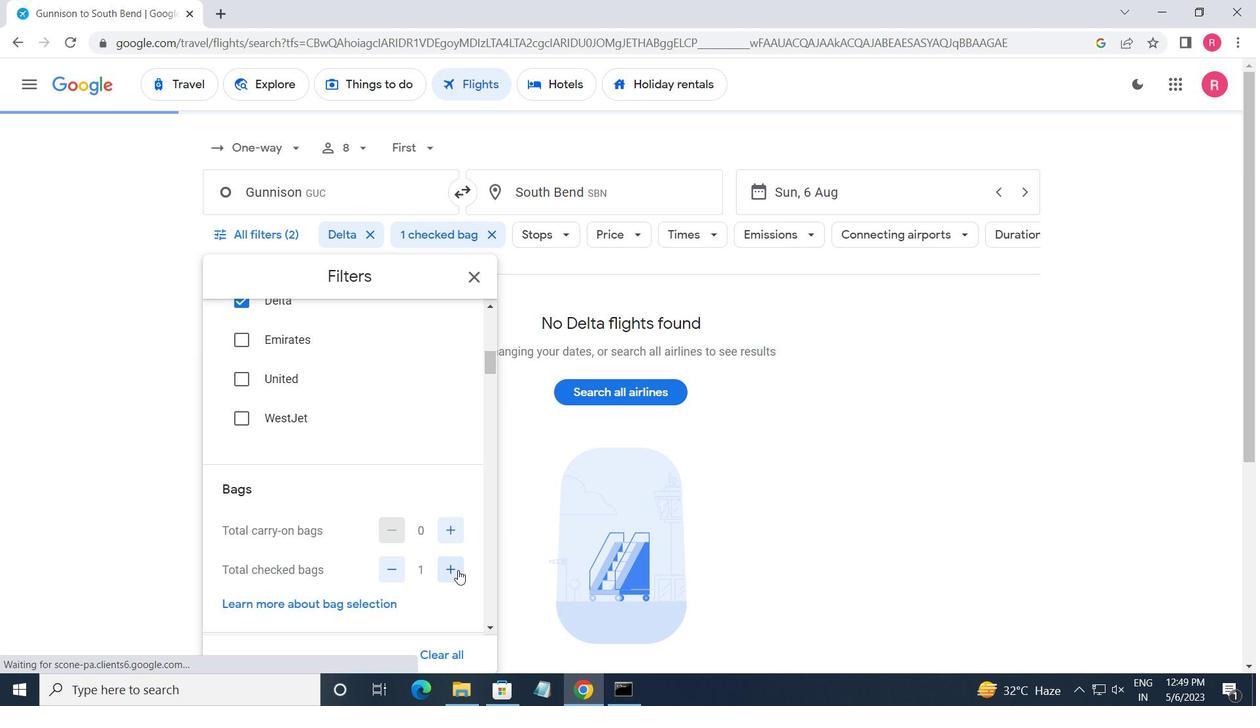 
Action: Mouse scrolled (458, 569) with delta (0, 0)
Screenshot: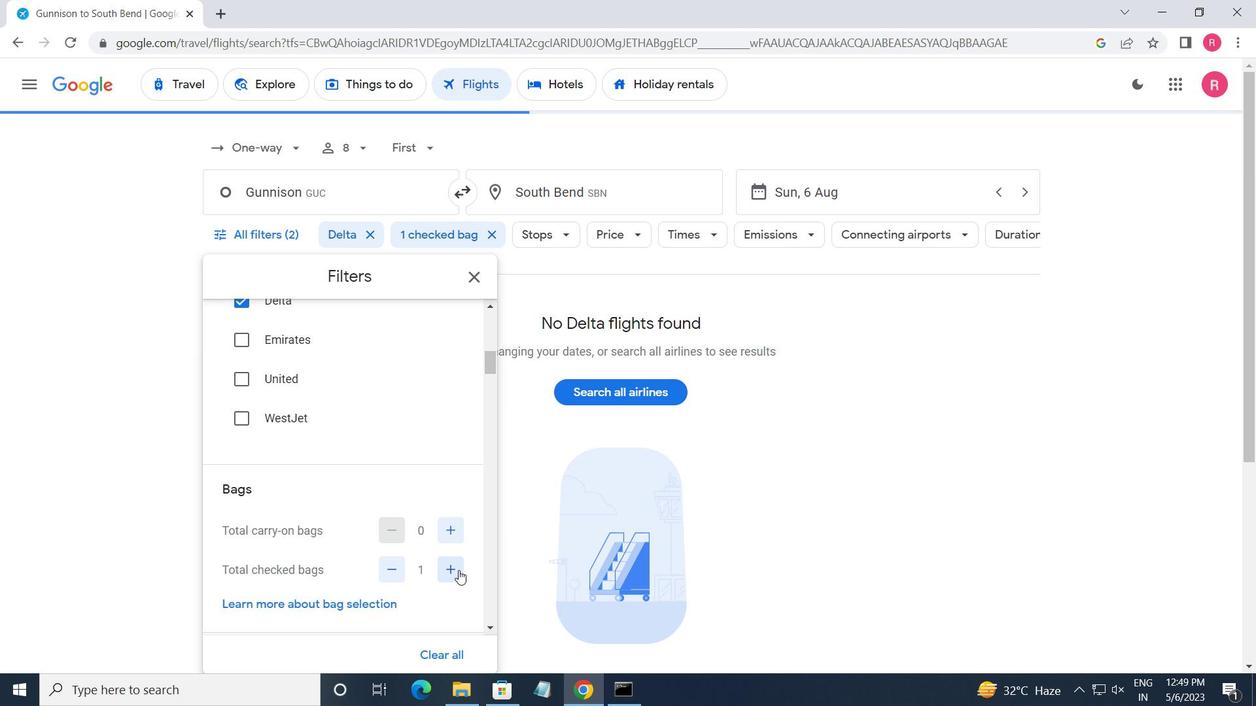 
Action: Mouse moved to (459, 567)
Screenshot: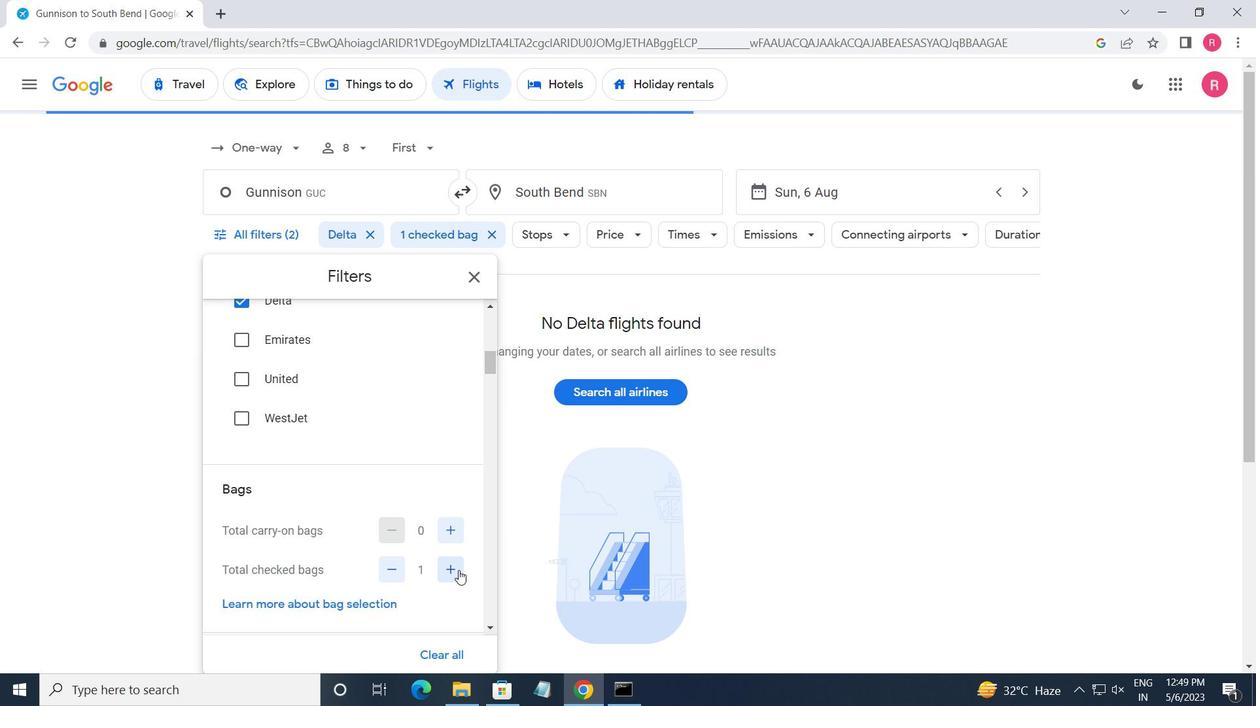 
Action: Mouse scrolled (459, 566) with delta (0, 0)
Screenshot: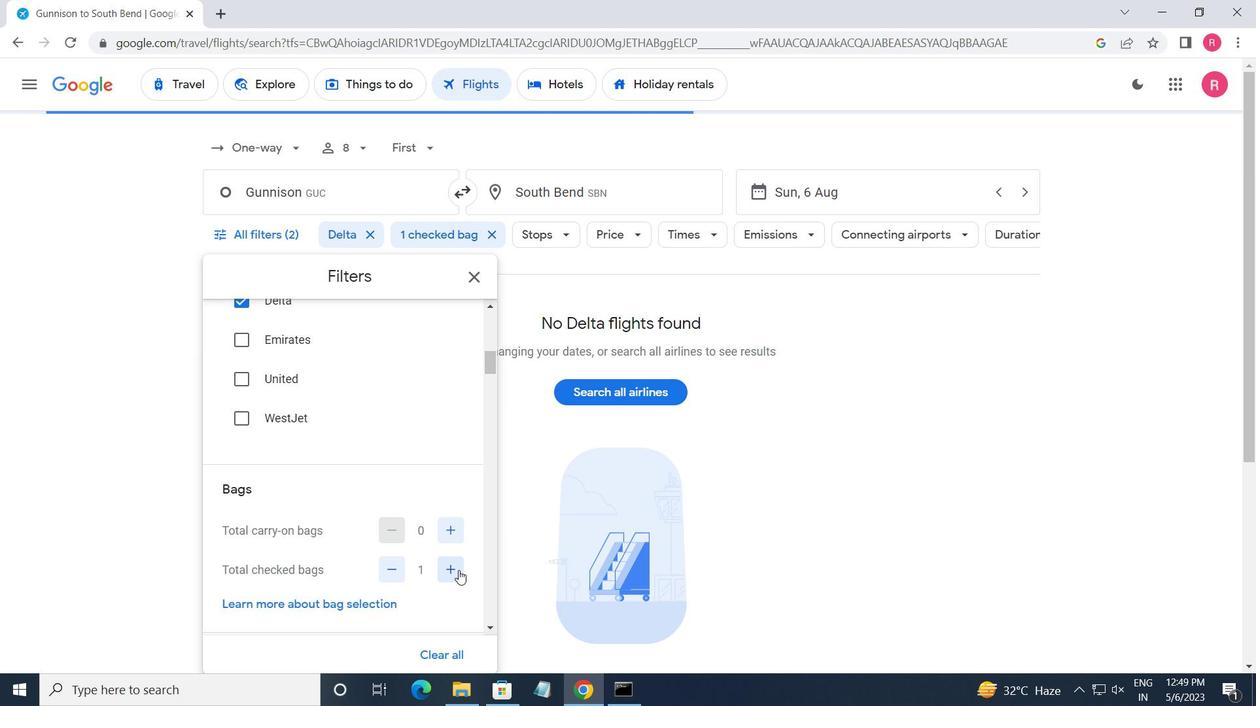 
Action: Mouse moved to (460, 552)
Screenshot: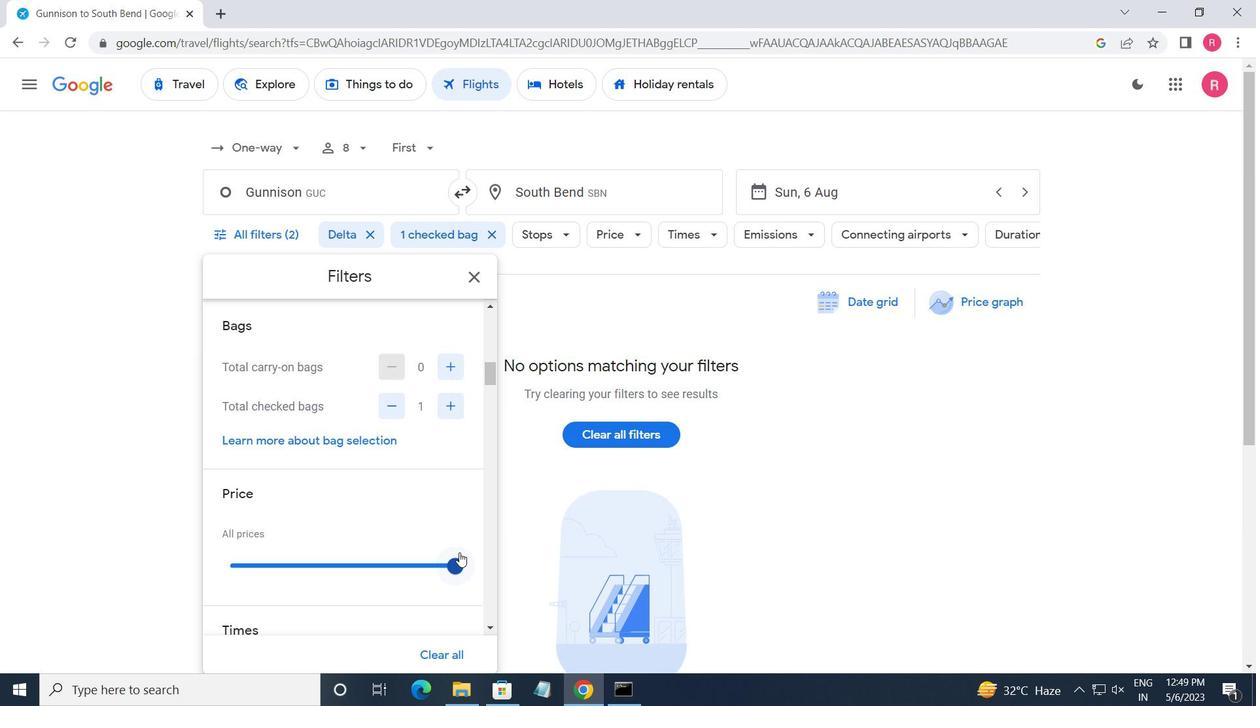 
Action: Mouse pressed left at (460, 552)
Screenshot: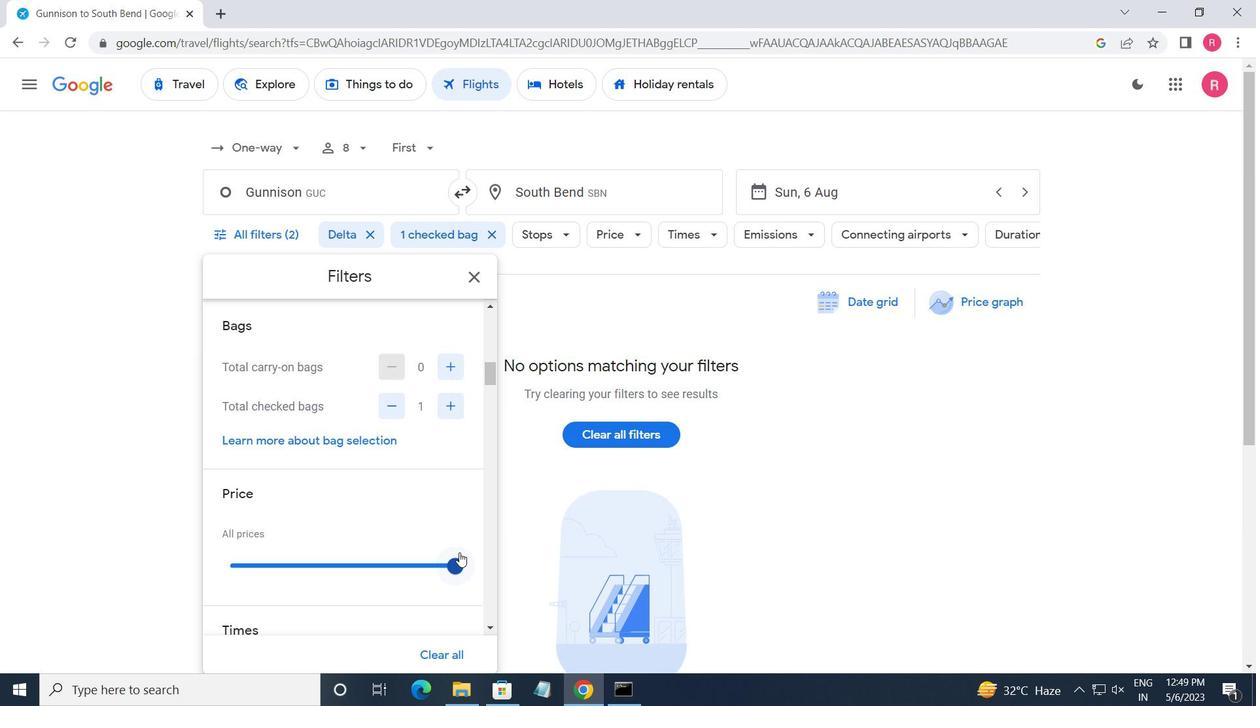 
Action: Mouse moved to (355, 555)
Screenshot: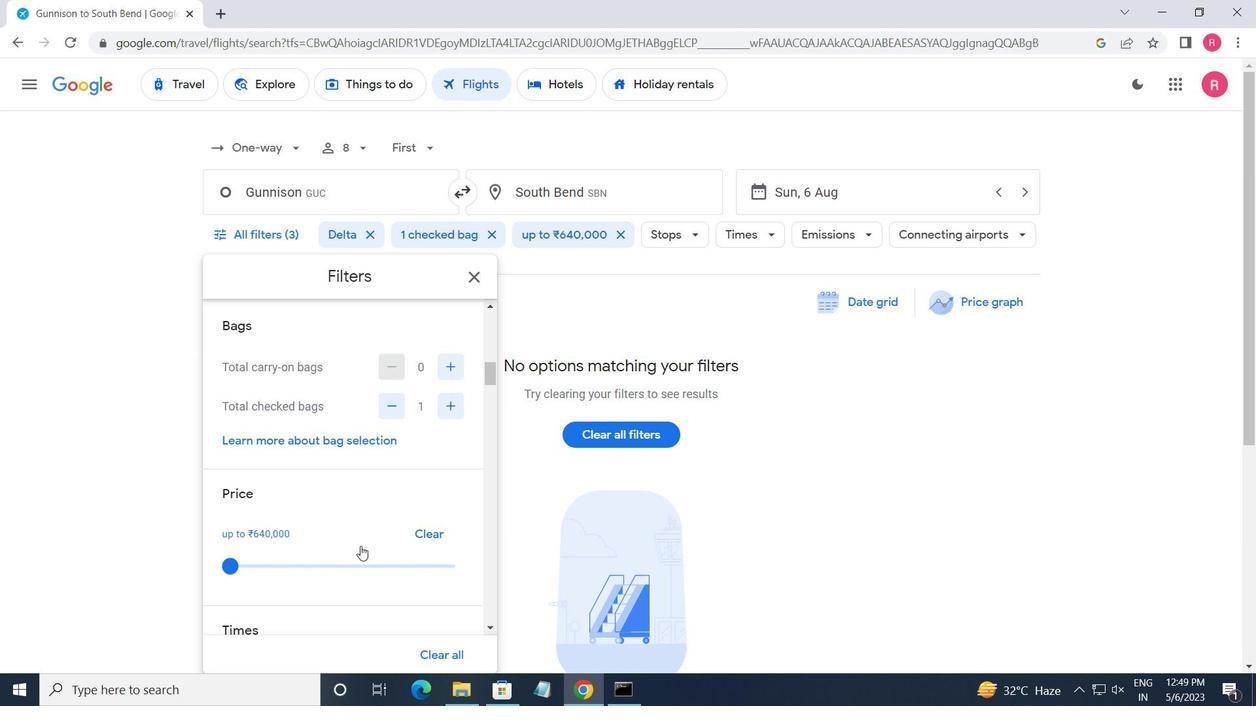 
Action: Mouse scrolled (355, 554) with delta (0, 0)
Screenshot: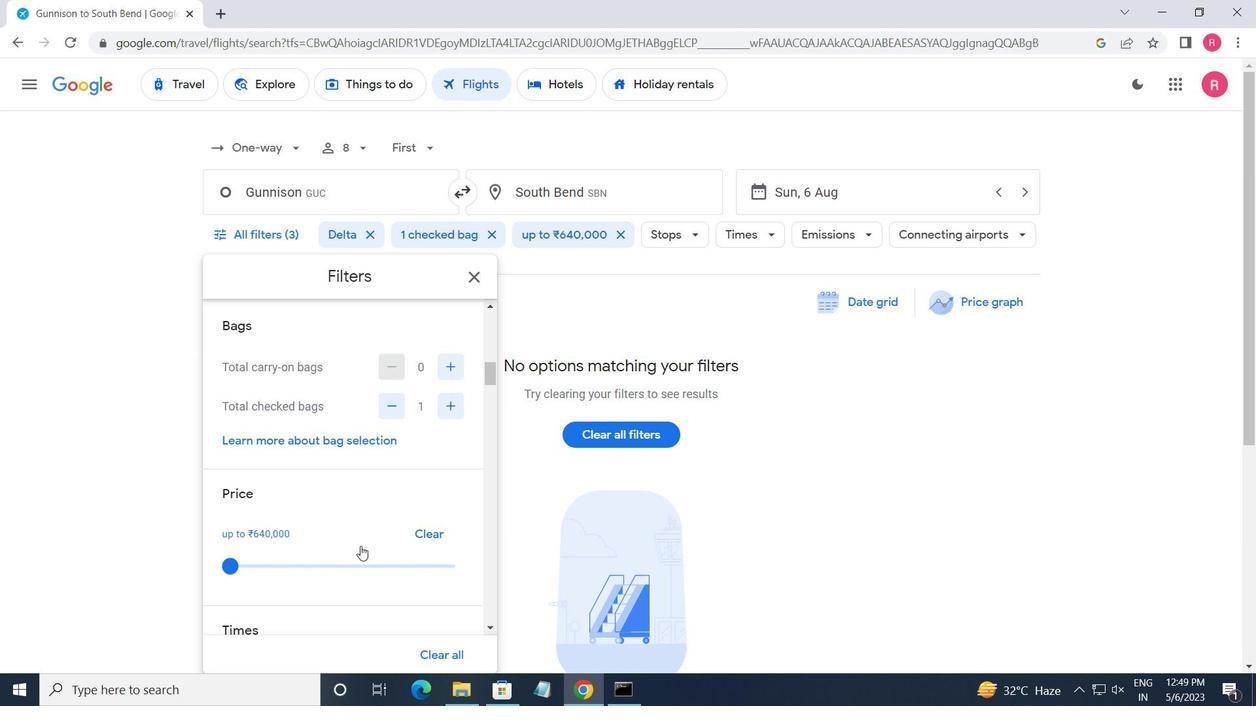 
Action: Mouse scrolled (355, 554) with delta (0, 0)
Screenshot: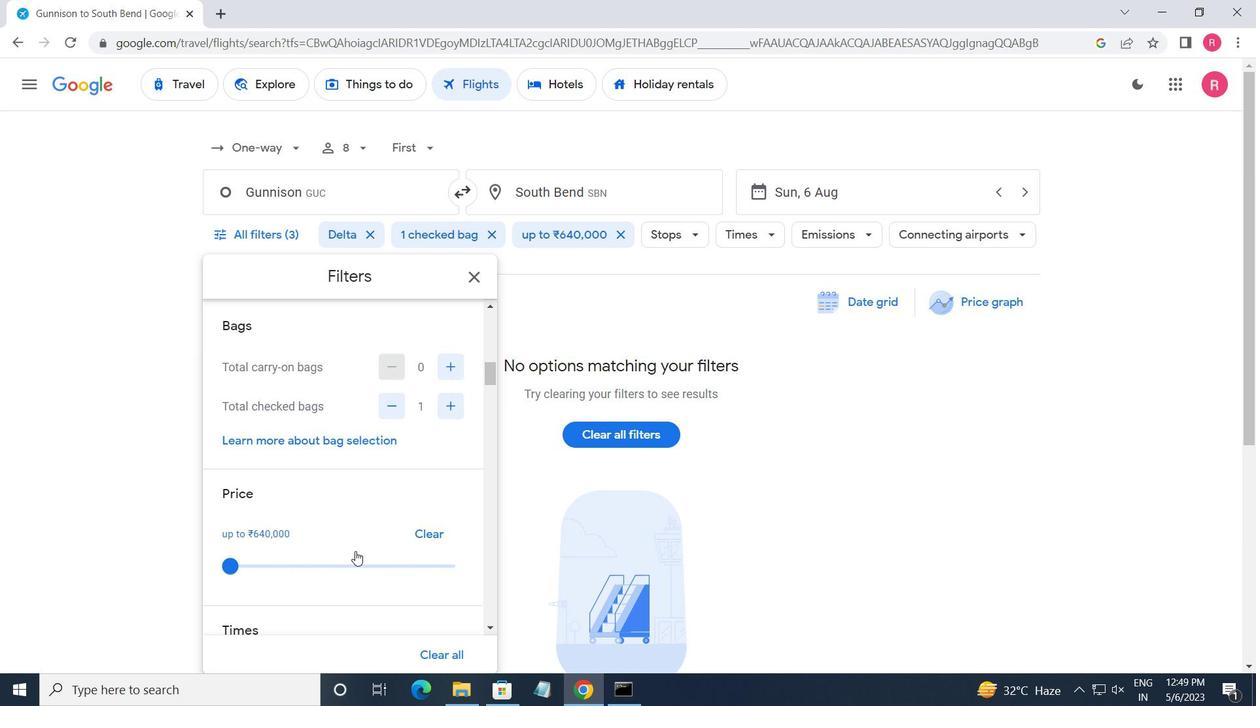 
Action: Mouse scrolled (355, 554) with delta (0, 0)
Screenshot: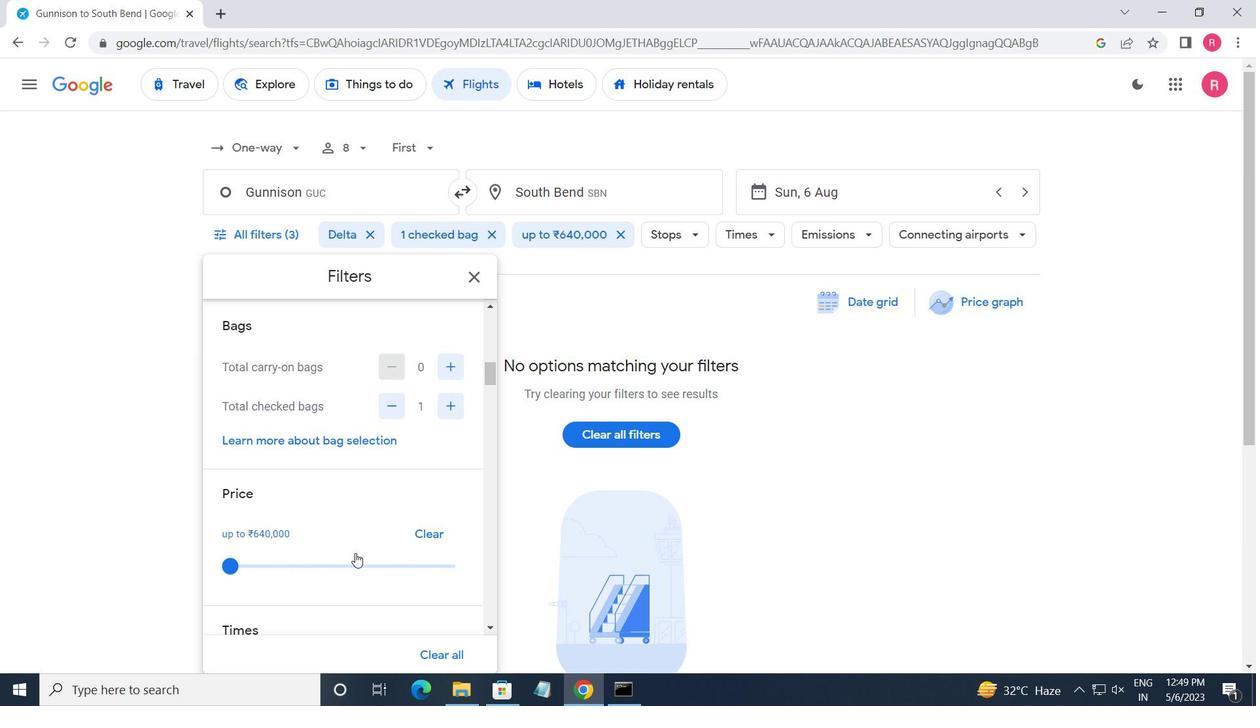 
Action: Mouse moved to (240, 508)
Screenshot: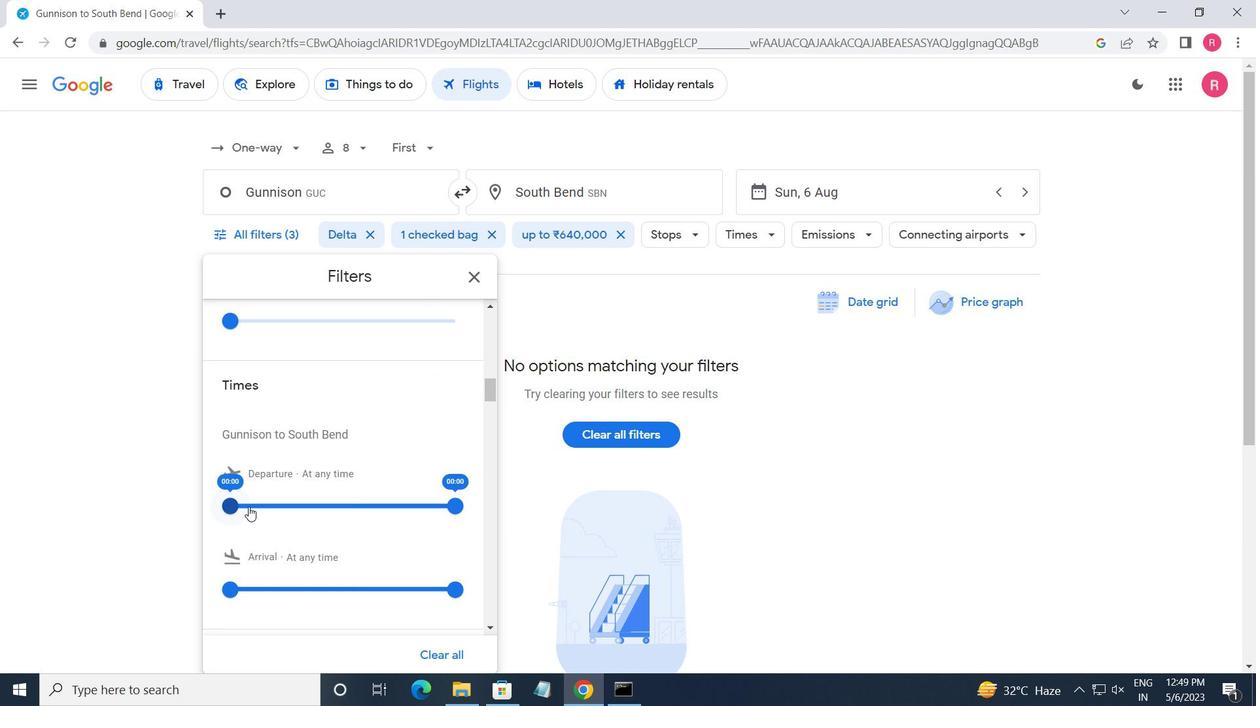 
Action: Mouse pressed left at (240, 508)
Screenshot: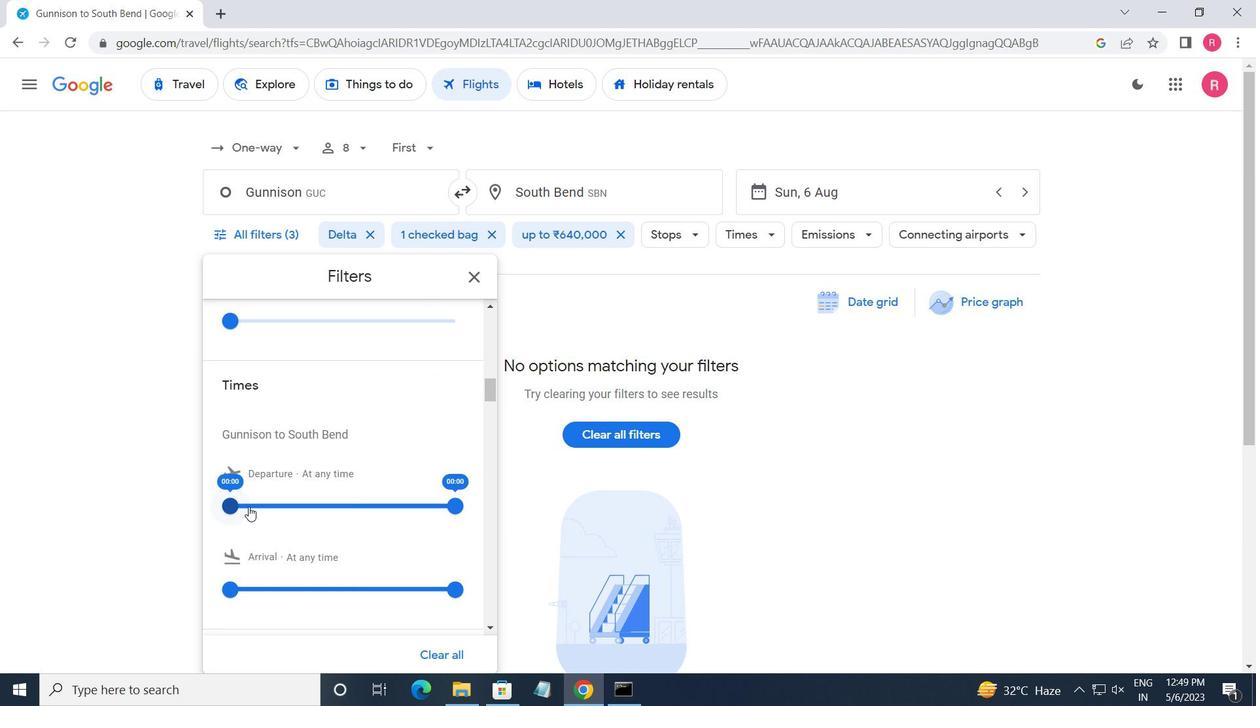 
Action: Mouse moved to (450, 512)
Screenshot: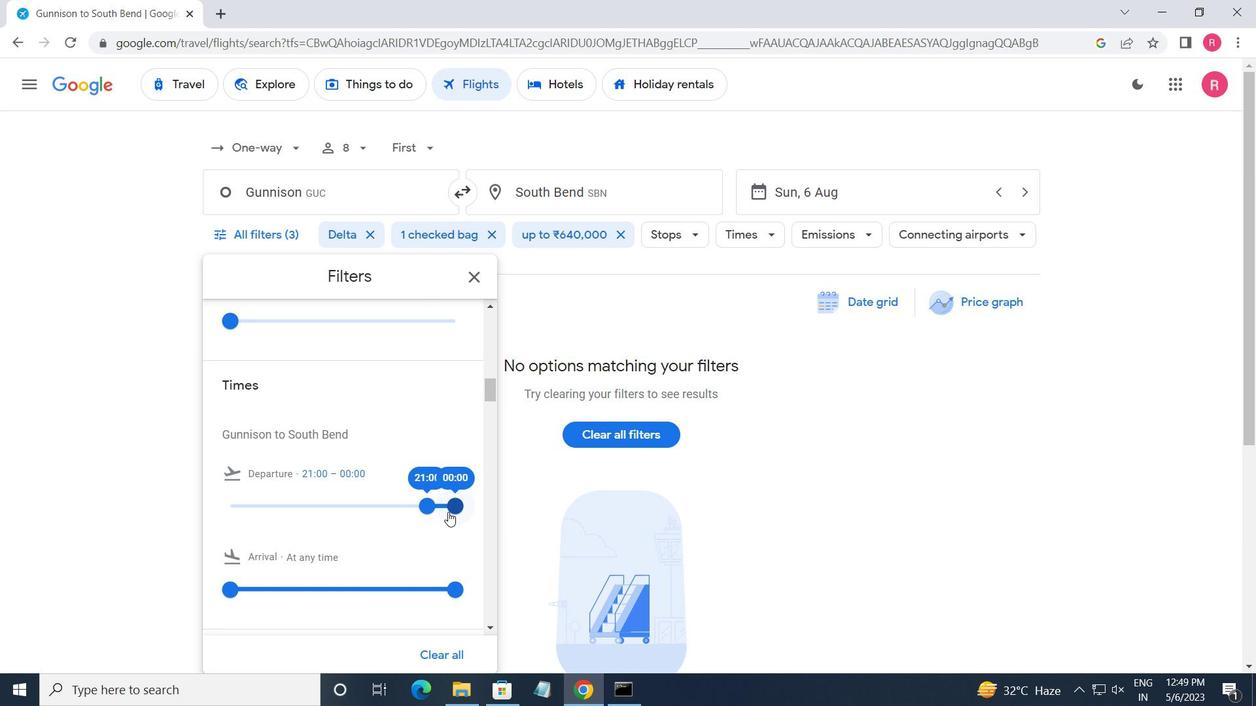 
Action: Mouse pressed left at (450, 512)
Screenshot: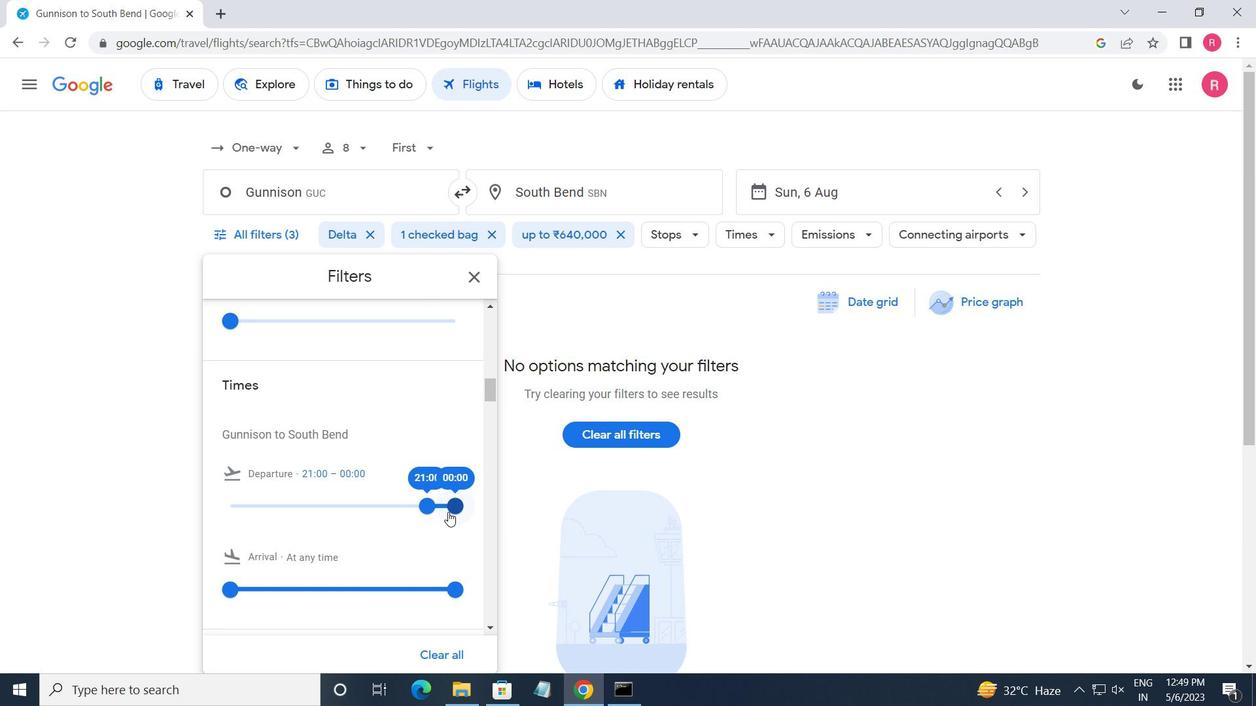 
Action: Mouse moved to (467, 275)
Screenshot: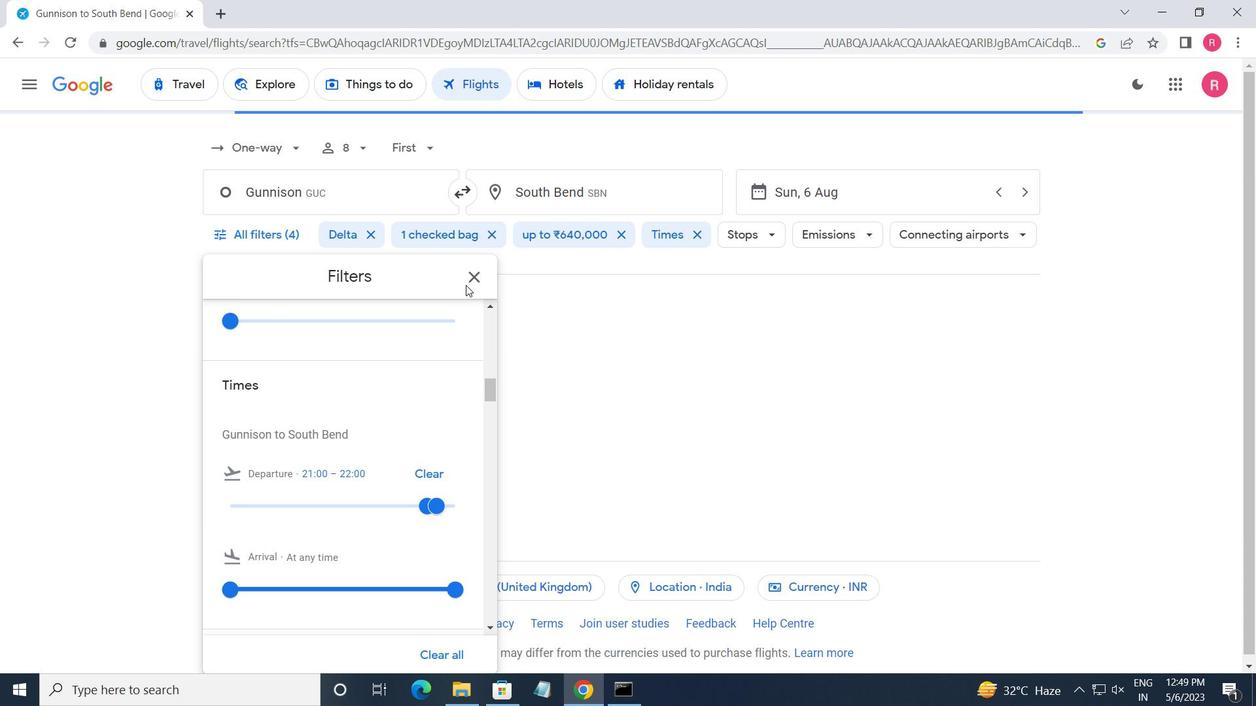 
Action: Mouse pressed left at (467, 275)
Screenshot: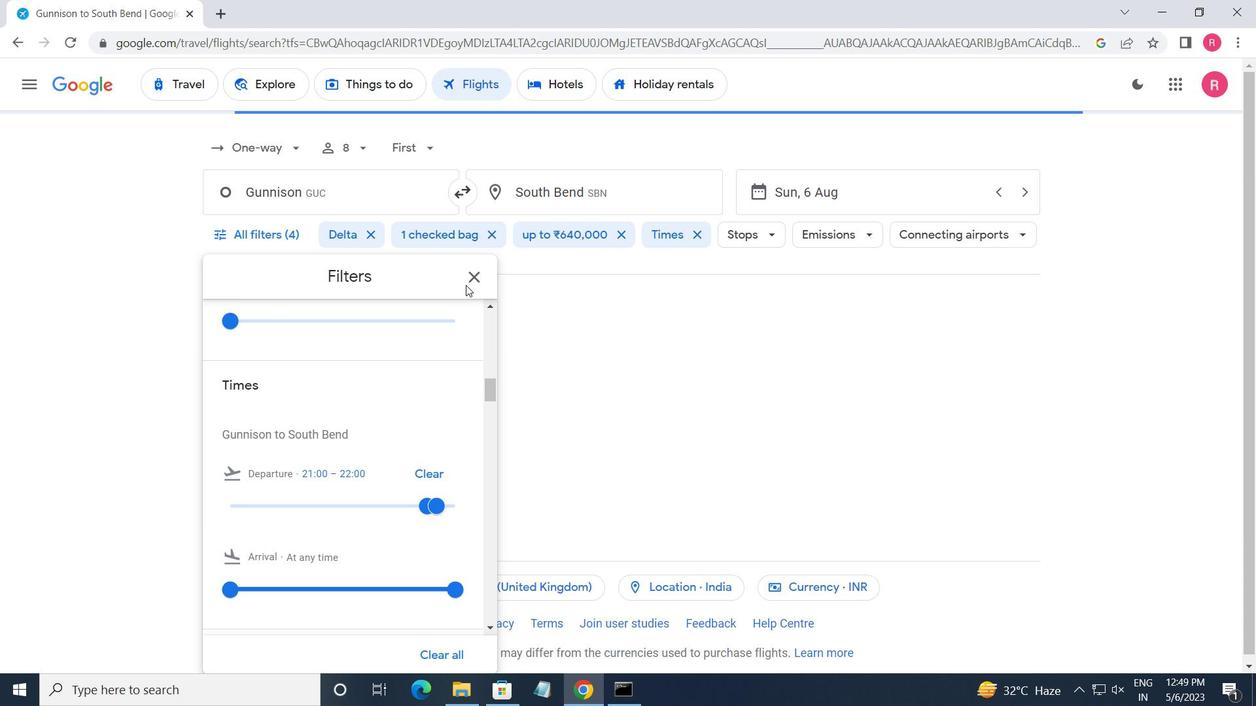 
Action: Mouse moved to (468, 275)
Screenshot: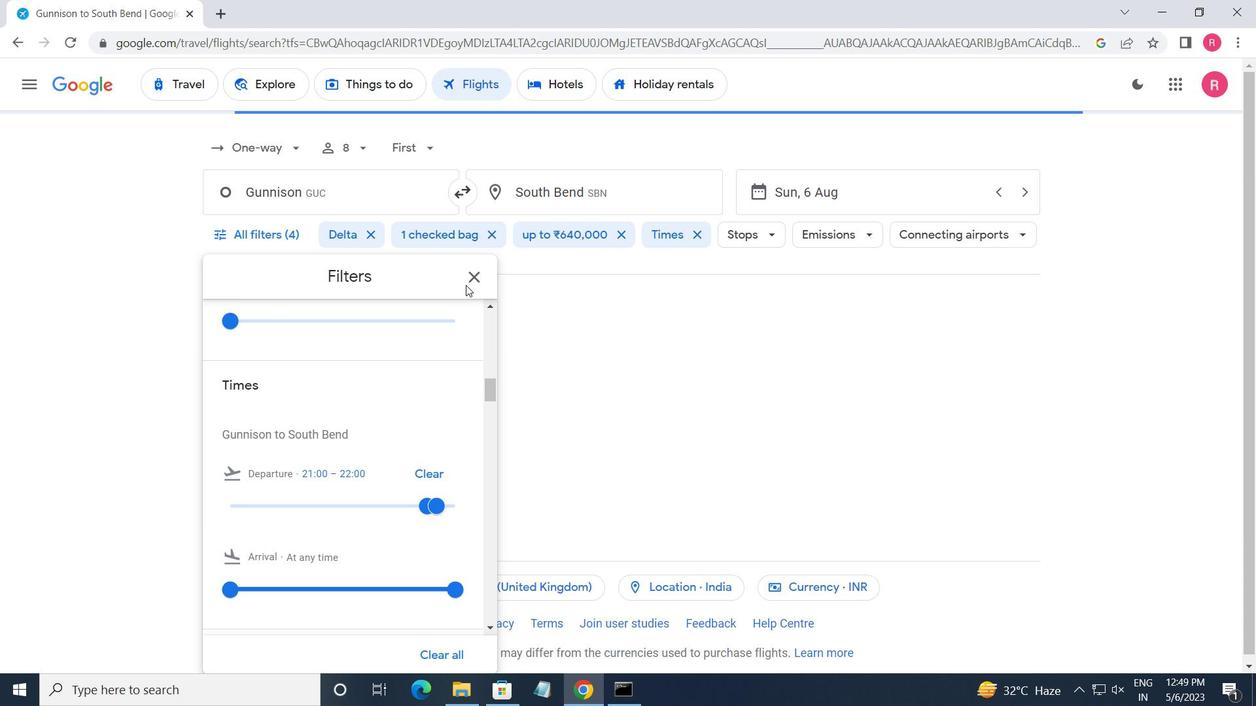 
